 Task: Reply to email with the signature Dillon Turner with the subject Yearly report from softage.1@softage.net with the message Would it be possible to have a project status update call with all stakeholders next week? with CC to softage.4@softage.net with an attached document Sponsorship_proposal.docx
Action: Mouse moved to (433, 548)
Screenshot: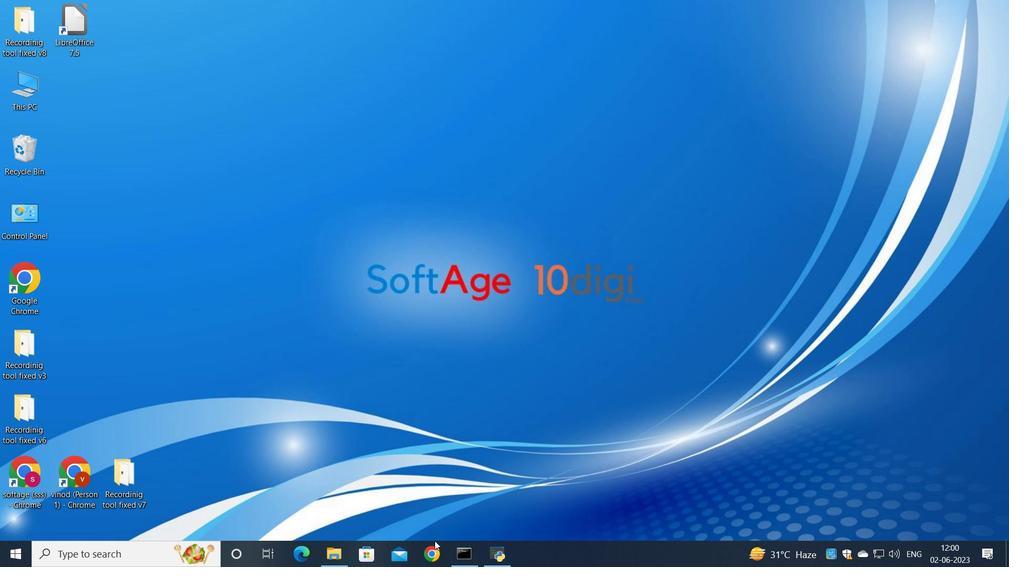 
Action: Mouse pressed left at (433, 548)
Screenshot: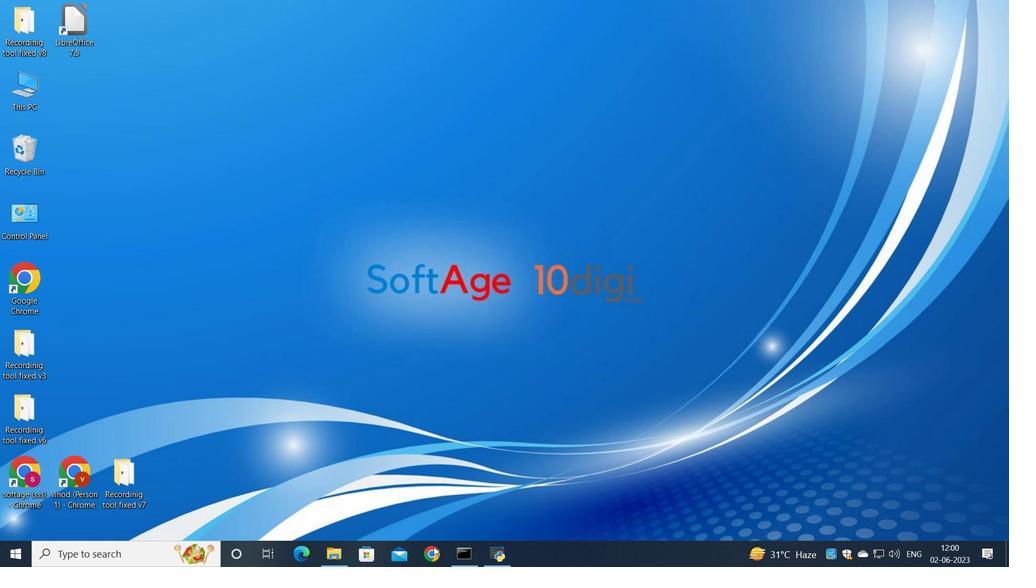 
Action: Mouse moved to (438, 350)
Screenshot: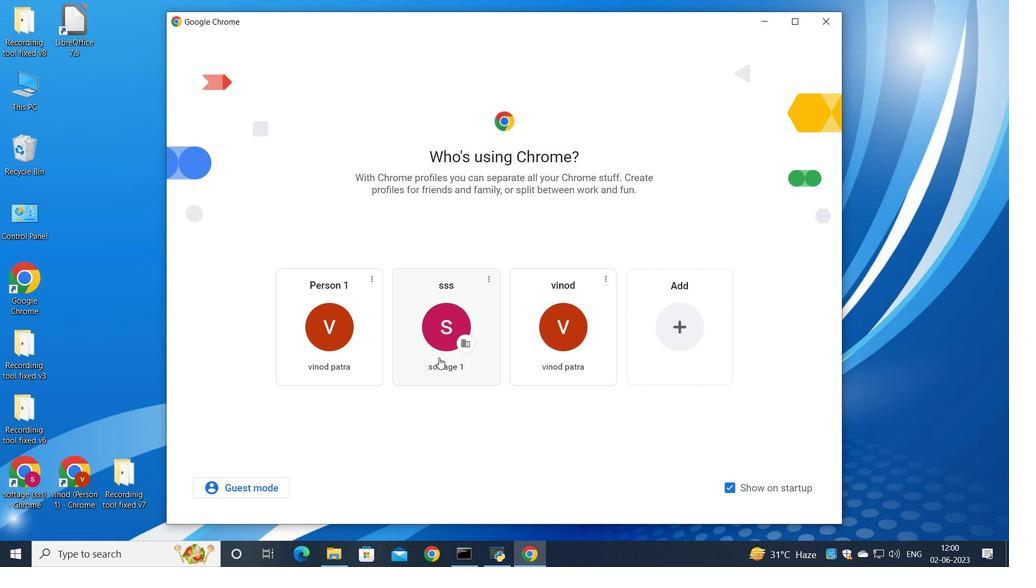 
Action: Mouse pressed left at (438, 350)
Screenshot: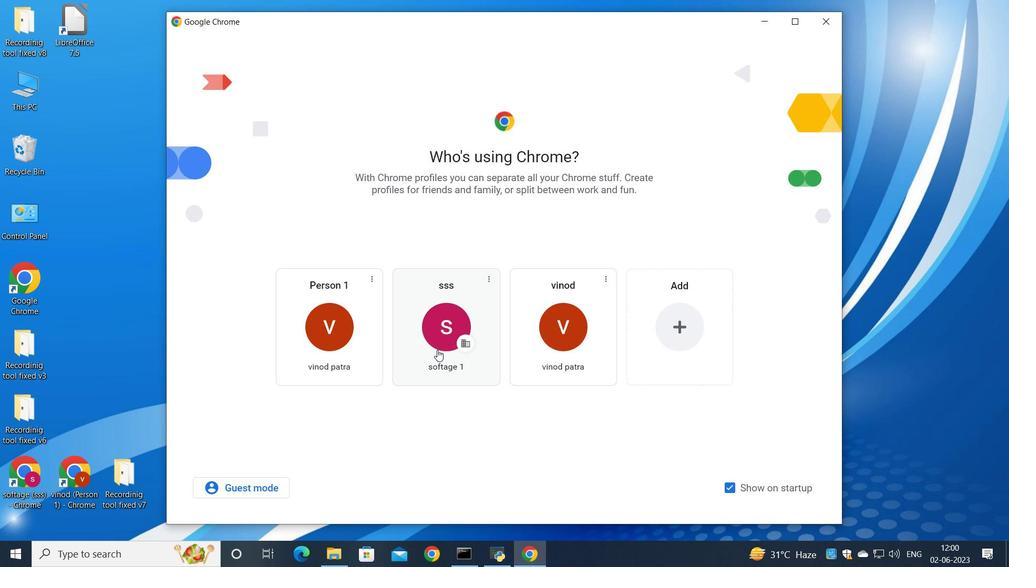 
Action: Mouse moved to (884, 88)
Screenshot: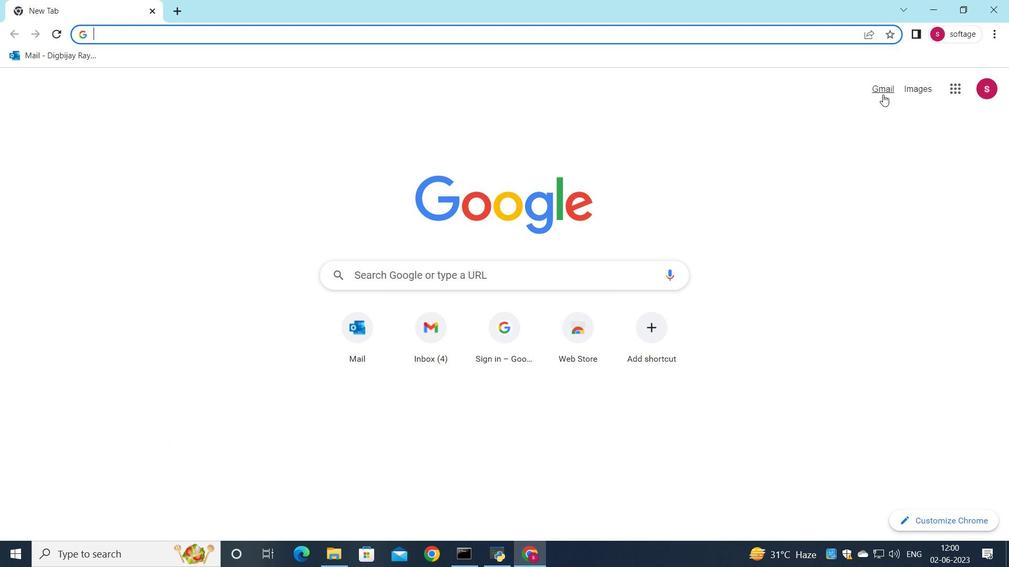 
Action: Mouse pressed left at (884, 88)
Screenshot: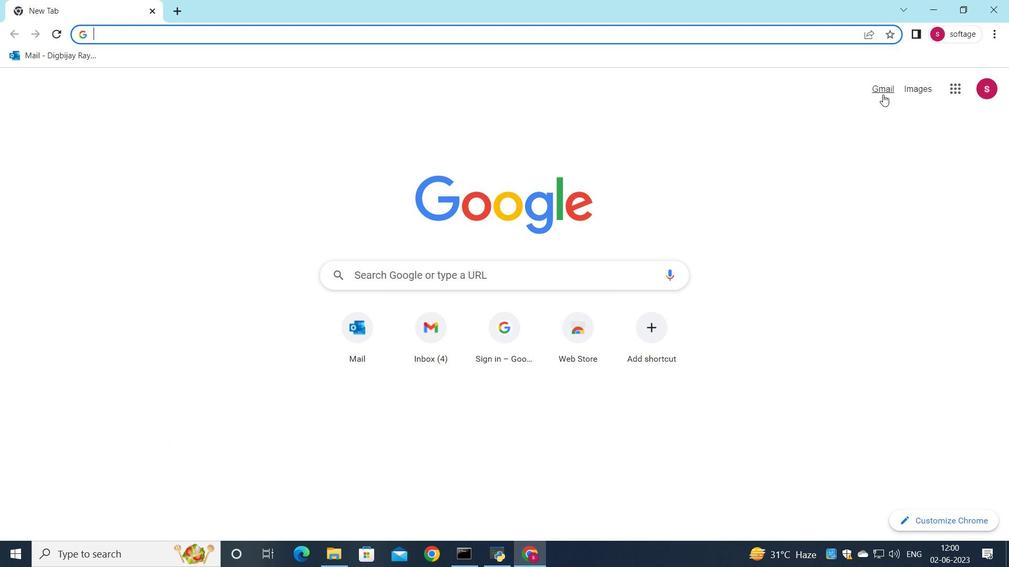 
Action: Mouse moved to (853, 94)
Screenshot: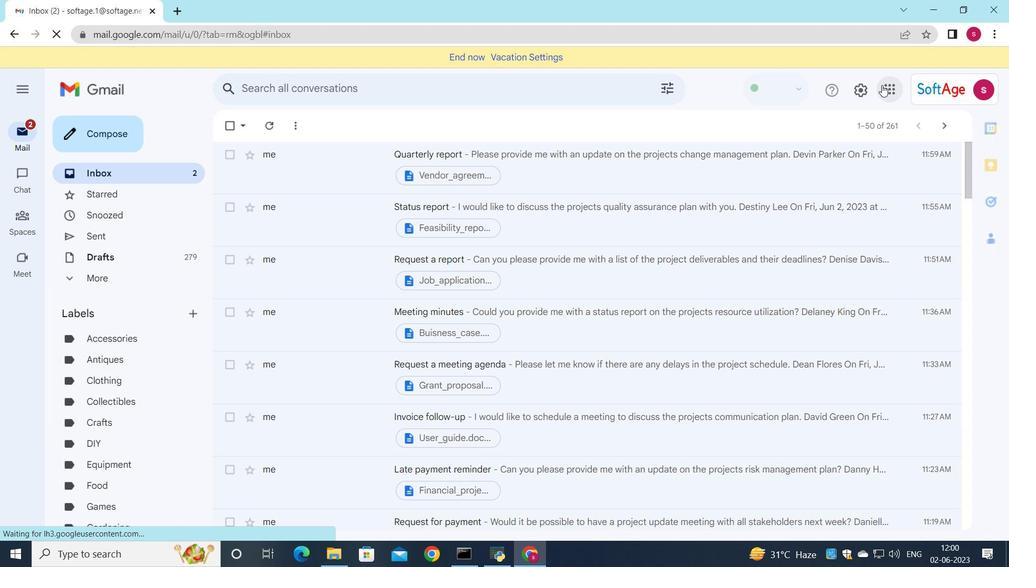 
Action: Mouse pressed left at (853, 94)
Screenshot: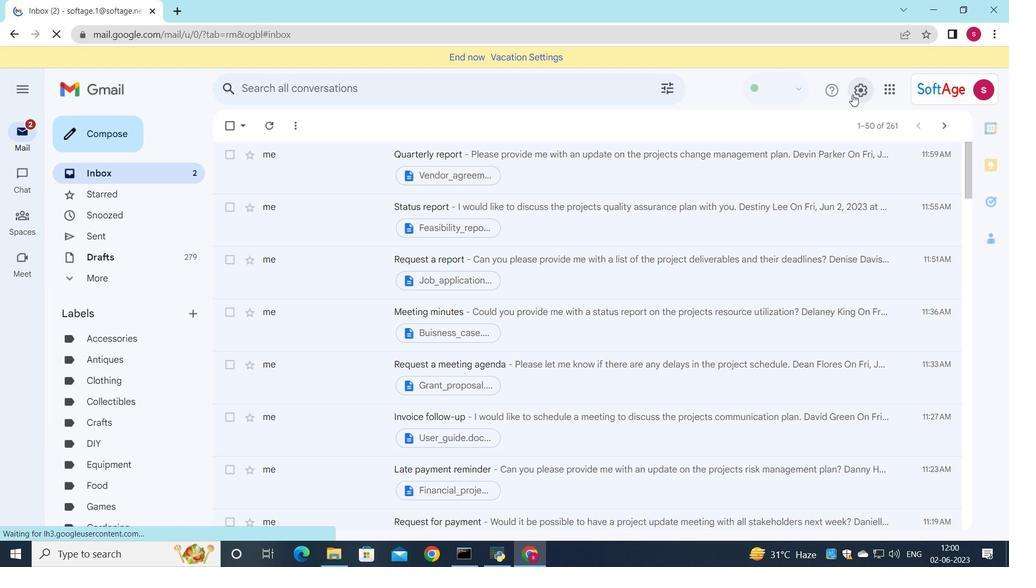 
Action: Mouse moved to (850, 158)
Screenshot: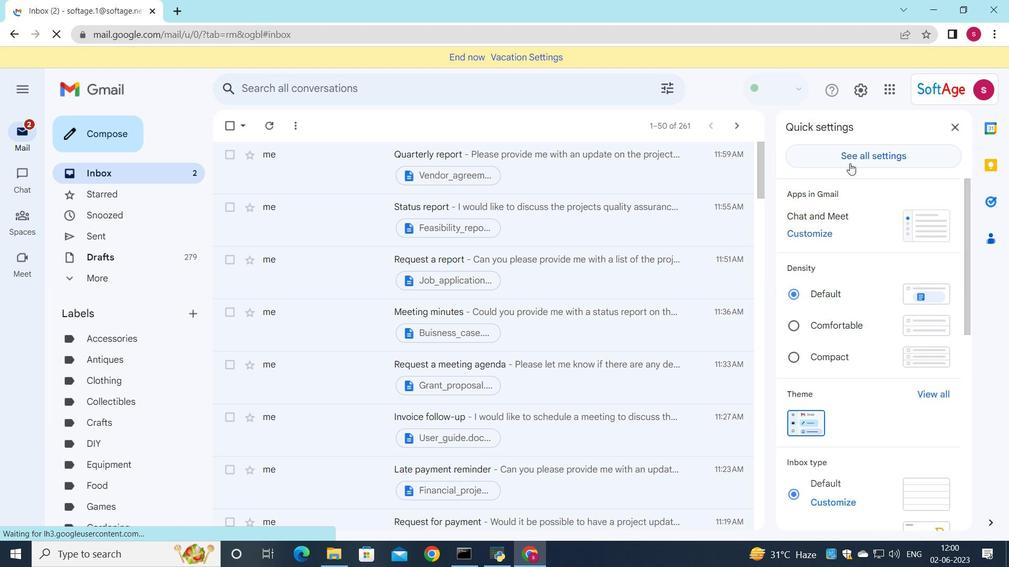 
Action: Mouse pressed left at (850, 158)
Screenshot: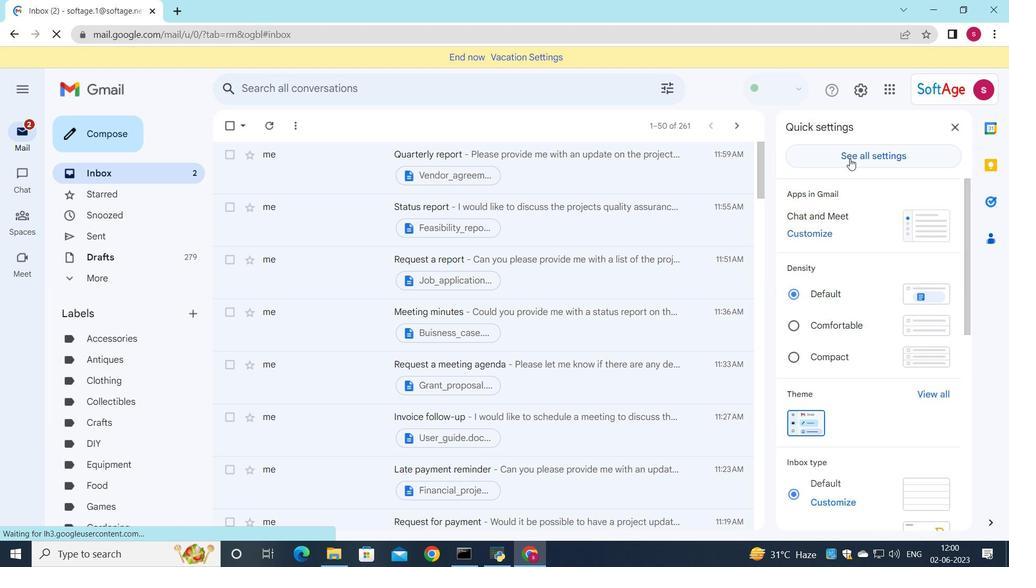 
Action: Mouse moved to (624, 284)
Screenshot: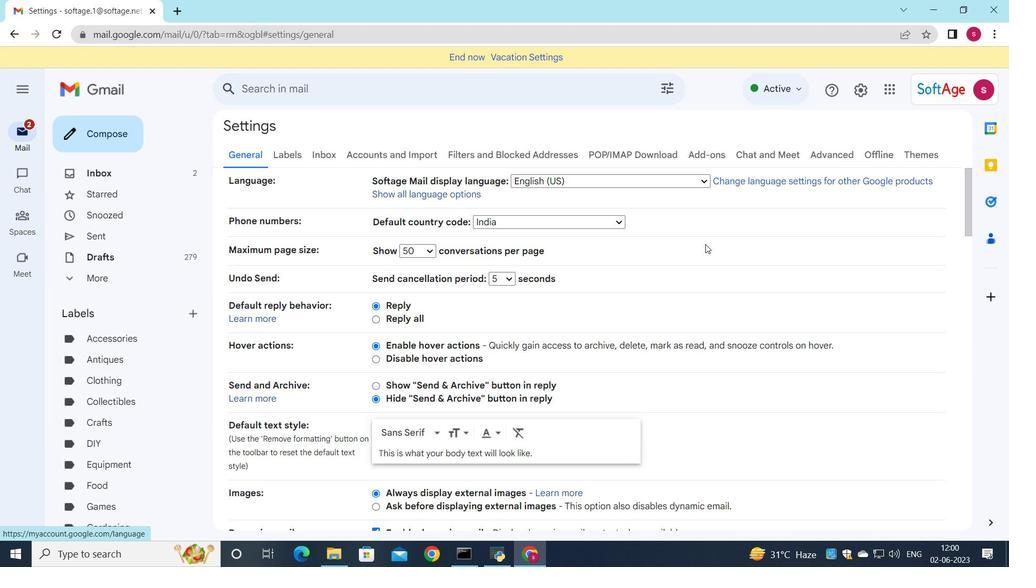 
Action: Mouse scrolled (624, 283) with delta (0, 0)
Screenshot: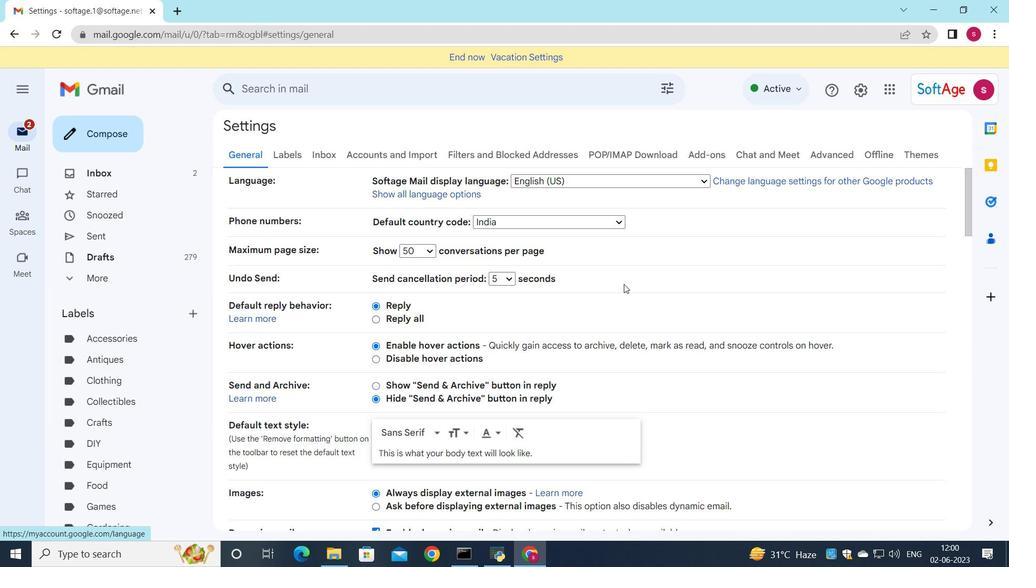 
Action: Mouse moved to (624, 284)
Screenshot: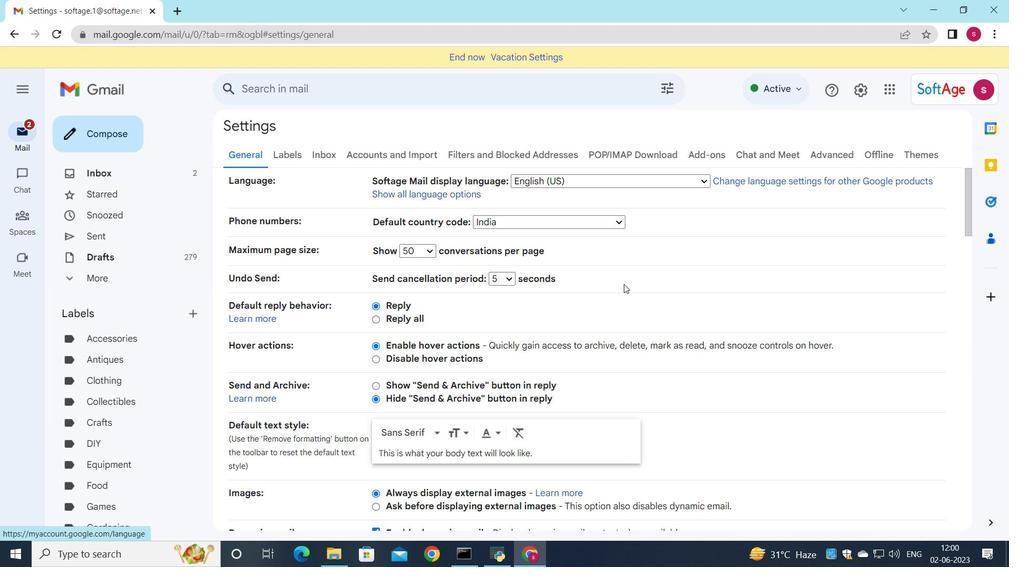 
Action: Mouse scrolled (624, 283) with delta (0, 0)
Screenshot: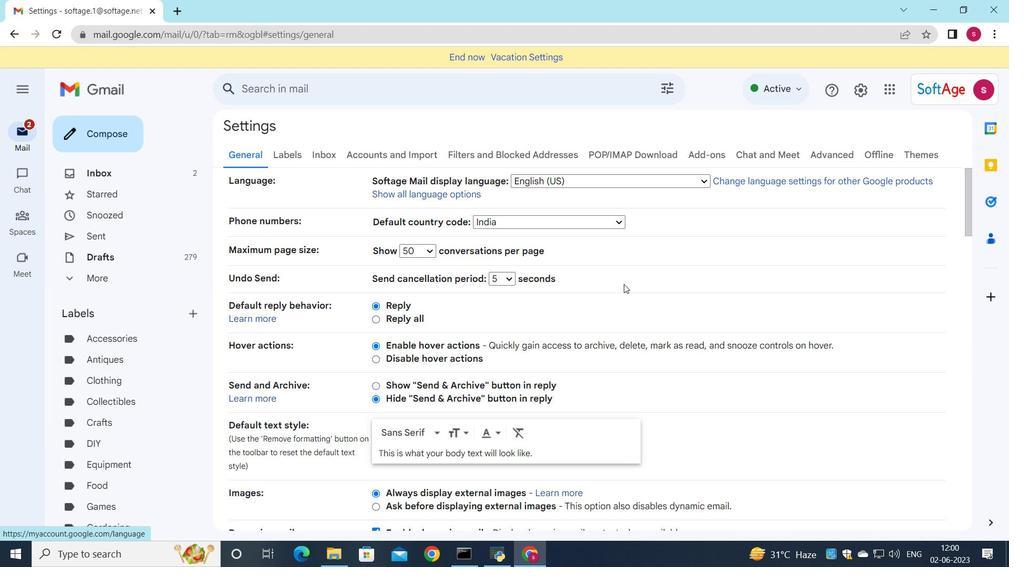 
Action: Mouse moved to (545, 370)
Screenshot: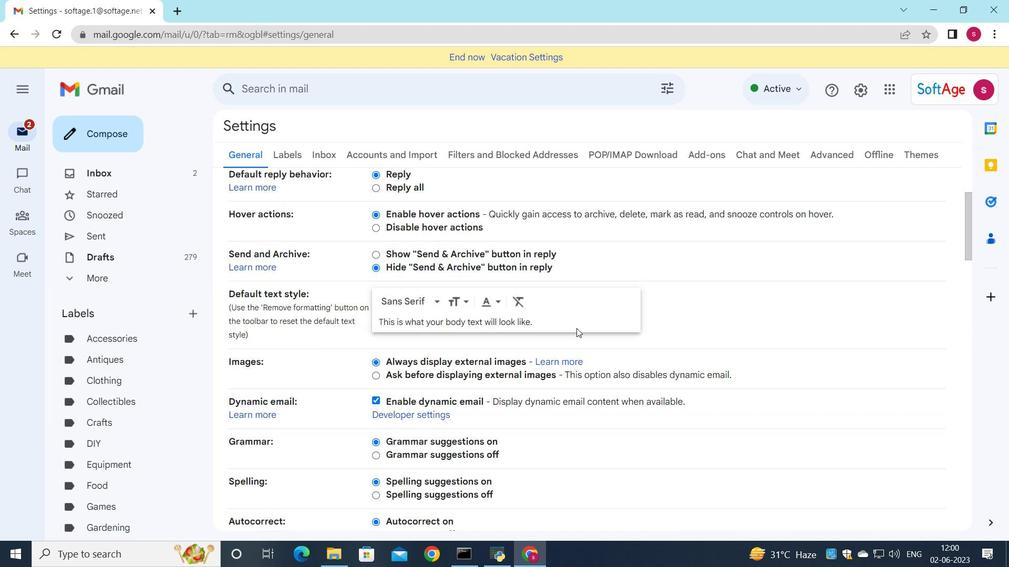
Action: Mouse scrolled (545, 370) with delta (0, 0)
Screenshot: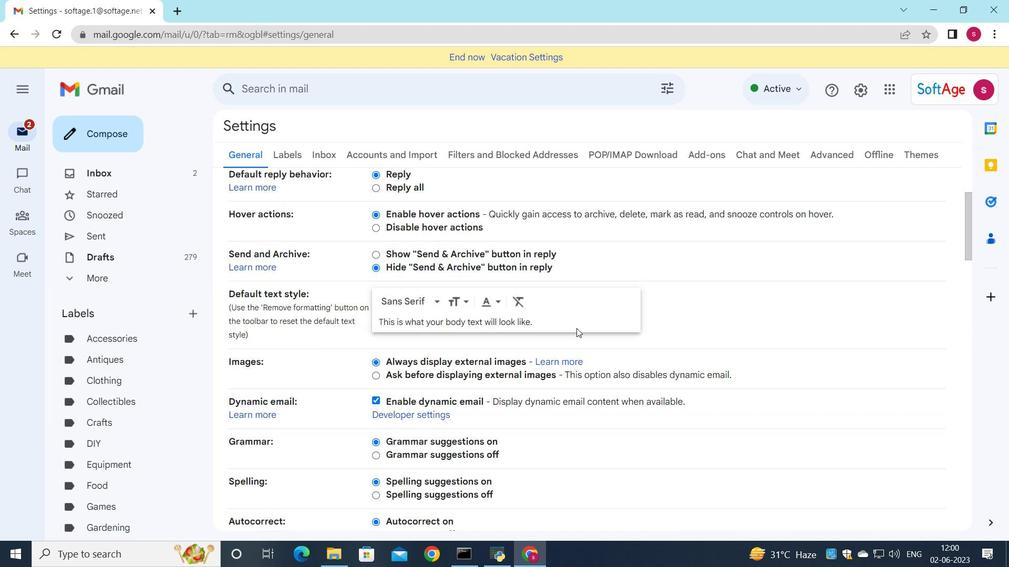 
Action: Mouse moved to (544, 372)
Screenshot: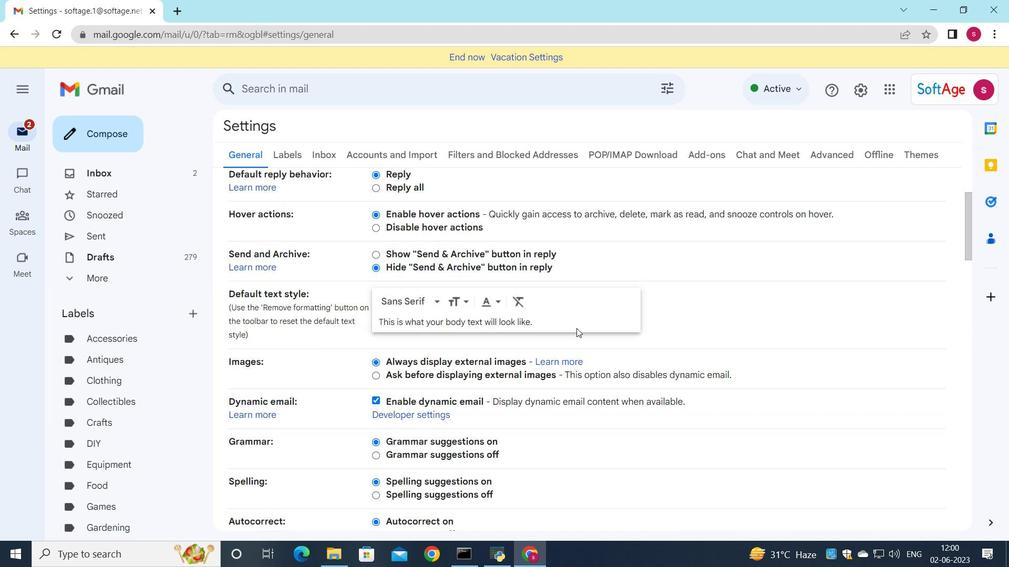 
Action: Mouse scrolled (544, 371) with delta (0, 0)
Screenshot: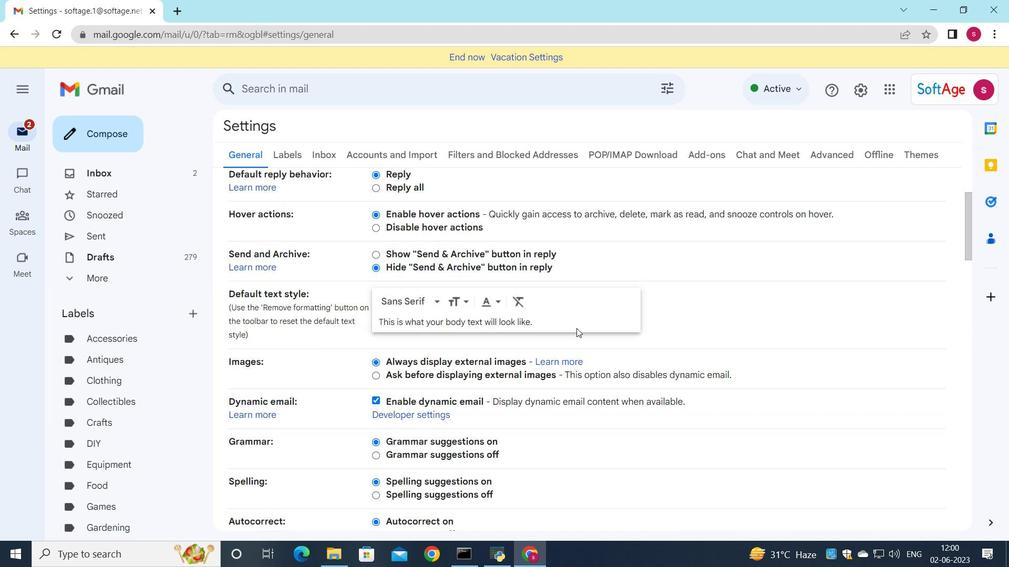 
Action: Mouse moved to (541, 375)
Screenshot: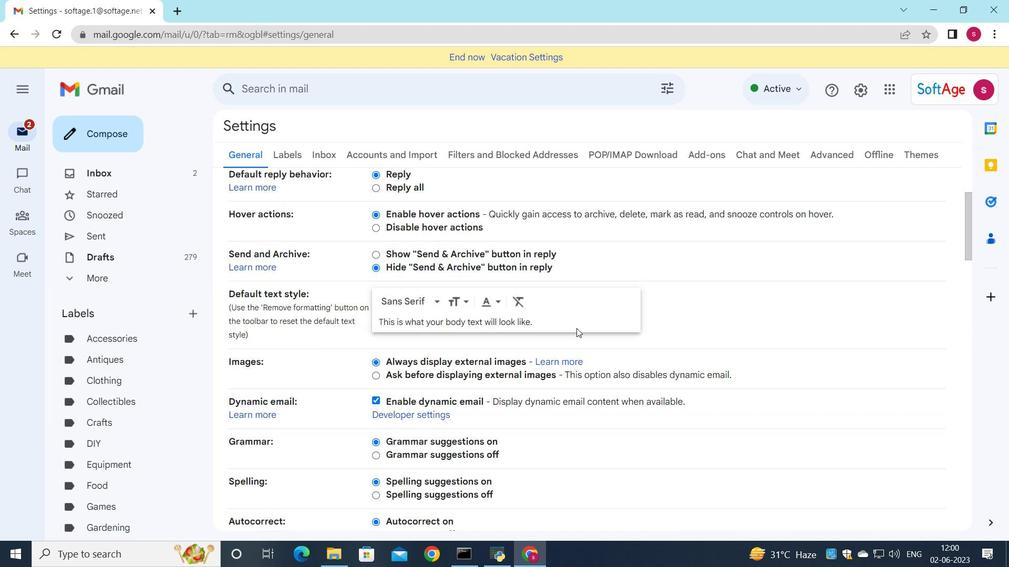 
Action: Mouse scrolled (541, 374) with delta (0, 0)
Screenshot: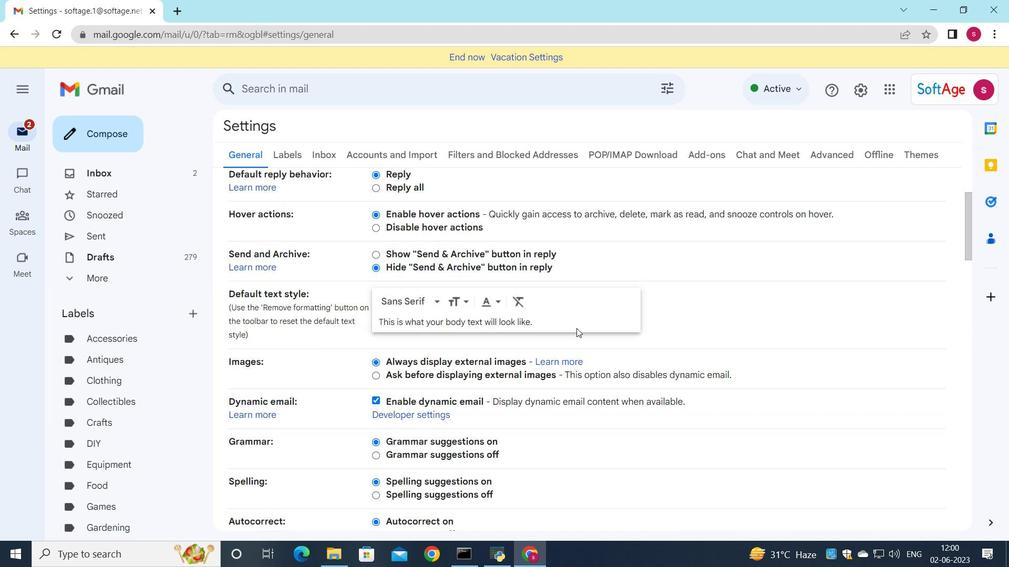 
Action: Mouse moved to (535, 383)
Screenshot: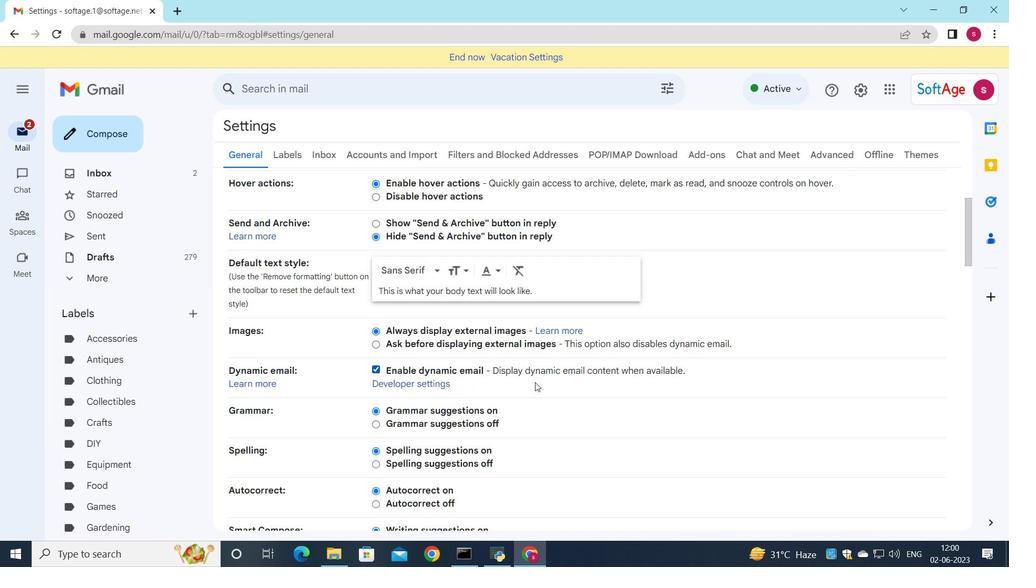 
Action: Mouse scrolled (535, 382) with delta (0, 0)
Screenshot: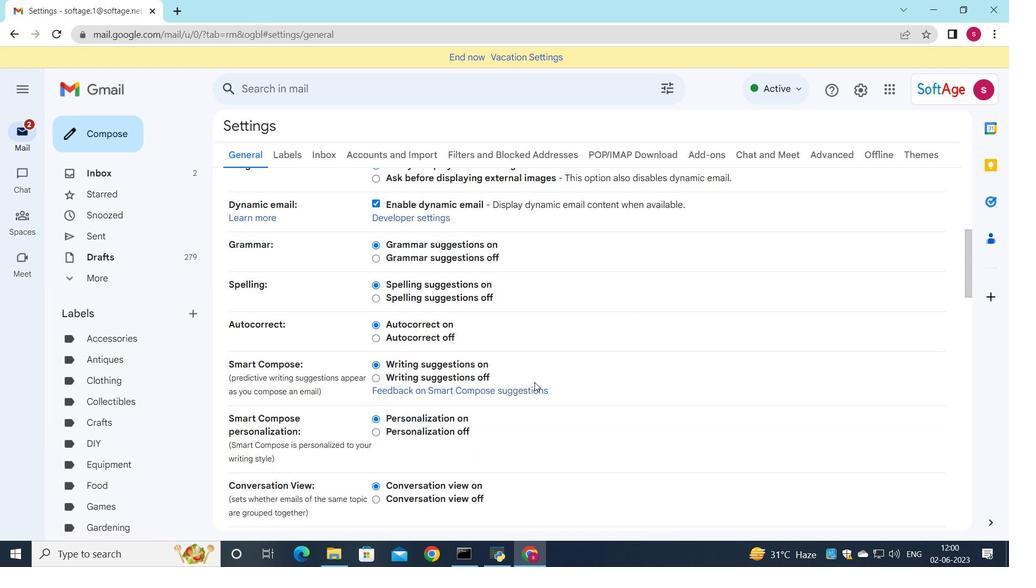 
Action: Mouse moved to (534, 383)
Screenshot: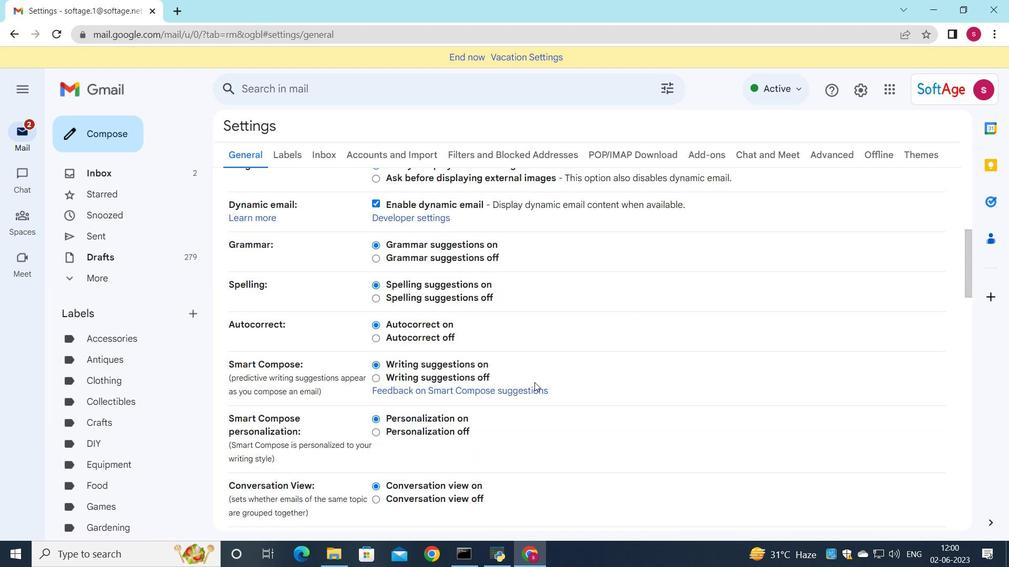 
Action: Mouse scrolled (534, 382) with delta (0, 0)
Screenshot: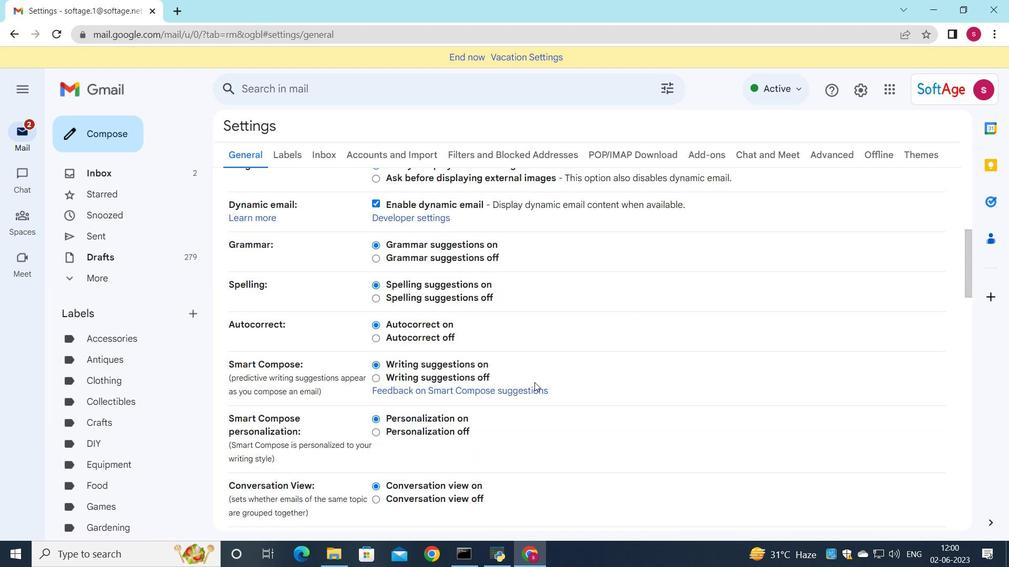 
Action: Mouse moved to (534, 383)
Screenshot: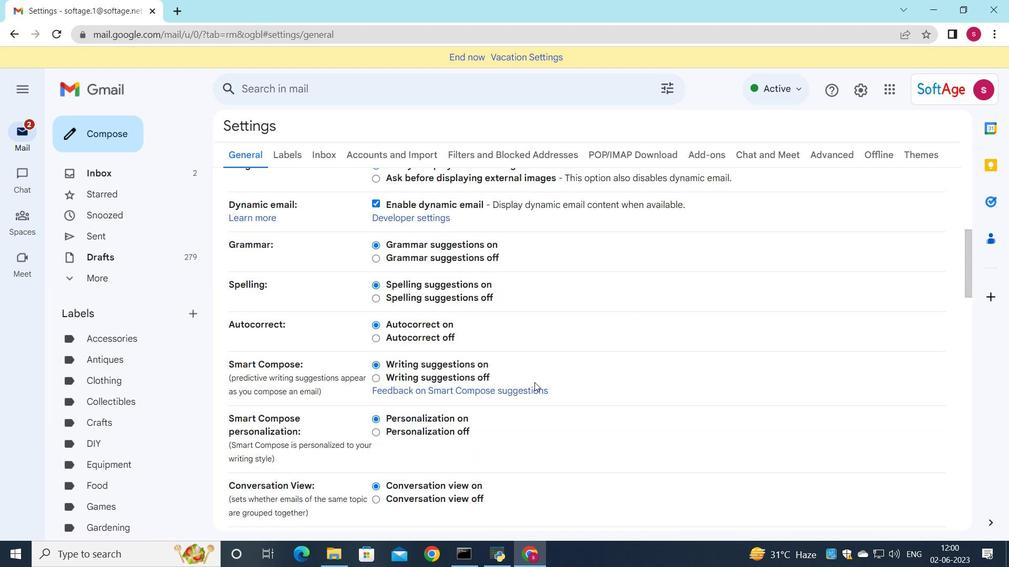 
Action: Mouse scrolled (534, 382) with delta (0, 0)
Screenshot: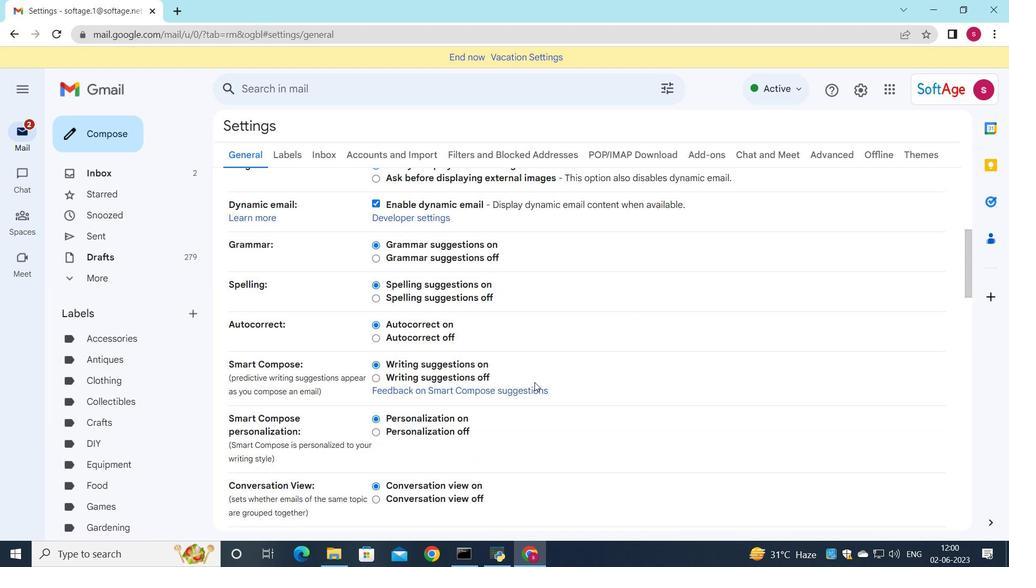 
Action: Mouse moved to (533, 383)
Screenshot: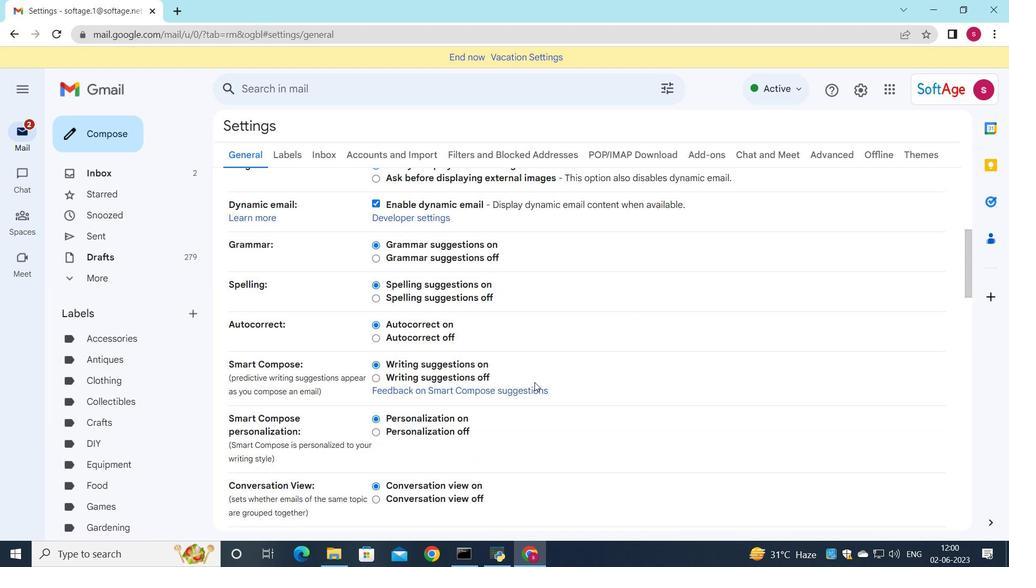 
Action: Mouse scrolled (533, 382) with delta (0, 0)
Screenshot: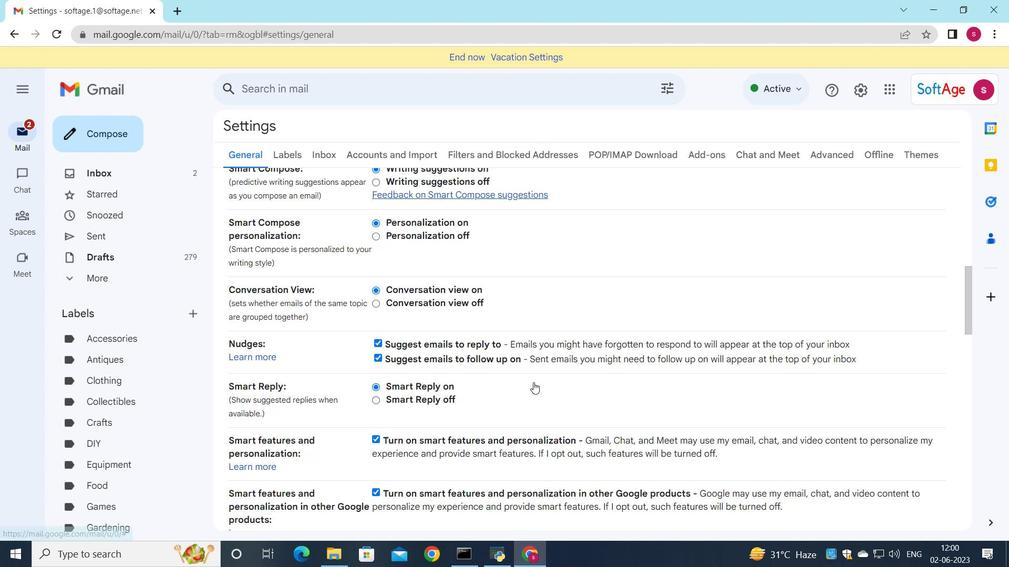 
Action: Mouse scrolled (533, 382) with delta (0, 0)
Screenshot: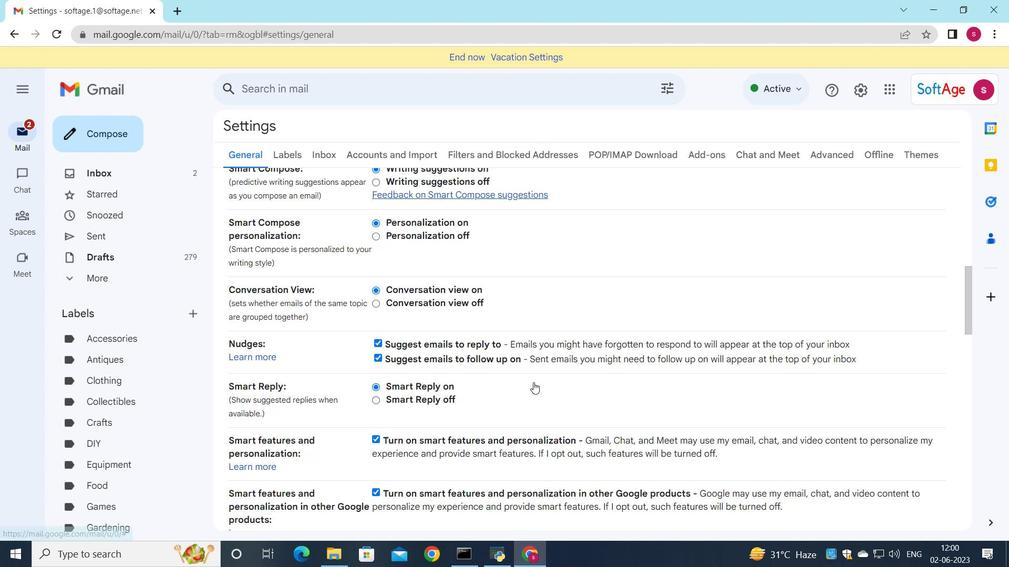 
Action: Mouse scrolled (533, 382) with delta (0, 0)
Screenshot: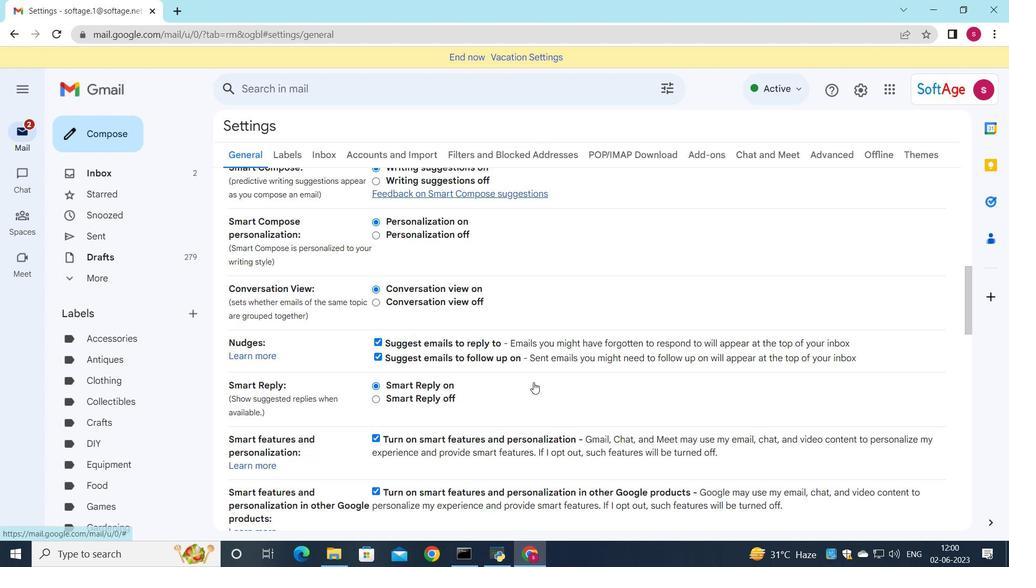 
Action: Mouse scrolled (533, 382) with delta (0, 0)
Screenshot: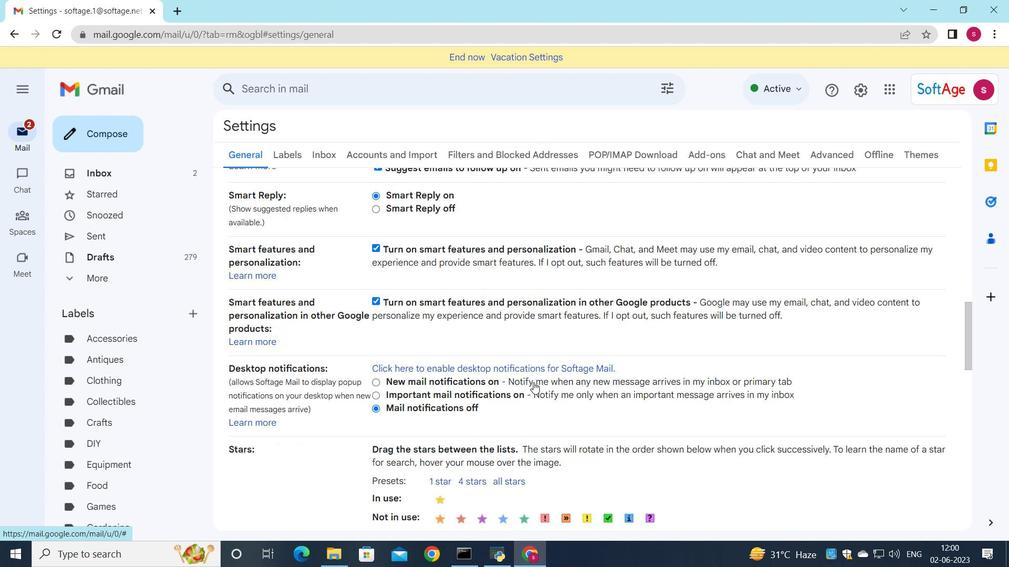 
Action: Mouse scrolled (533, 382) with delta (0, 0)
Screenshot: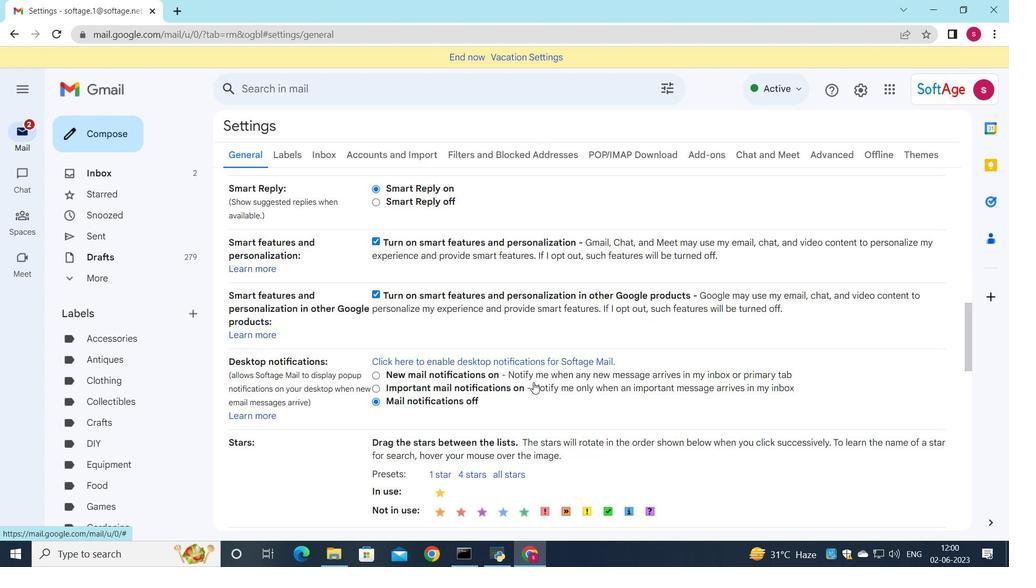 
Action: Mouse scrolled (533, 382) with delta (0, 0)
Screenshot: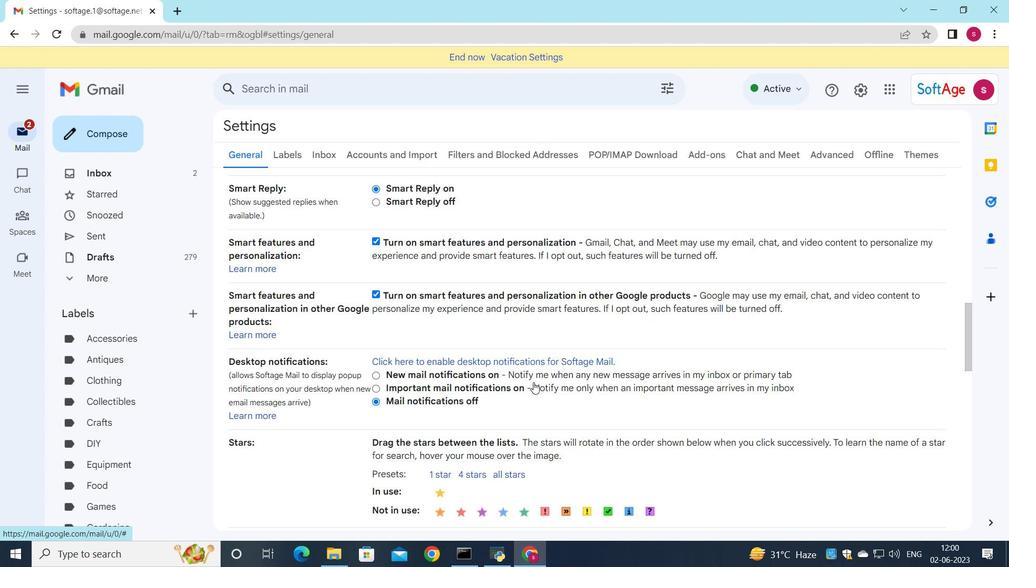 
Action: Mouse scrolled (533, 382) with delta (0, 0)
Screenshot: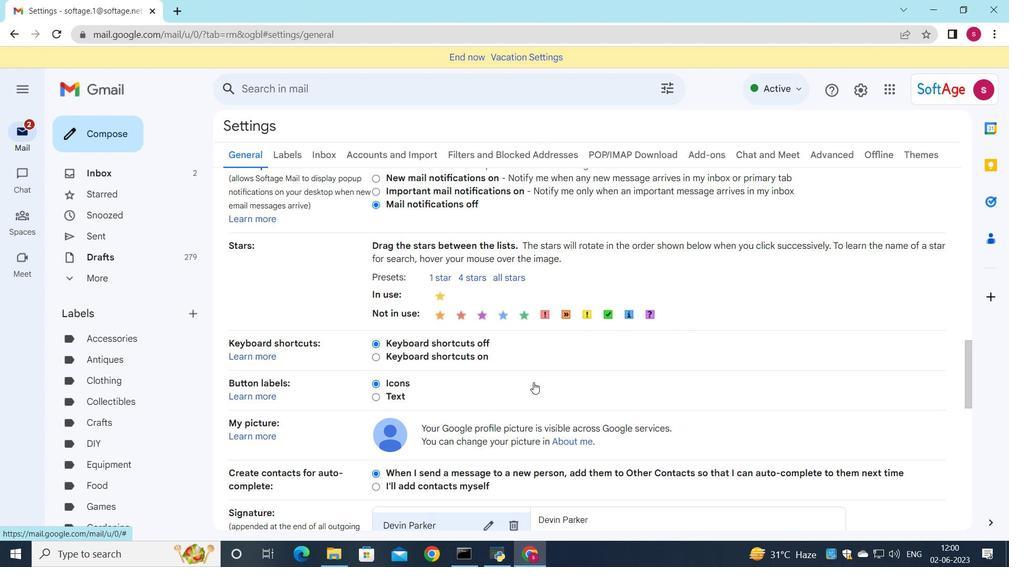 
Action: Mouse scrolled (533, 382) with delta (0, 0)
Screenshot: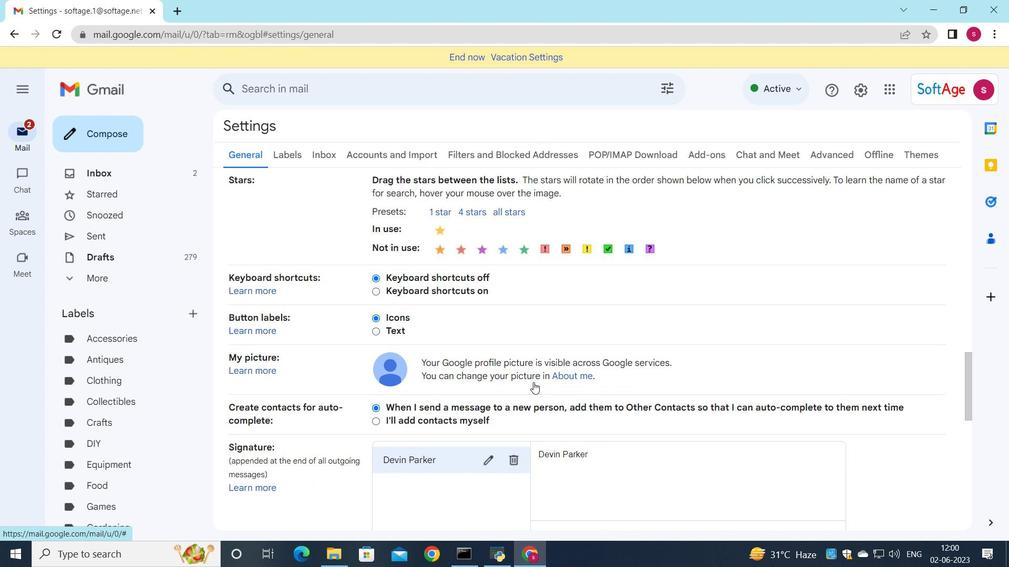 
Action: Mouse scrolled (533, 382) with delta (0, 0)
Screenshot: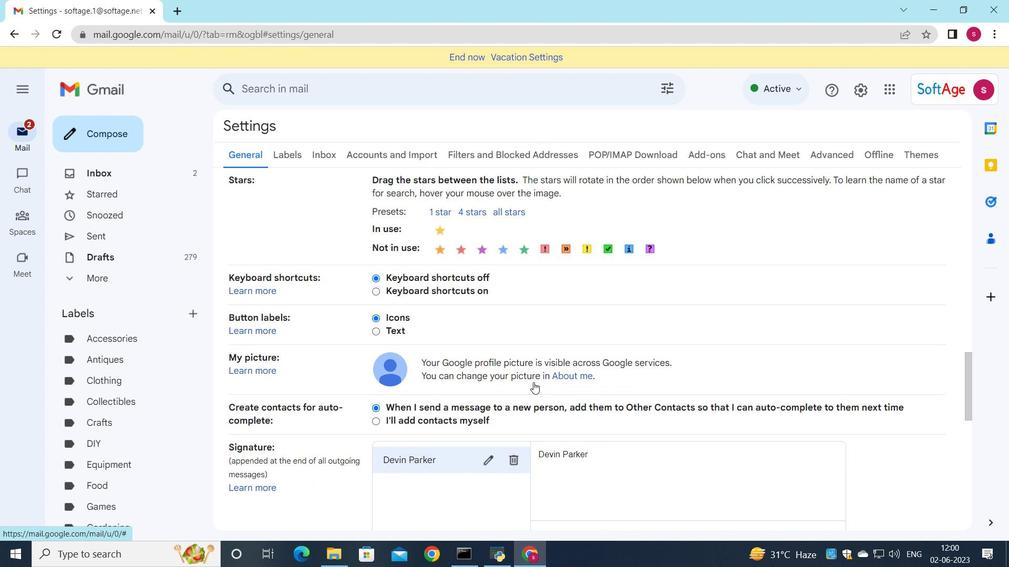 
Action: Mouse scrolled (533, 382) with delta (0, 0)
Screenshot: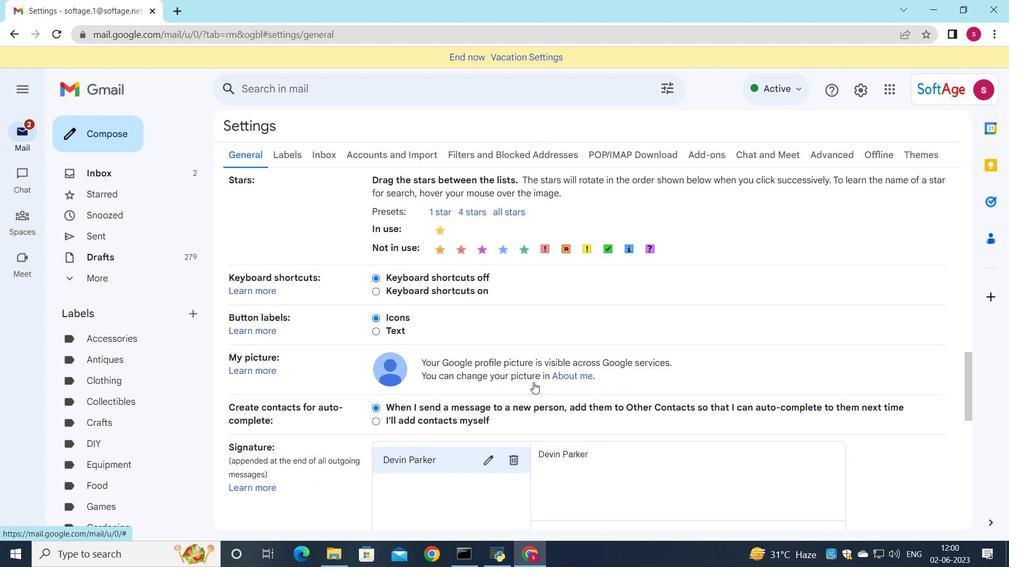 
Action: Mouse moved to (505, 265)
Screenshot: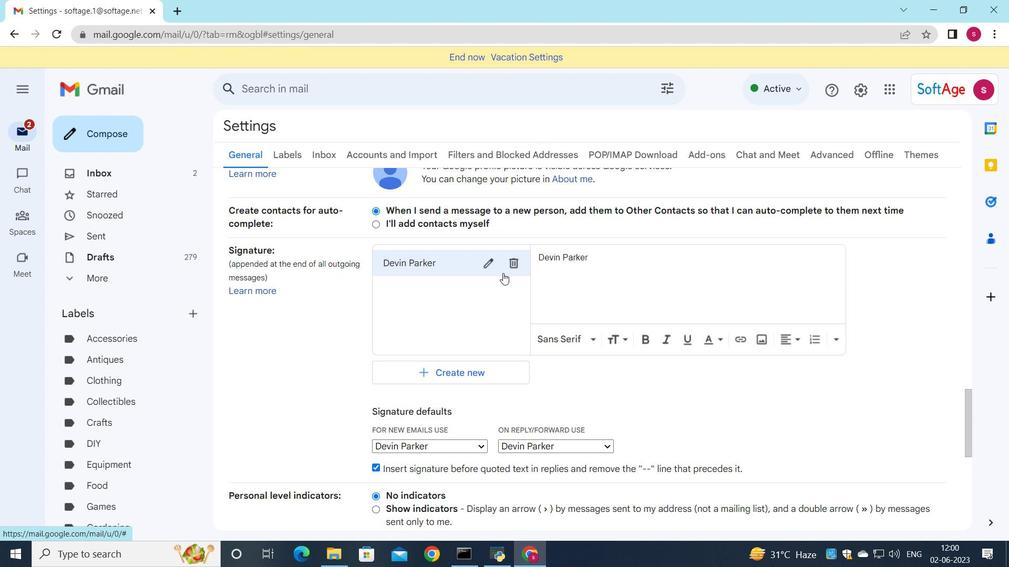 
Action: Mouse pressed left at (505, 265)
Screenshot: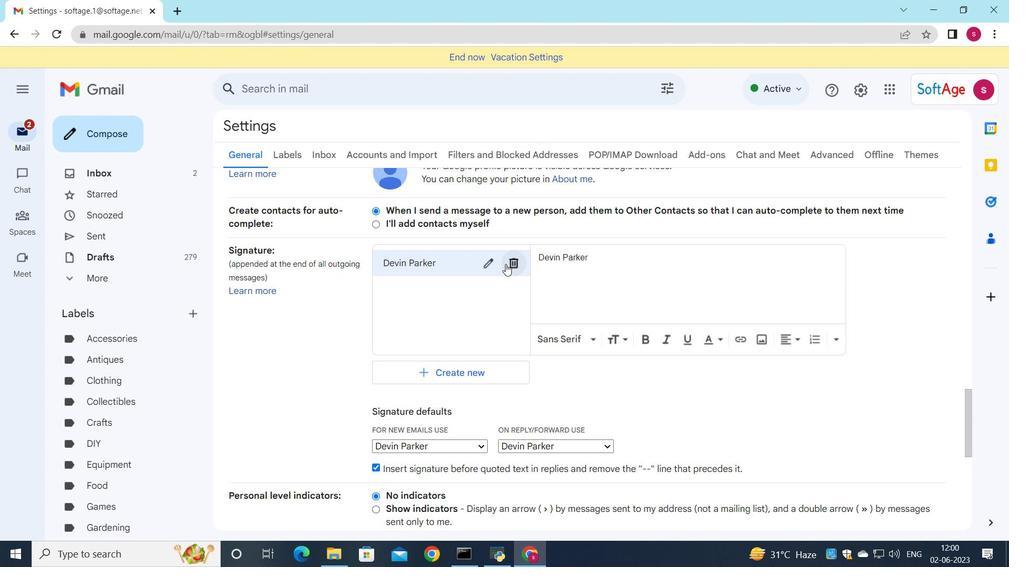 
Action: Mouse moved to (608, 325)
Screenshot: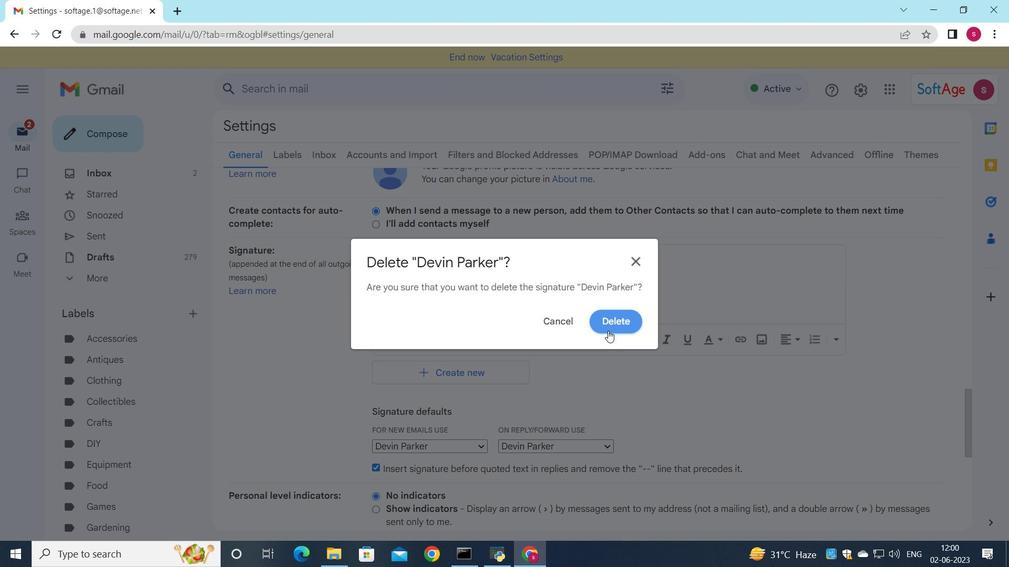 
Action: Mouse pressed left at (608, 325)
Screenshot: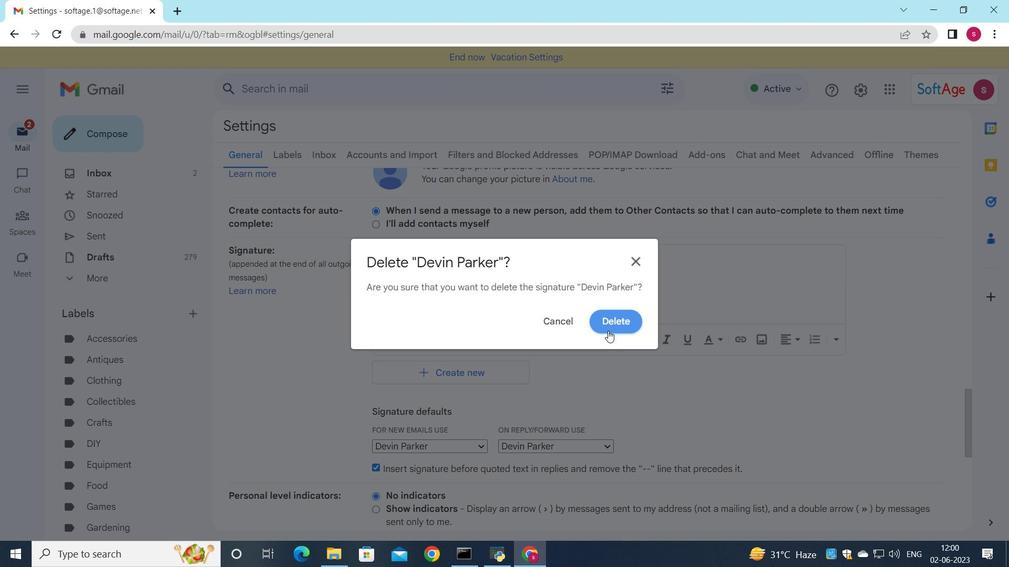 
Action: Mouse moved to (419, 281)
Screenshot: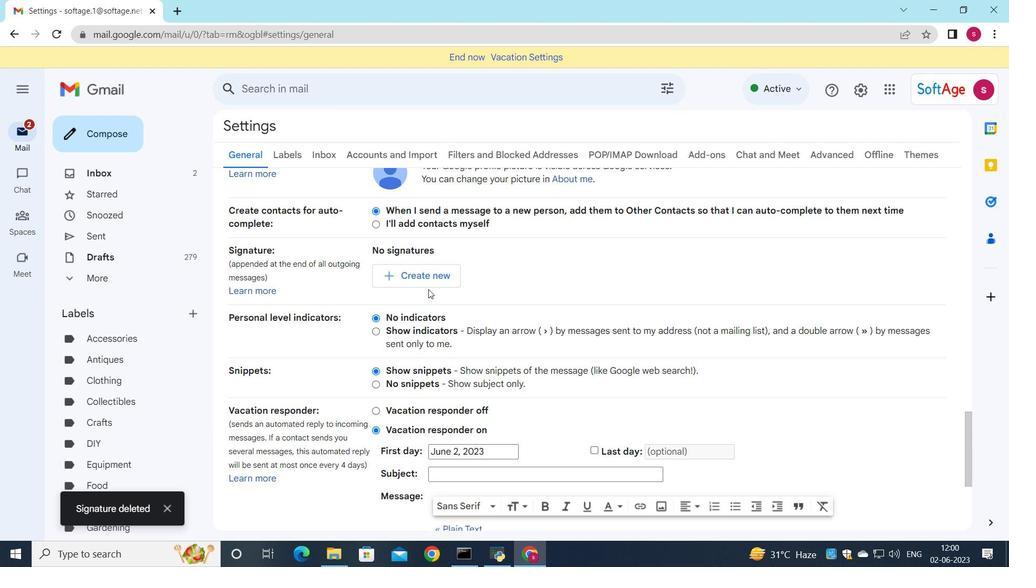 
Action: Mouse pressed left at (419, 281)
Screenshot: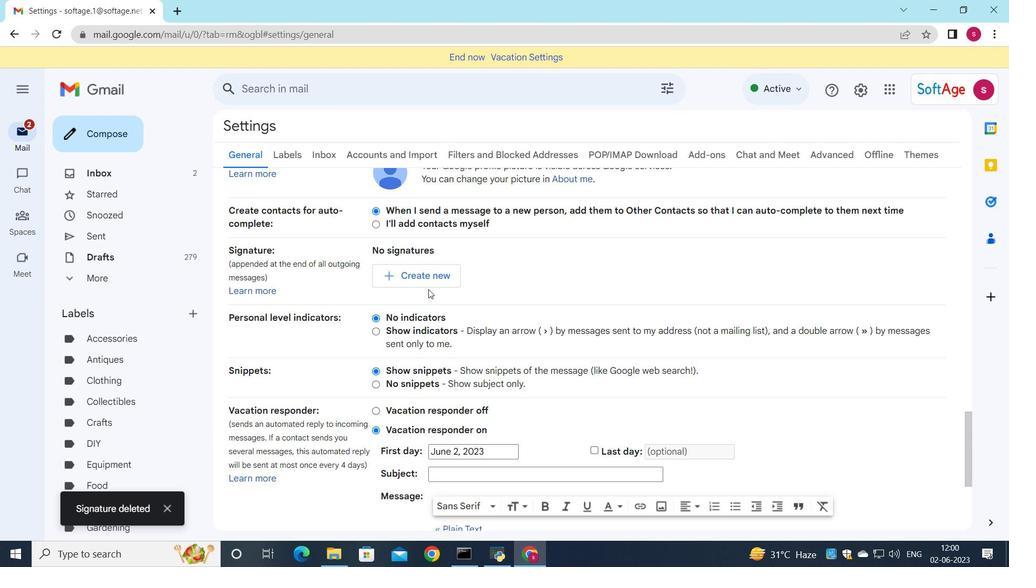 
Action: Mouse moved to (638, 279)
Screenshot: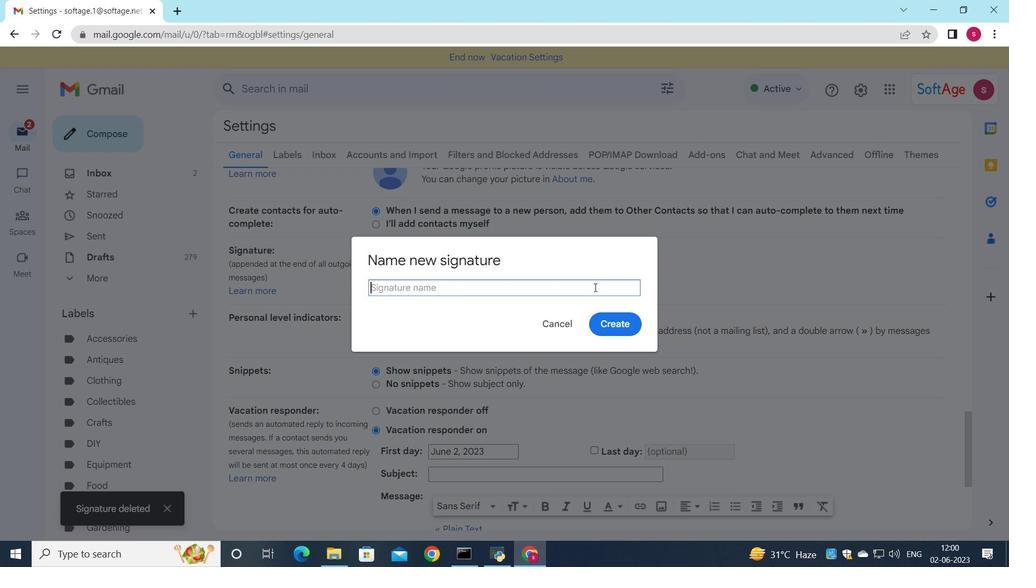 
Action: Key pressed <Key.shift>Dillon<Key.space><Key.shift><Key.shift>Turner
Screenshot: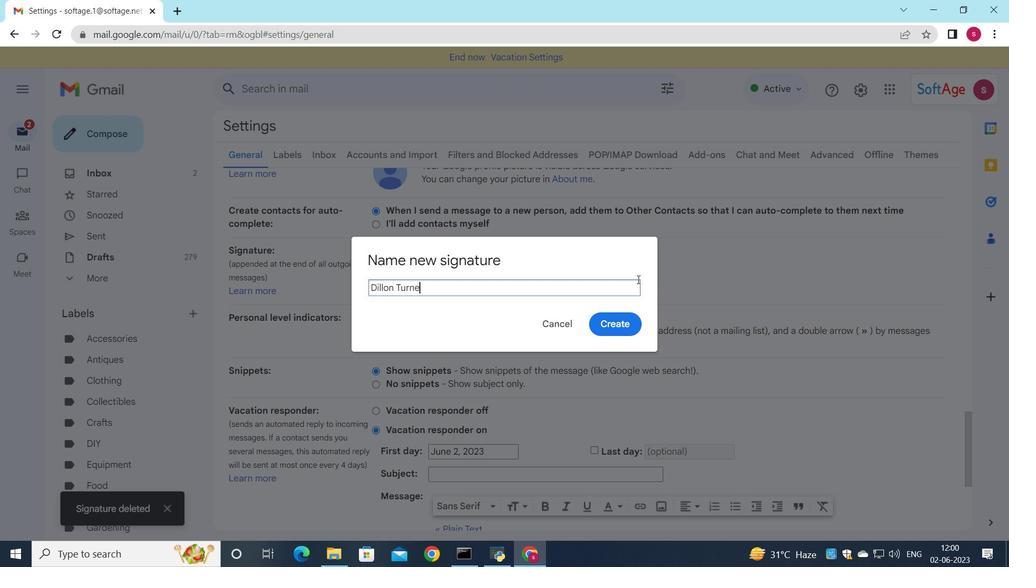 
Action: Mouse moved to (606, 327)
Screenshot: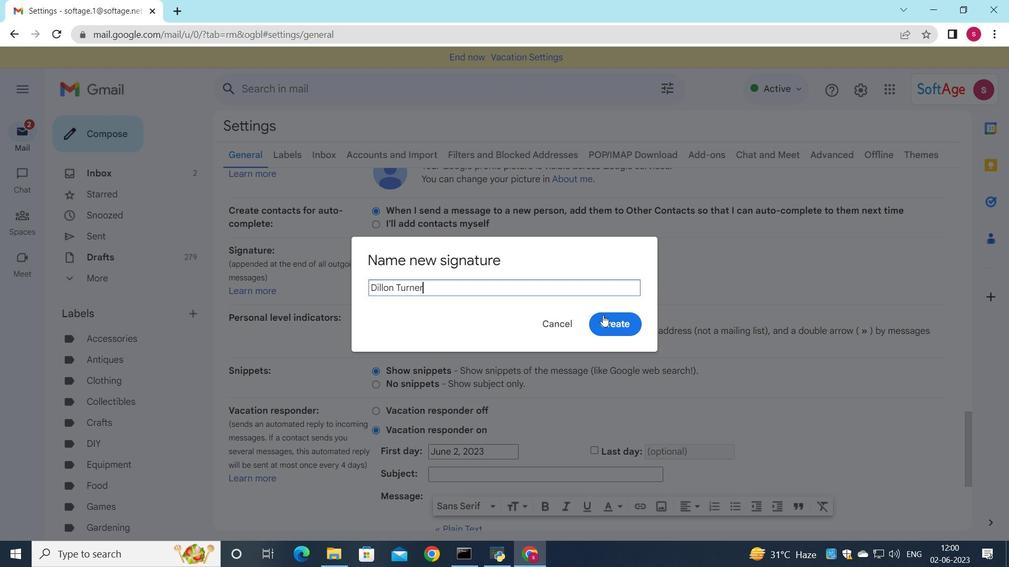 
Action: Mouse pressed left at (606, 327)
Screenshot: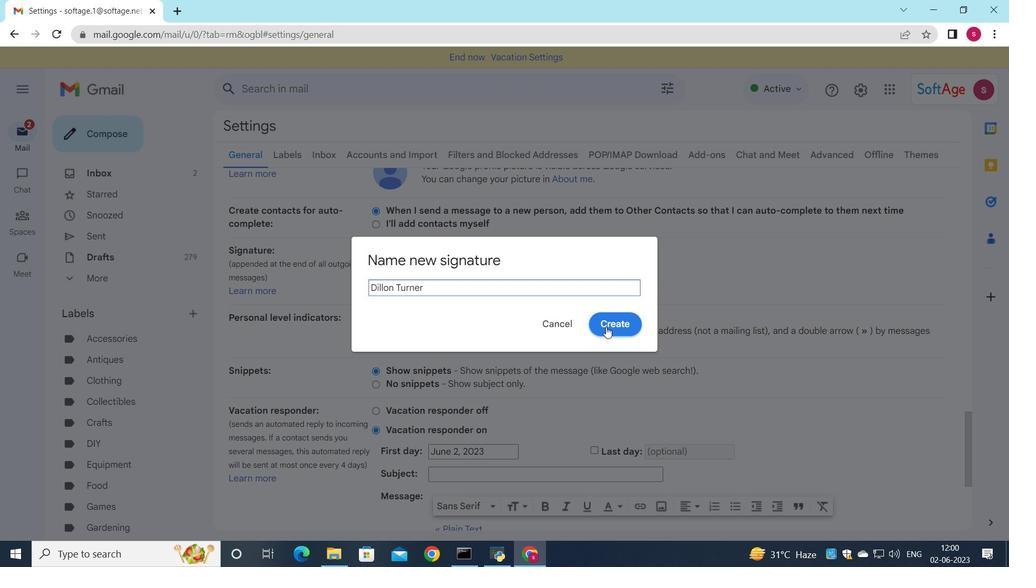 
Action: Mouse moved to (616, 298)
Screenshot: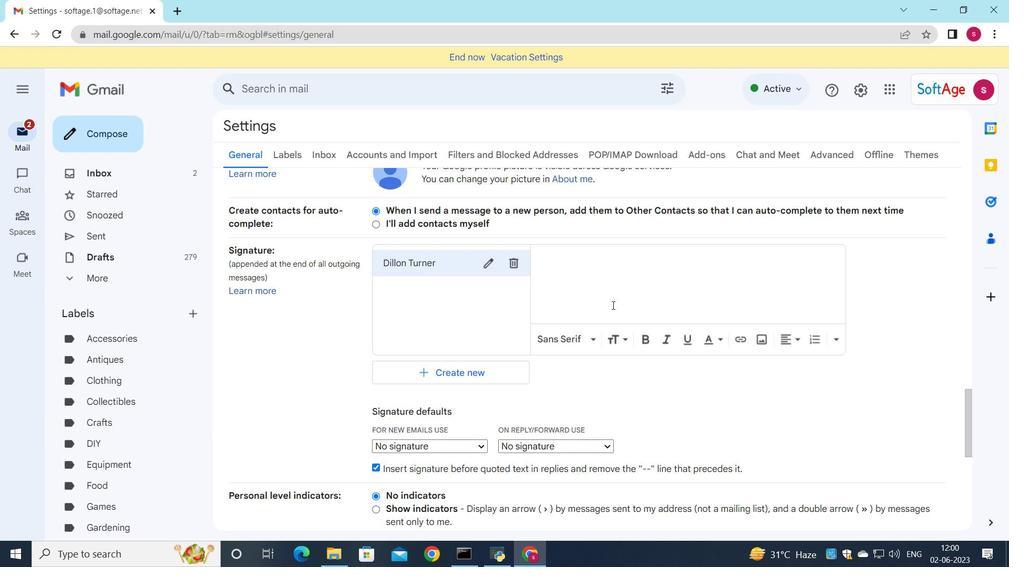 
Action: Mouse pressed left at (616, 298)
Screenshot: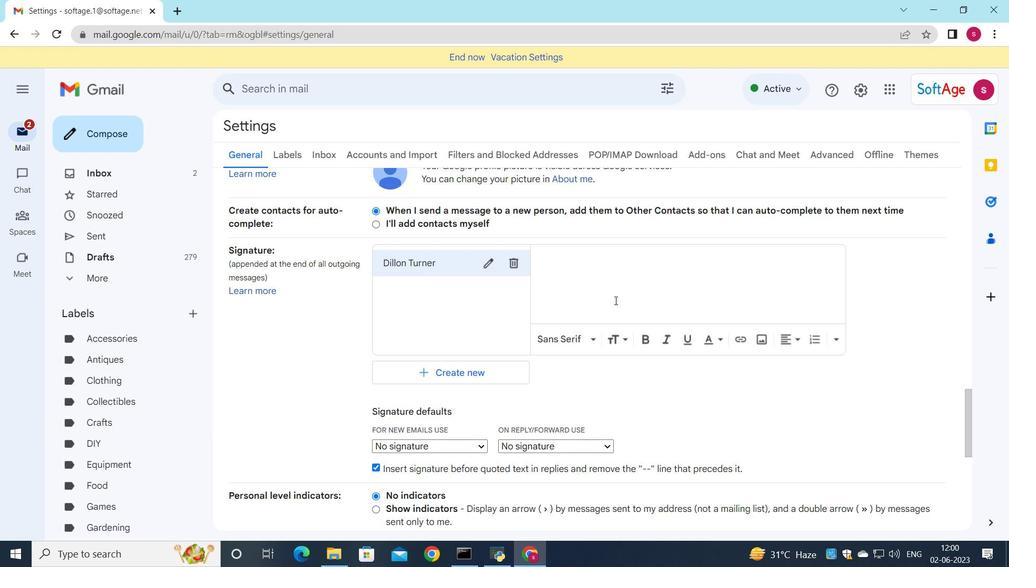
Action: Key pressed <Key.shift>Dillon<Key.space><Key.shift><Key.shift><Key.shift><Key.shift><Key.shift><Key.shift><Key.shift><Key.shift><Key.shift><Key.shift><Key.shift><Key.shift><Key.shift><Key.shift><Key.shift><Key.shift><Key.shift><Key.shift><Key.shift><Key.shift><Key.shift>Turner
Screenshot: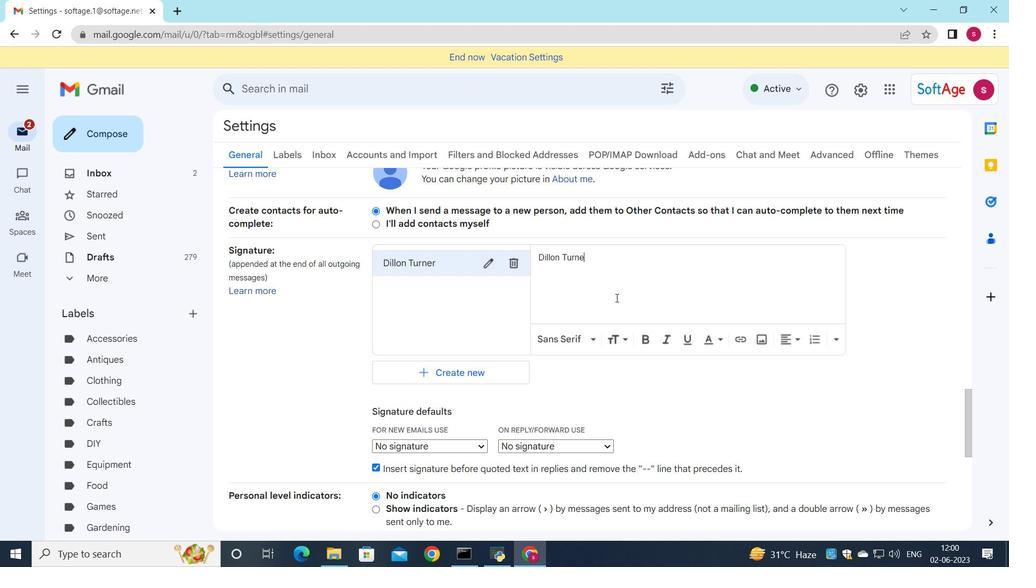 
Action: Mouse moved to (583, 301)
Screenshot: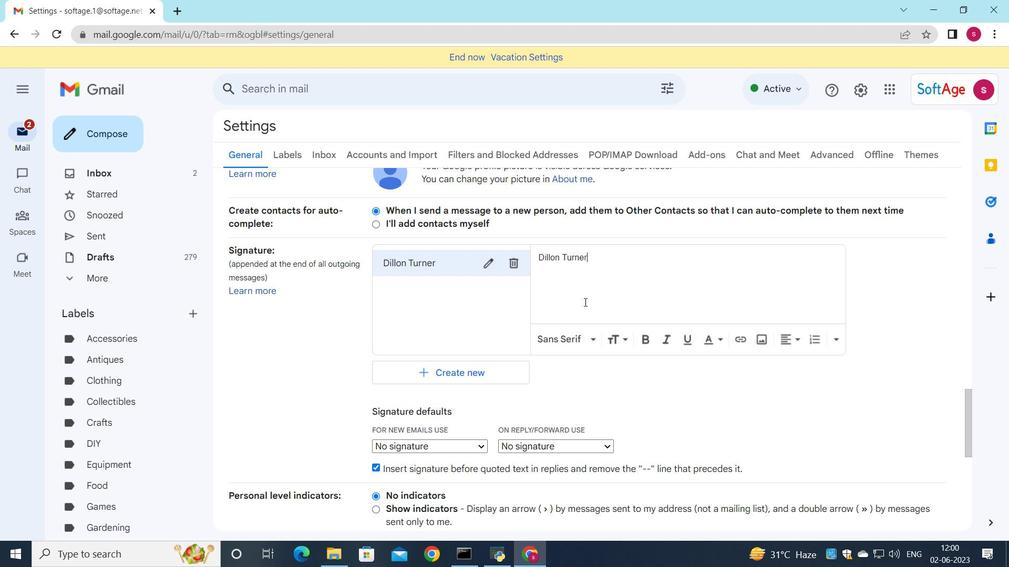 
Action: Mouse scrolled (583, 300) with delta (0, 0)
Screenshot: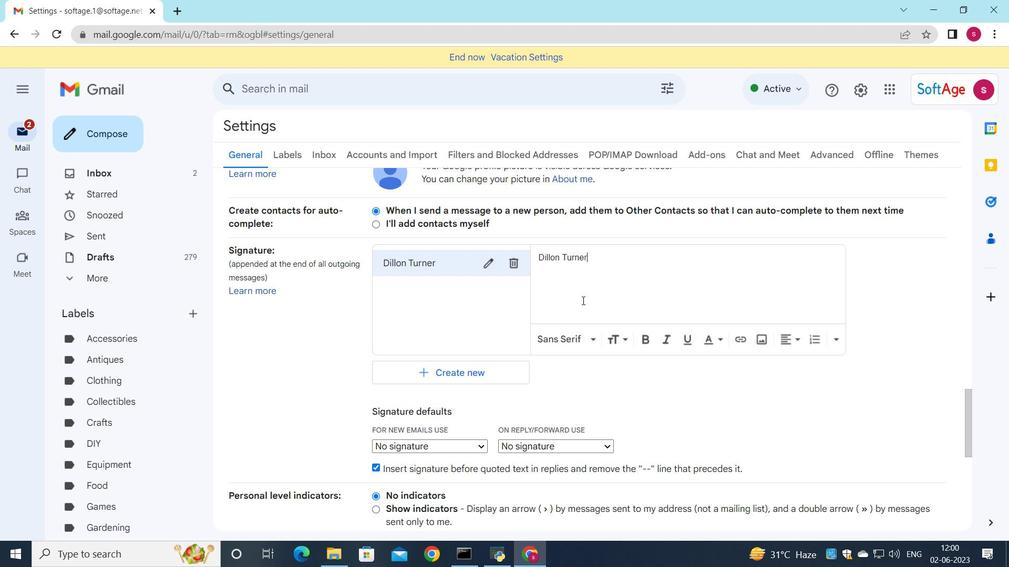 
Action: Mouse scrolled (583, 300) with delta (0, 0)
Screenshot: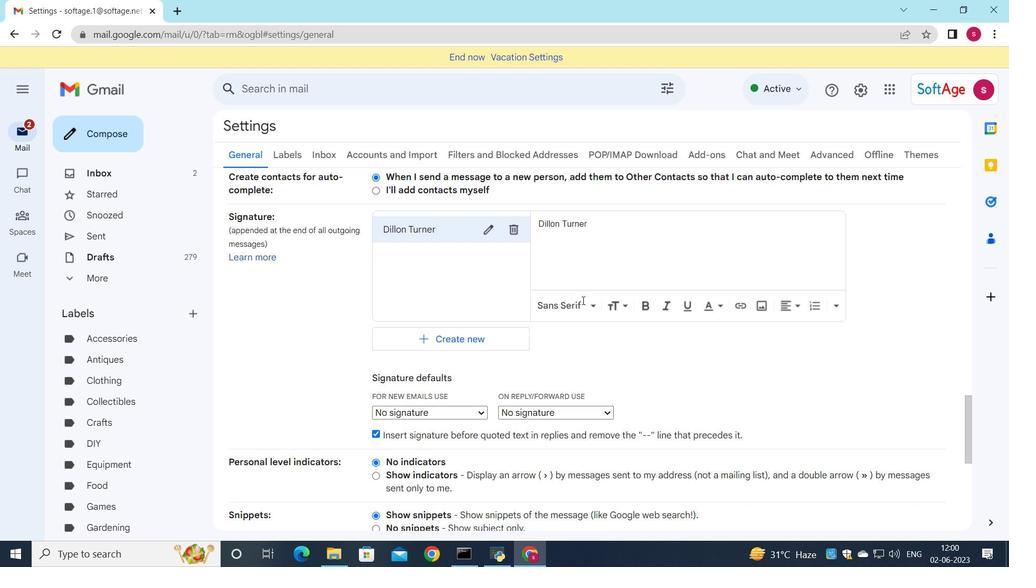 
Action: Mouse moved to (472, 319)
Screenshot: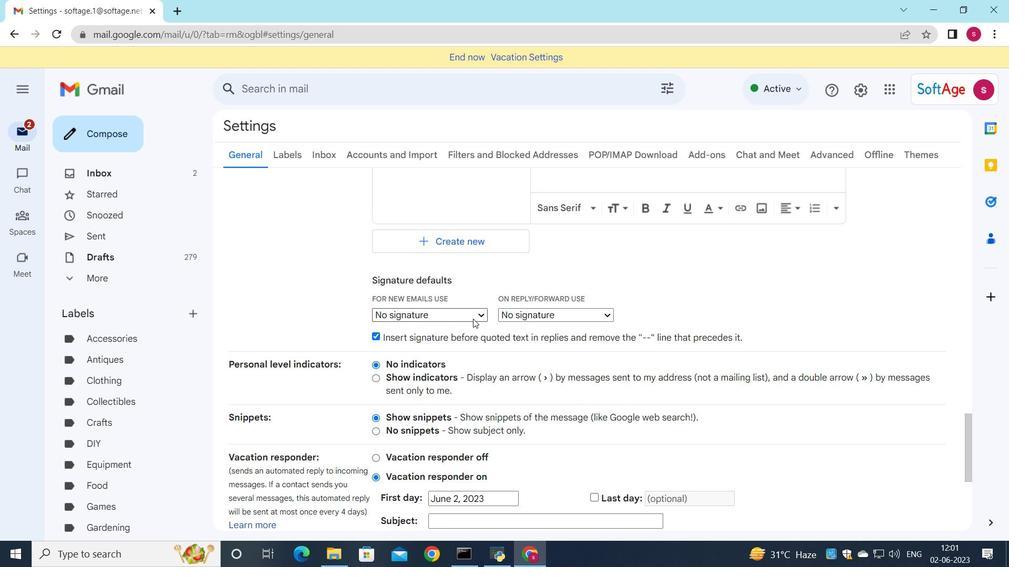 
Action: Mouse pressed left at (472, 319)
Screenshot: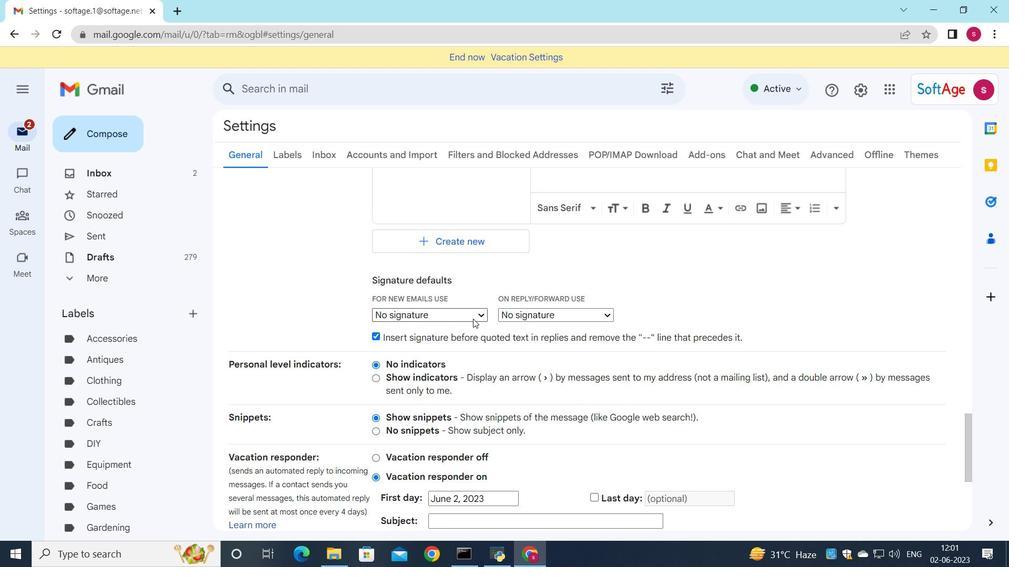 
Action: Mouse moved to (468, 337)
Screenshot: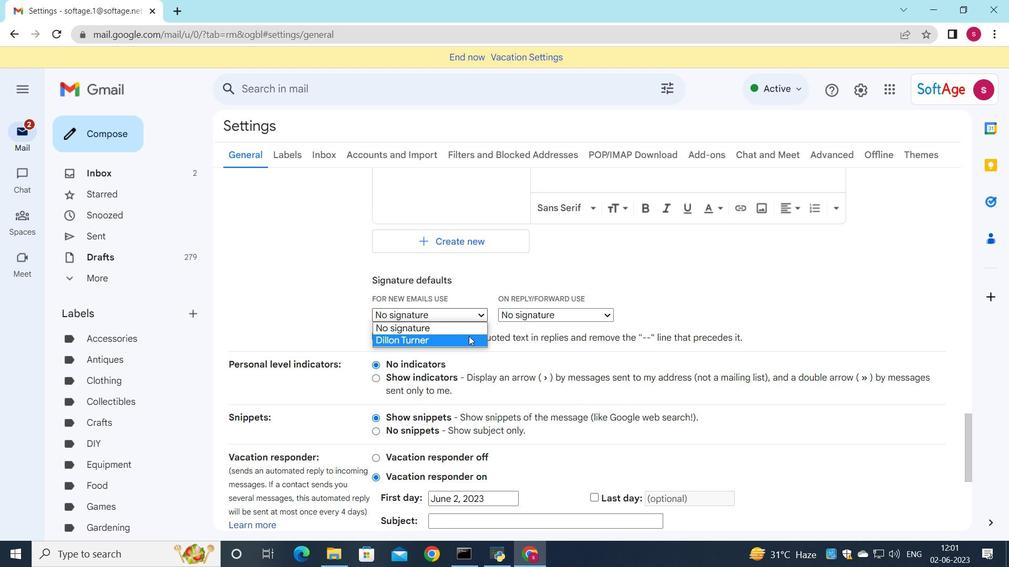 
Action: Mouse pressed left at (468, 337)
Screenshot: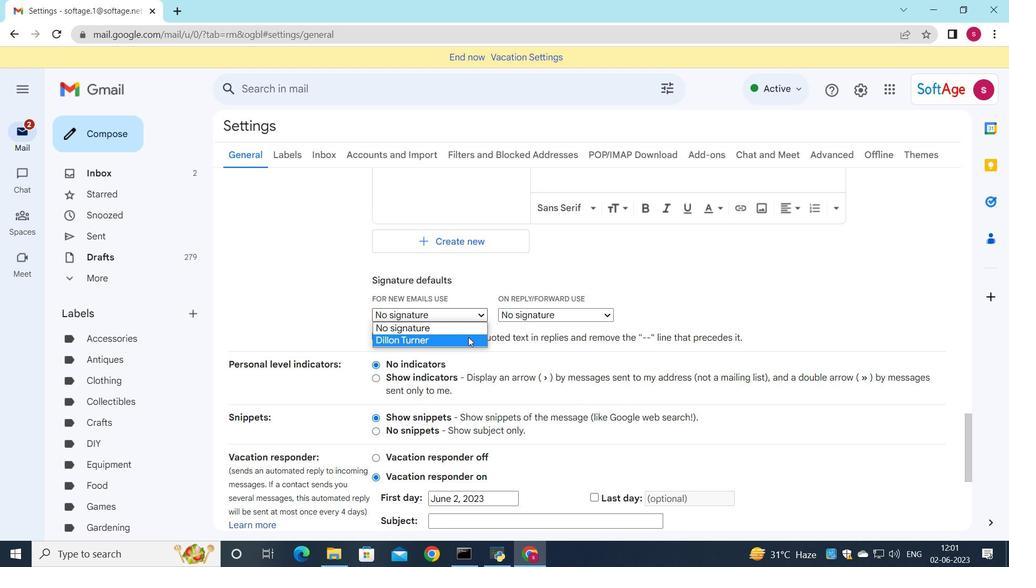 
Action: Mouse moved to (531, 310)
Screenshot: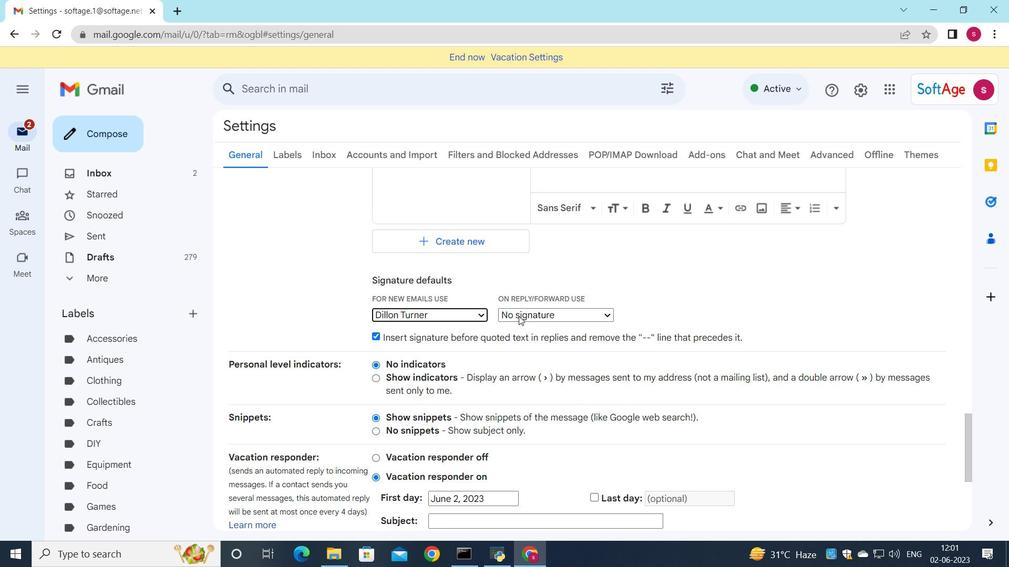 
Action: Mouse pressed left at (531, 310)
Screenshot: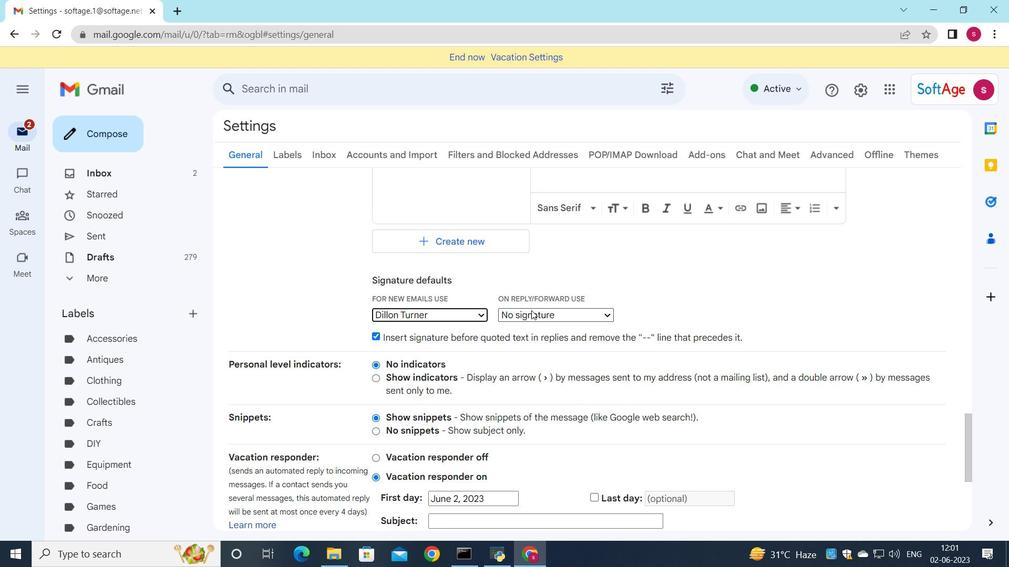 
Action: Mouse moved to (534, 336)
Screenshot: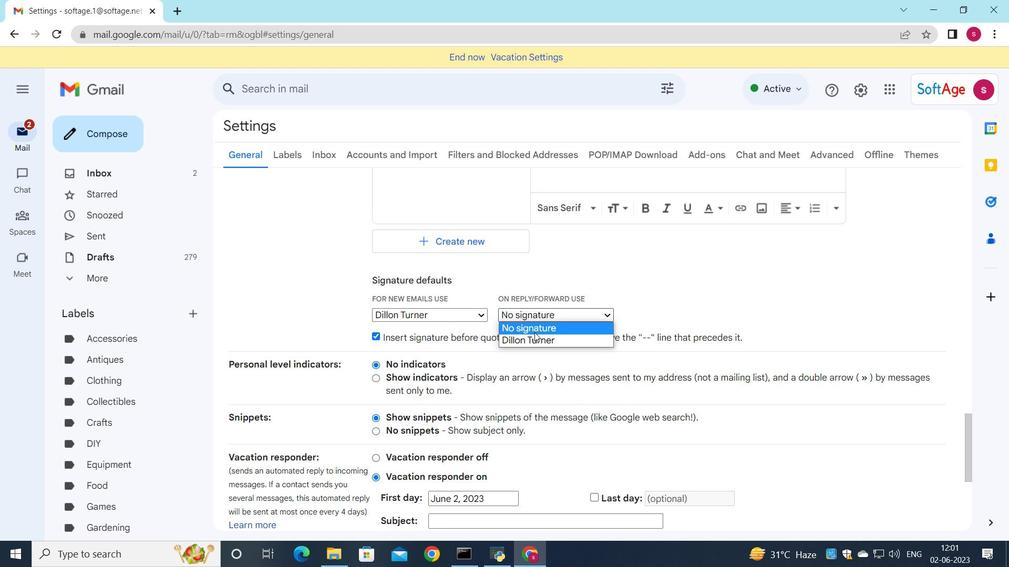 
Action: Mouse pressed left at (534, 336)
Screenshot: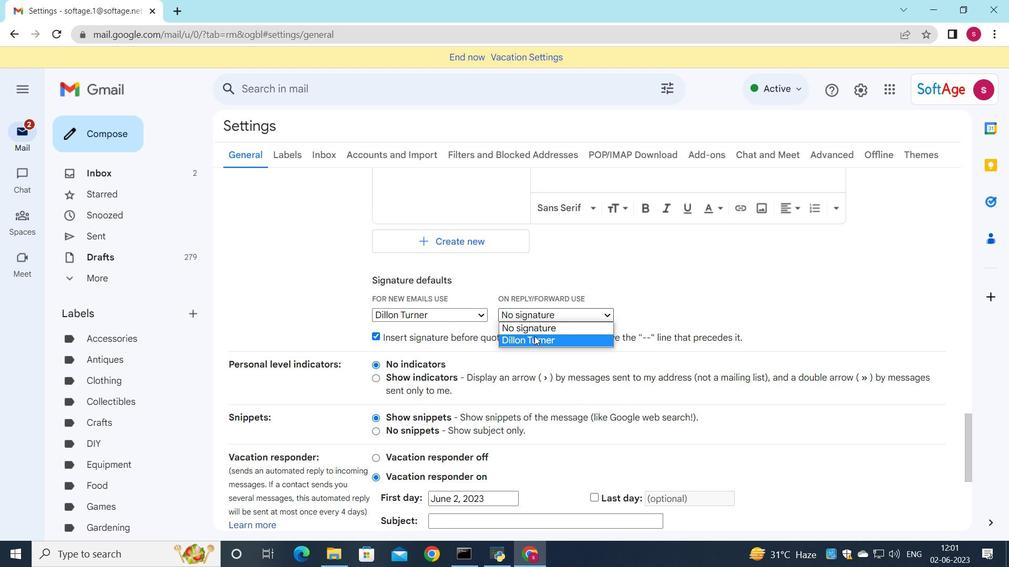 
Action: Mouse moved to (521, 332)
Screenshot: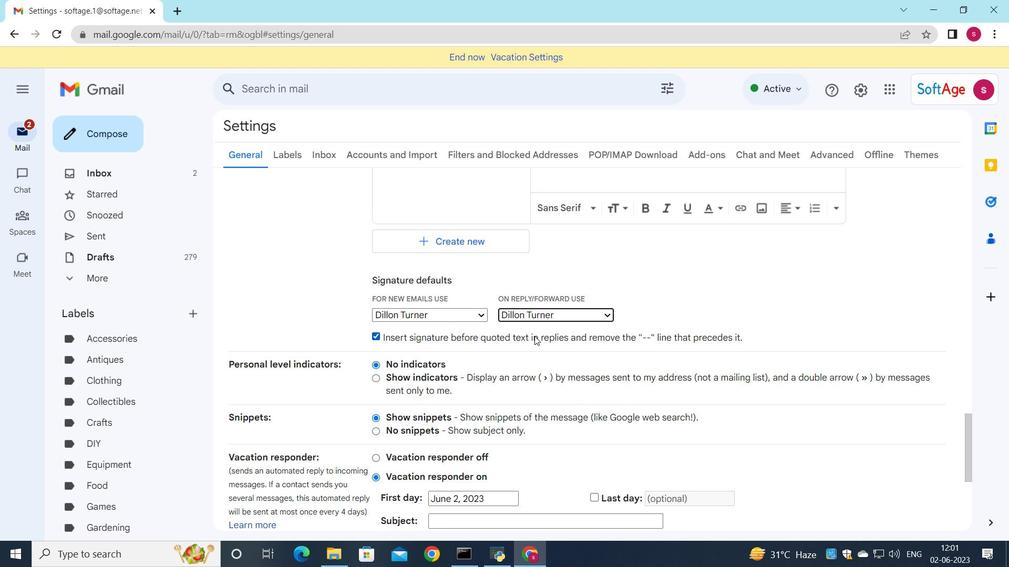 
Action: Mouse scrolled (521, 331) with delta (0, 0)
Screenshot: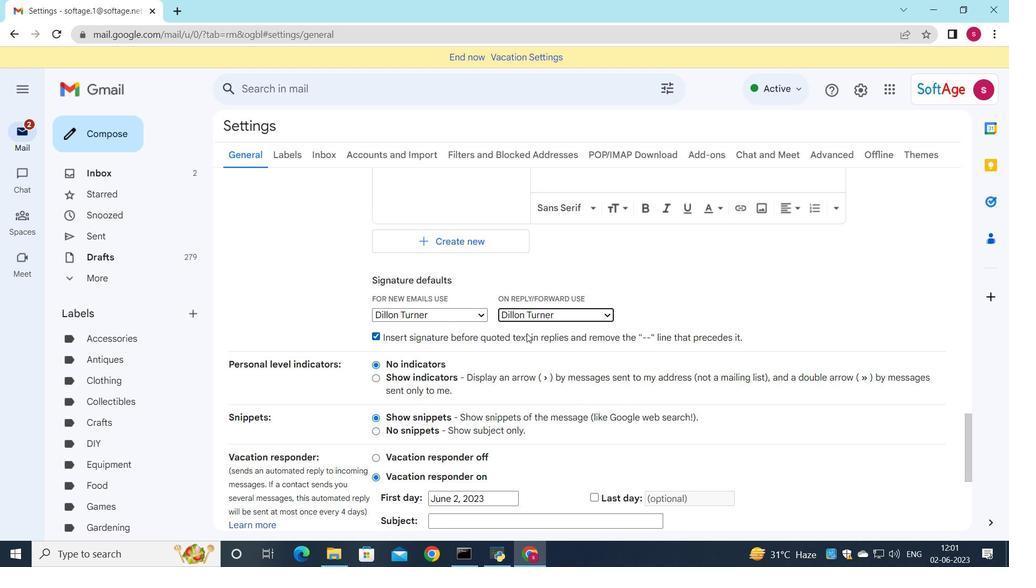 
Action: Mouse moved to (521, 332)
Screenshot: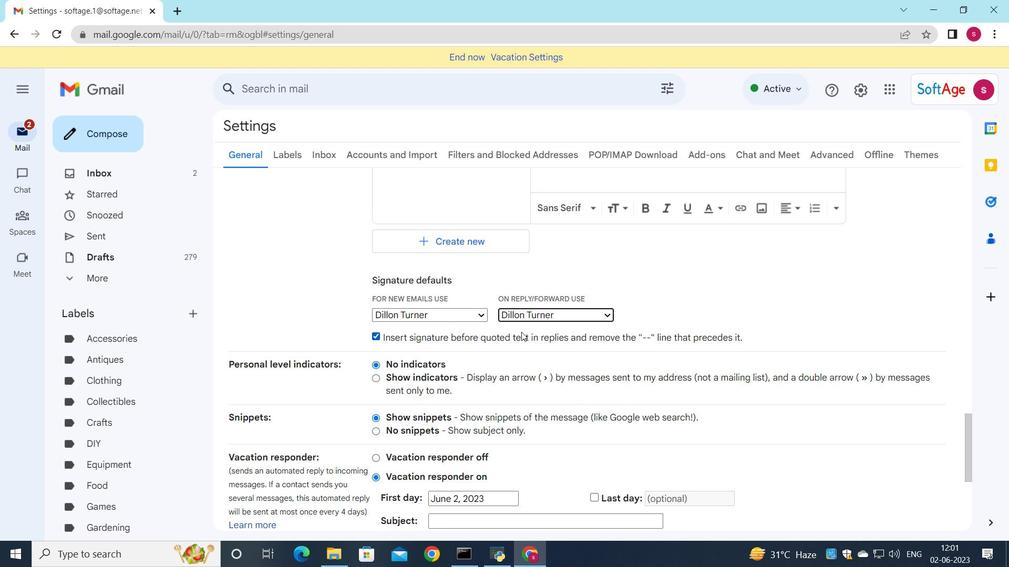 
Action: Mouse scrolled (521, 331) with delta (0, 0)
Screenshot: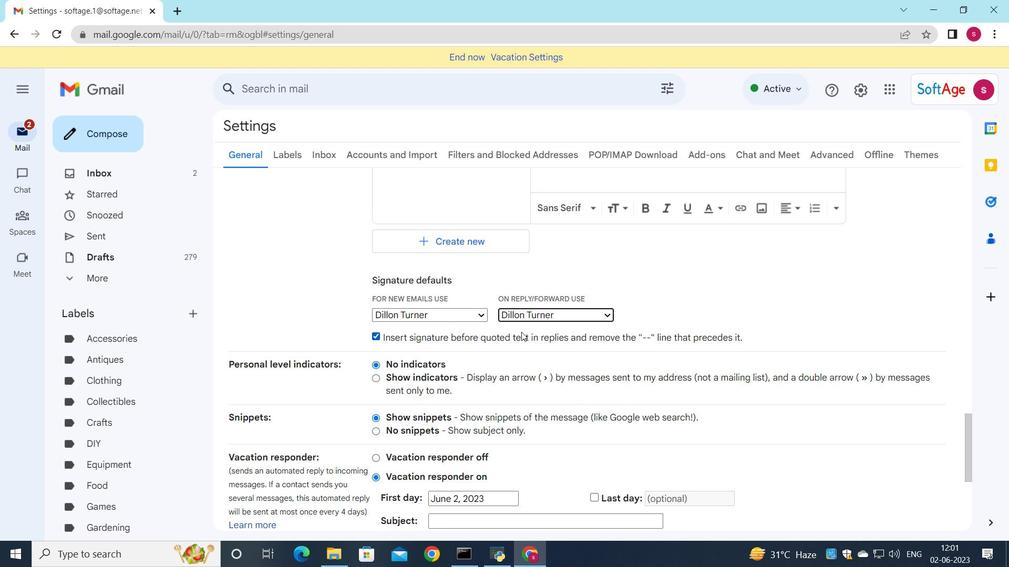 
Action: Mouse moved to (521, 332)
Screenshot: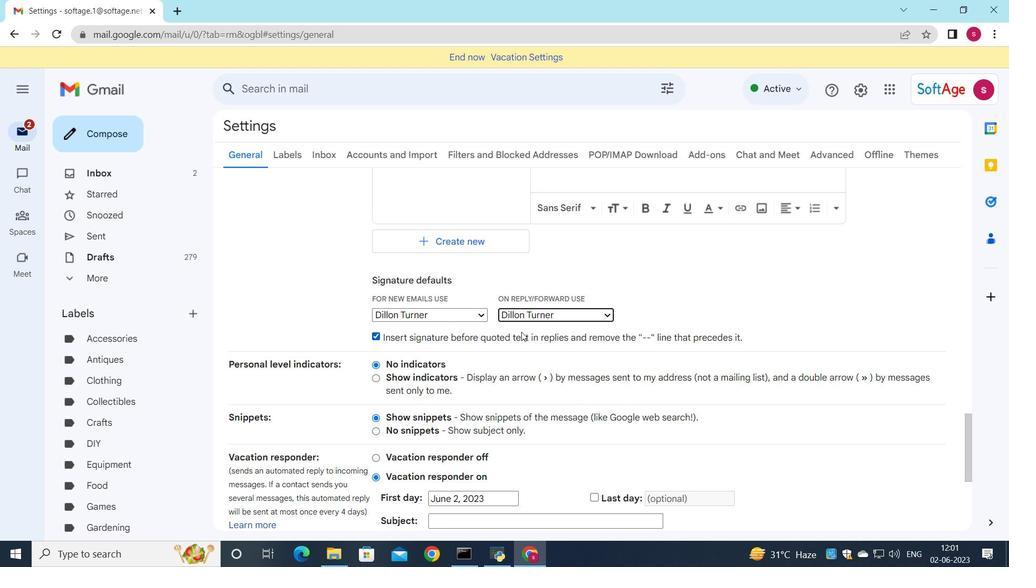 
Action: Mouse scrolled (521, 331) with delta (0, 0)
Screenshot: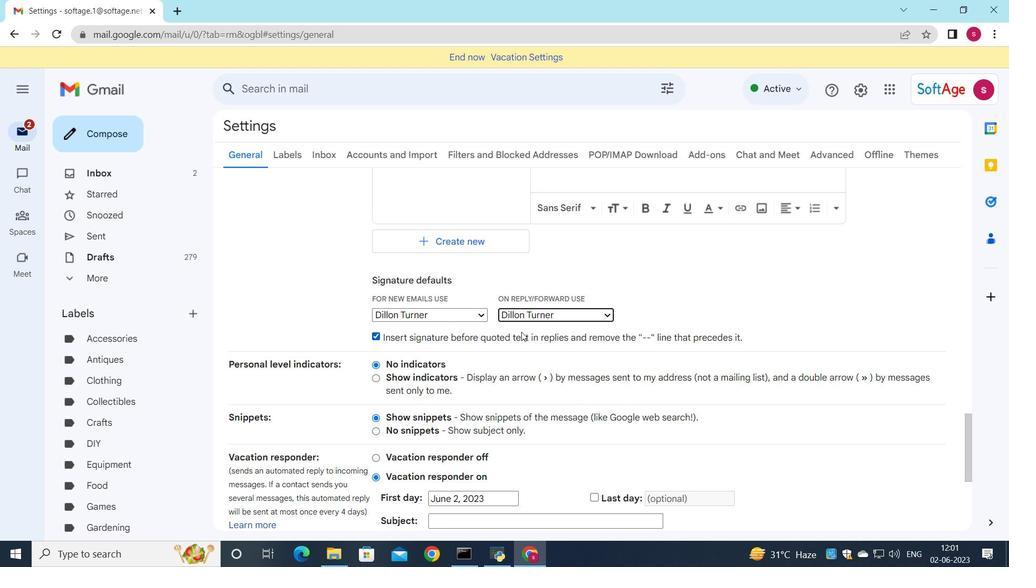 
Action: Mouse moved to (521, 332)
Screenshot: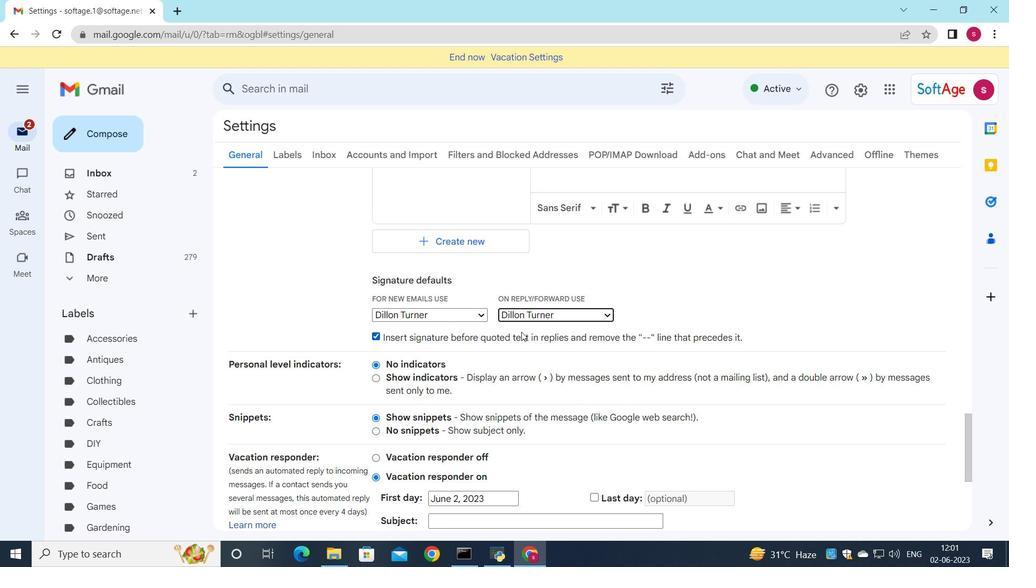 
Action: Mouse scrolled (521, 332) with delta (0, 0)
Screenshot: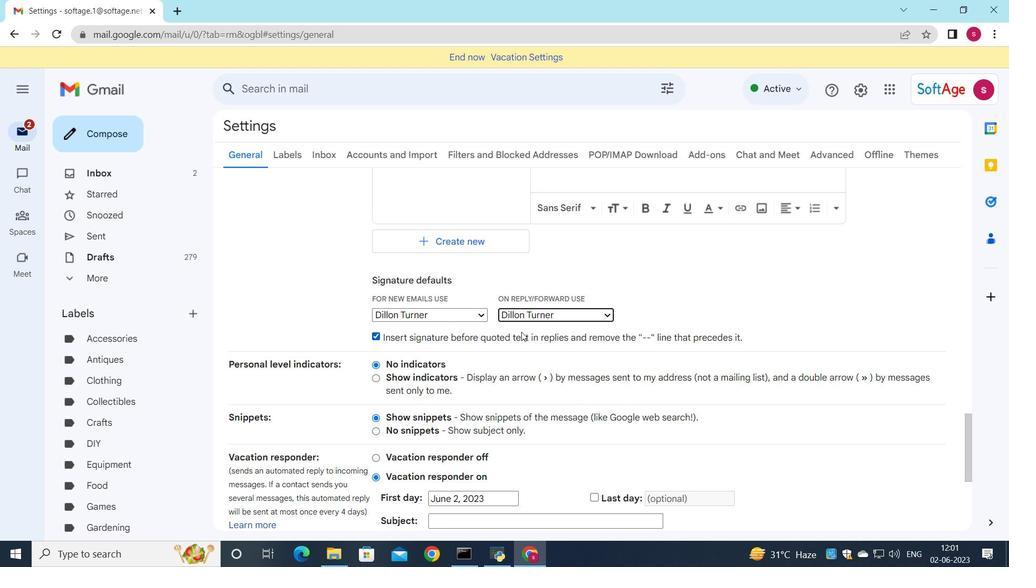 
Action: Mouse moved to (548, 459)
Screenshot: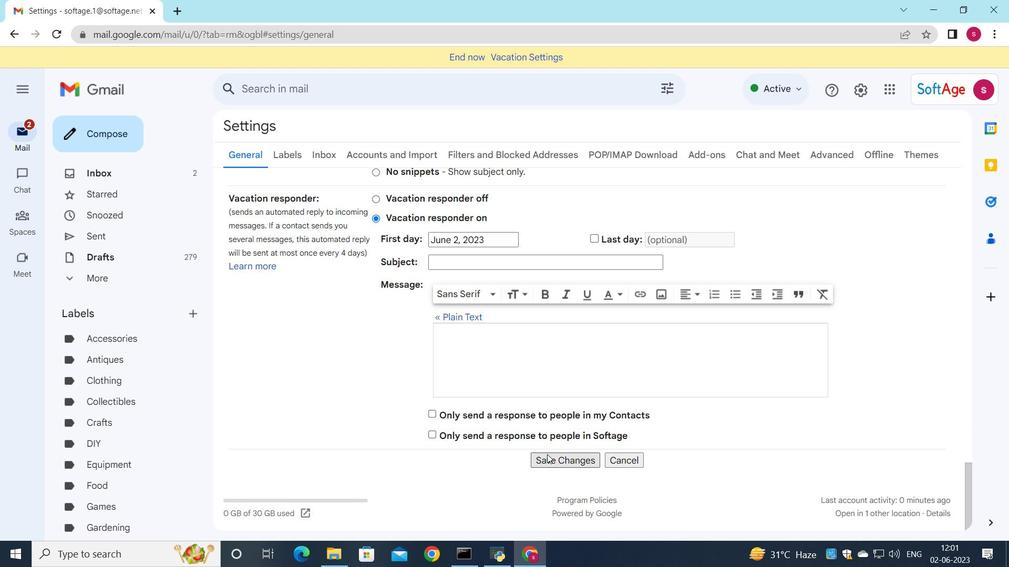 
Action: Mouse pressed left at (548, 459)
Screenshot: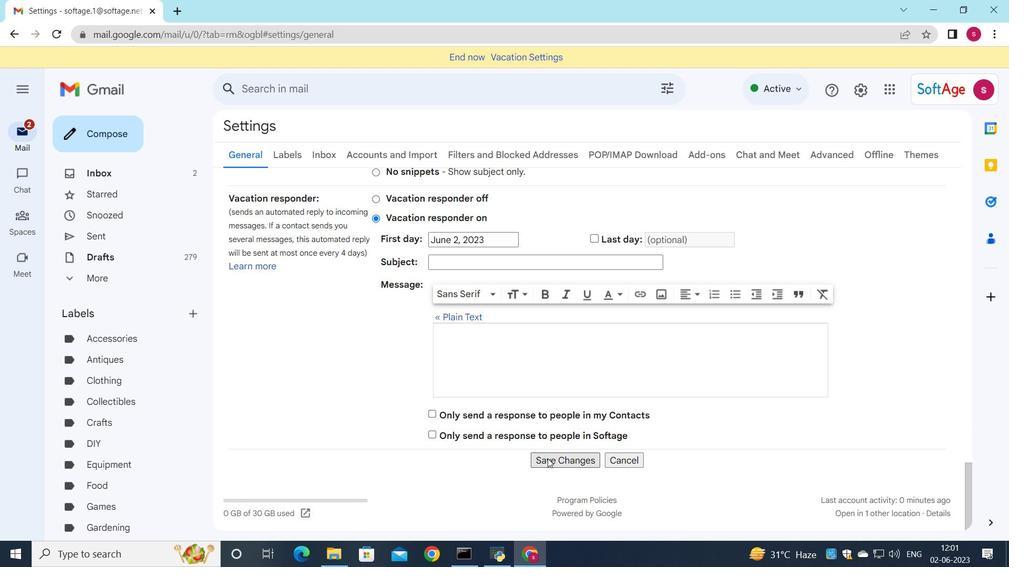 
Action: Mouse moved to (613, 369)
Screenshot: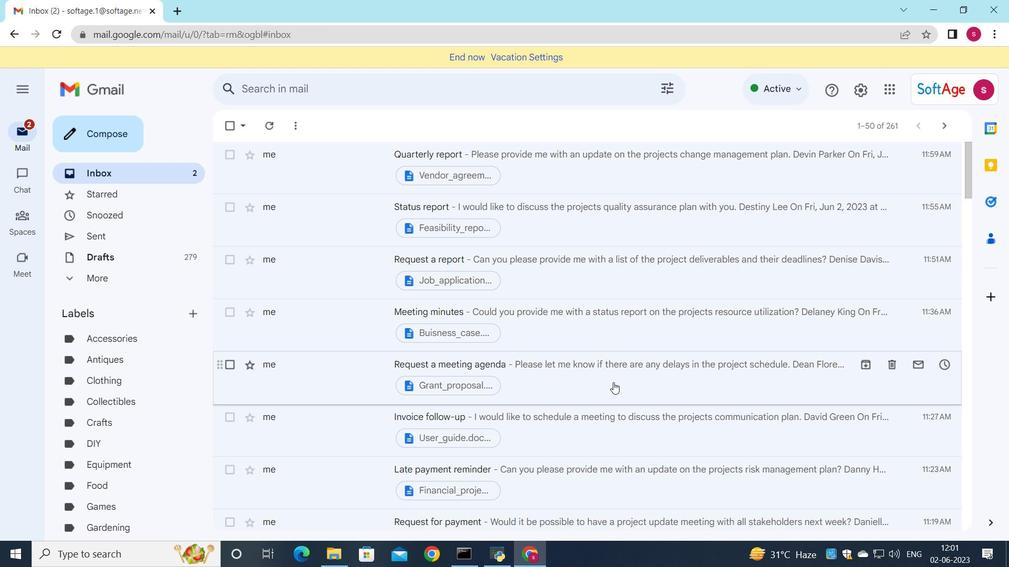 
Action: Mouse pressed left at (613, 369)
Screenshot: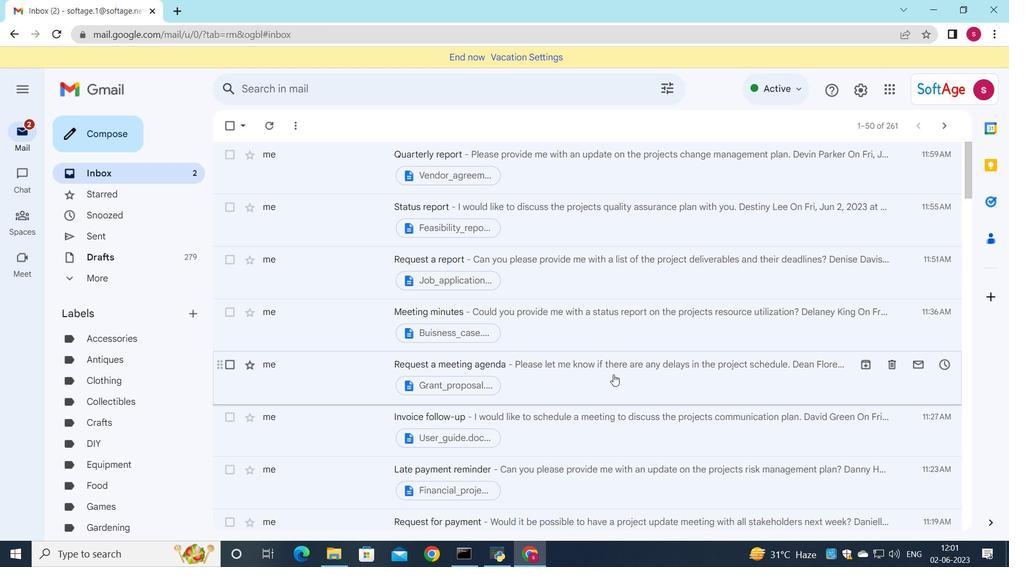 
Action: Mouse moved to (607, 372)
Screenshot: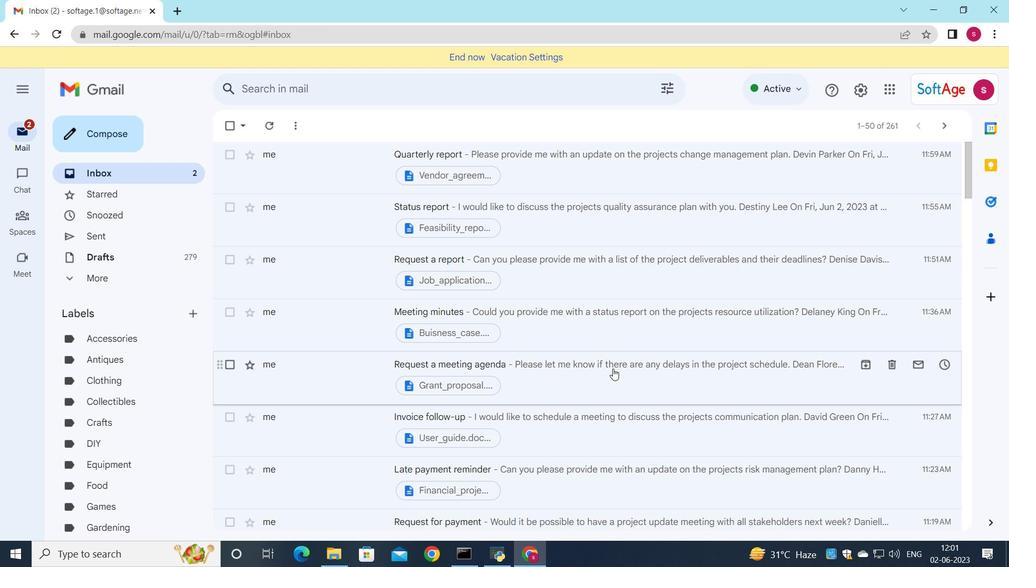 
Action: Mouse pressed left at (607, 372)
Screenshot: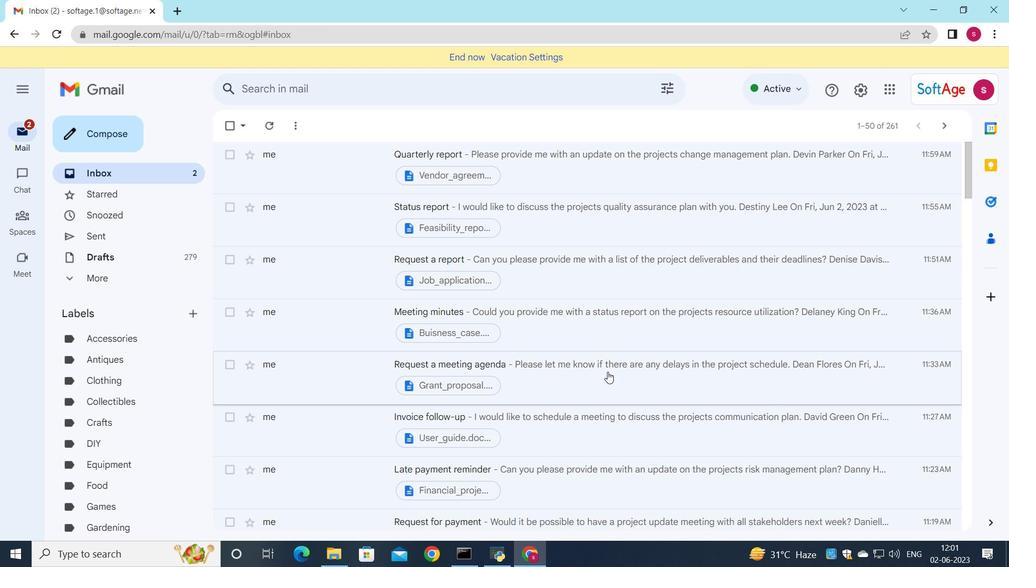 
Action: Mouse moved to (479, 384)
Screenshot: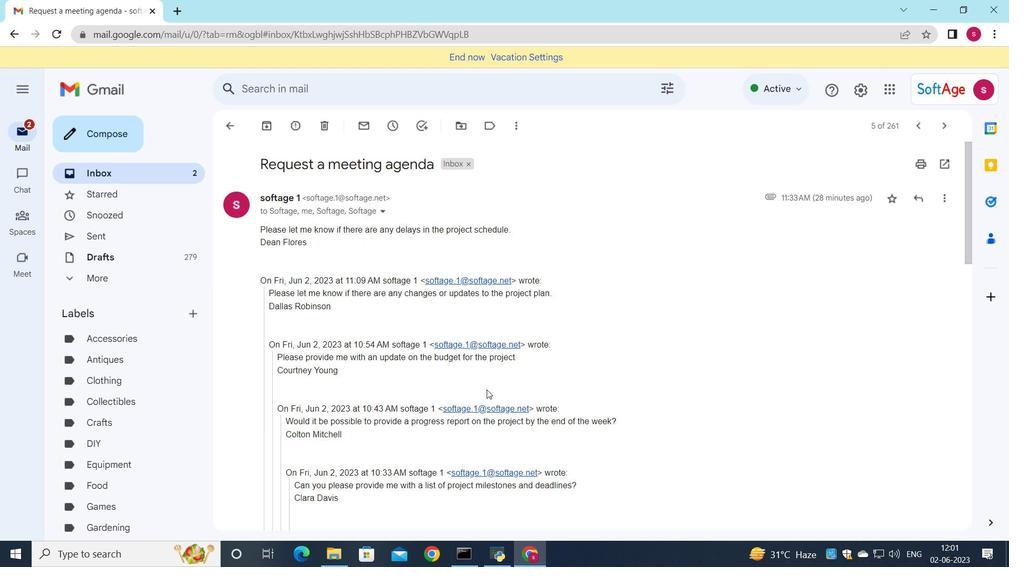 
Action: Mouse scrolled (479, 384) with delta (0, 0)
Screenshot: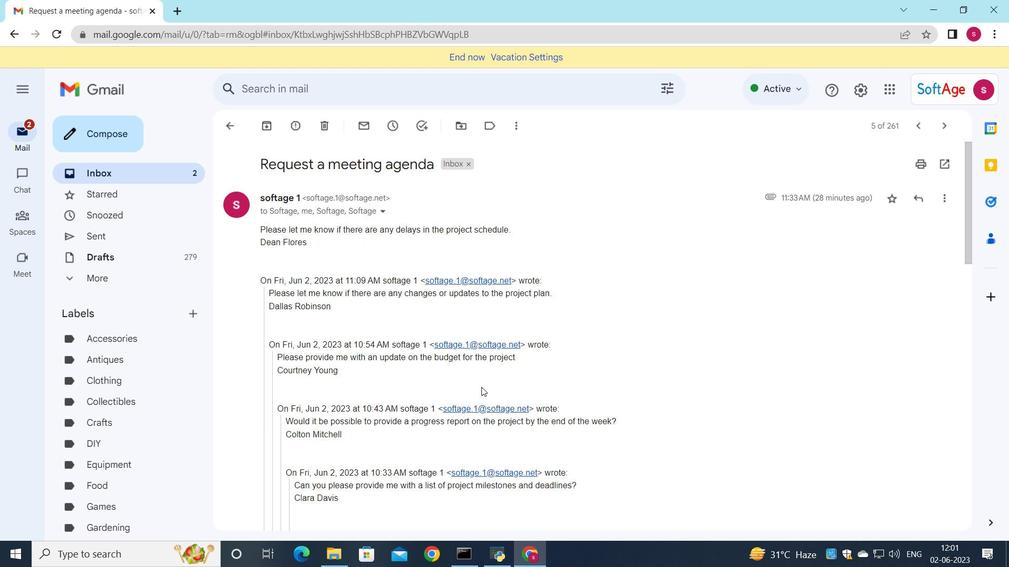 
Action: Mouse scrolled (479, 384) with delta (0, 0)
Screenshot: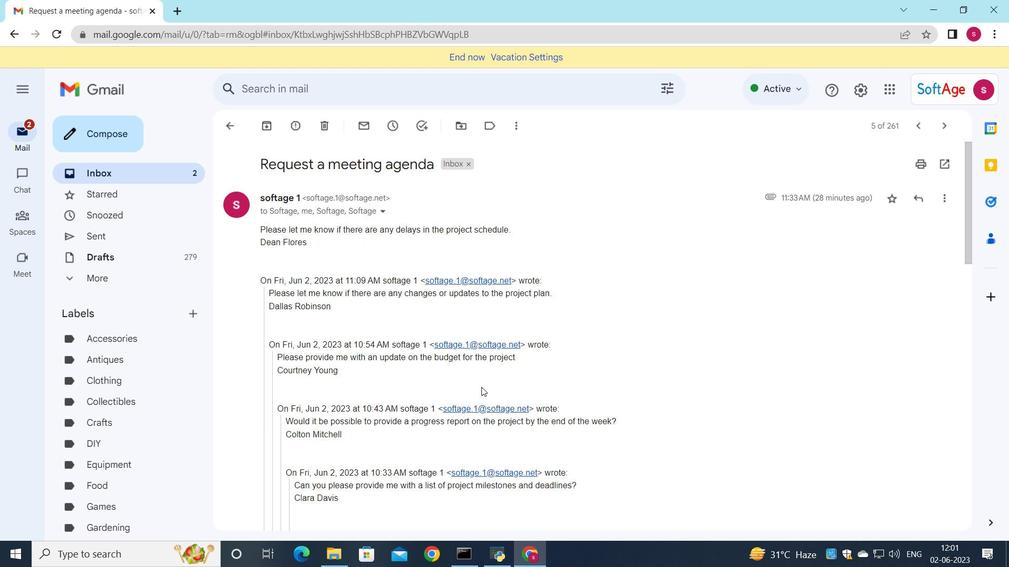
Action: Mouse scrolled (479, 384) with delta (0, 0)
Screenshot: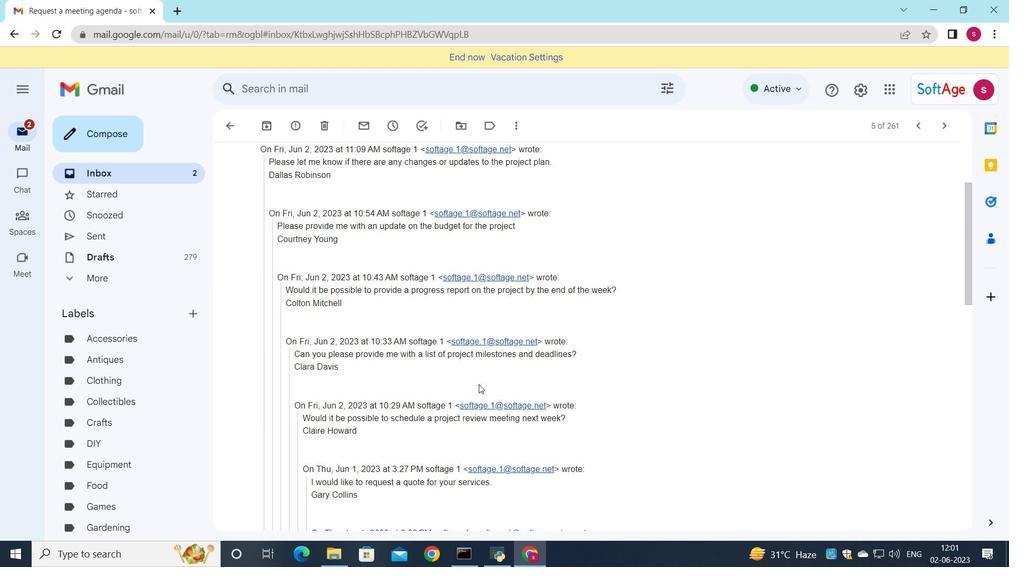 
Action: Mouse scrolled (479, 384) with delta (0, 0)
Screenshot: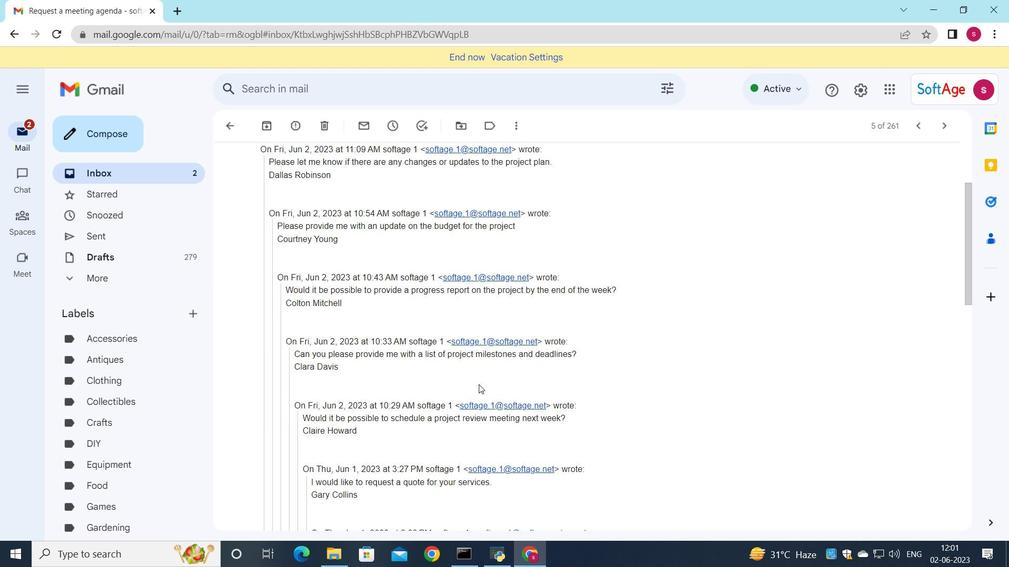
Action: Mouse scrolled (479, 384) with delta (0, 0)
Screenshot: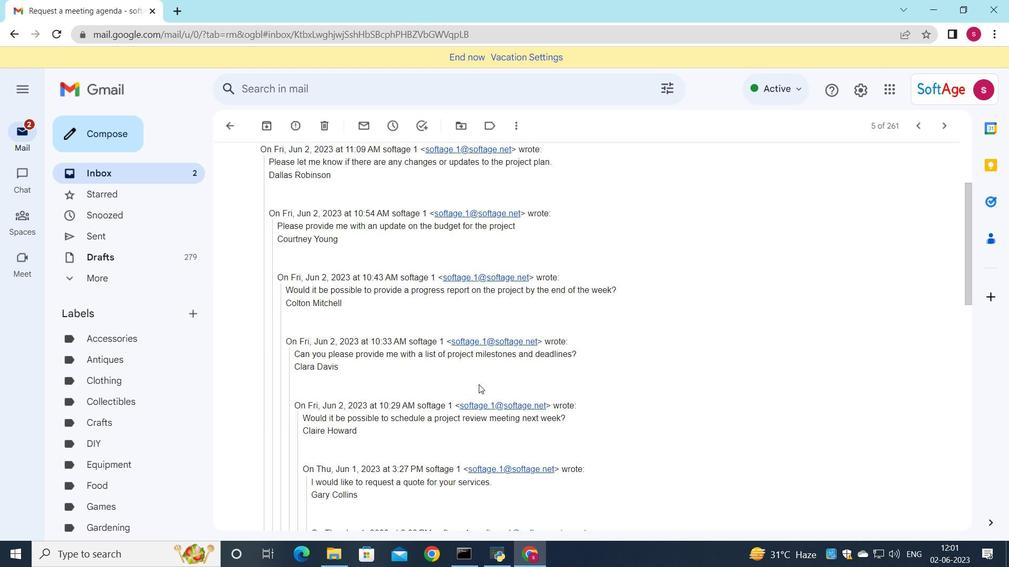 
Action: Mouse scrolled (479, 384) with delta (0, 0)
Screenshot: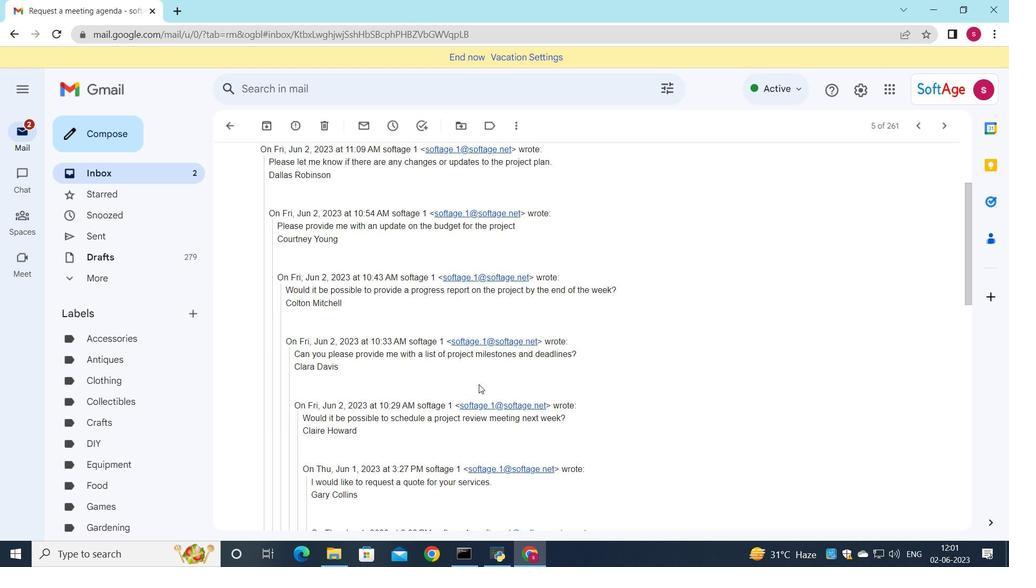 
Action: Mouse scrolled (479, 384) with delta (0, 0)
Screenshot: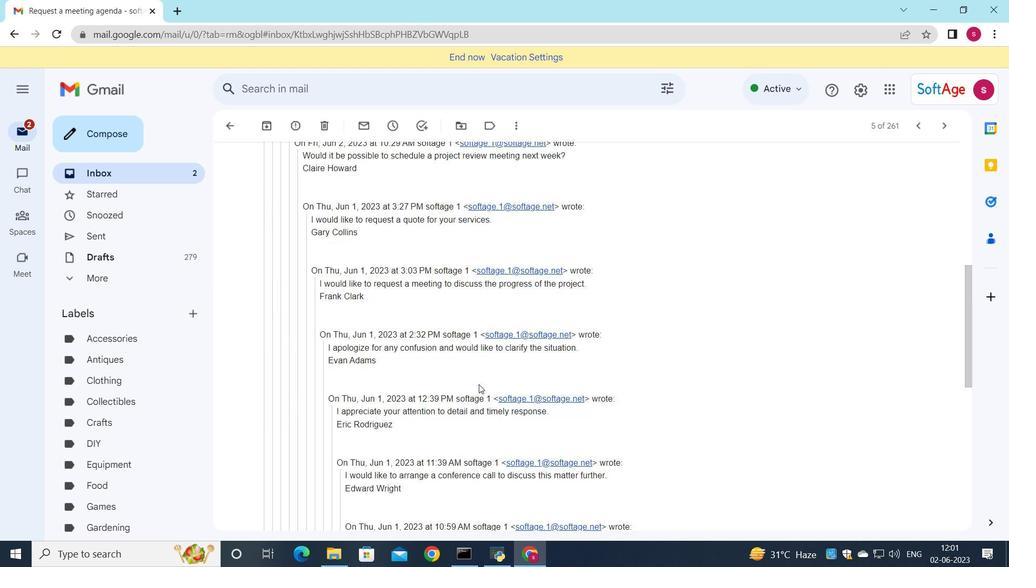 
Action: Mouse scrolled (479, 384) with delta (0, 0)
Screenshot: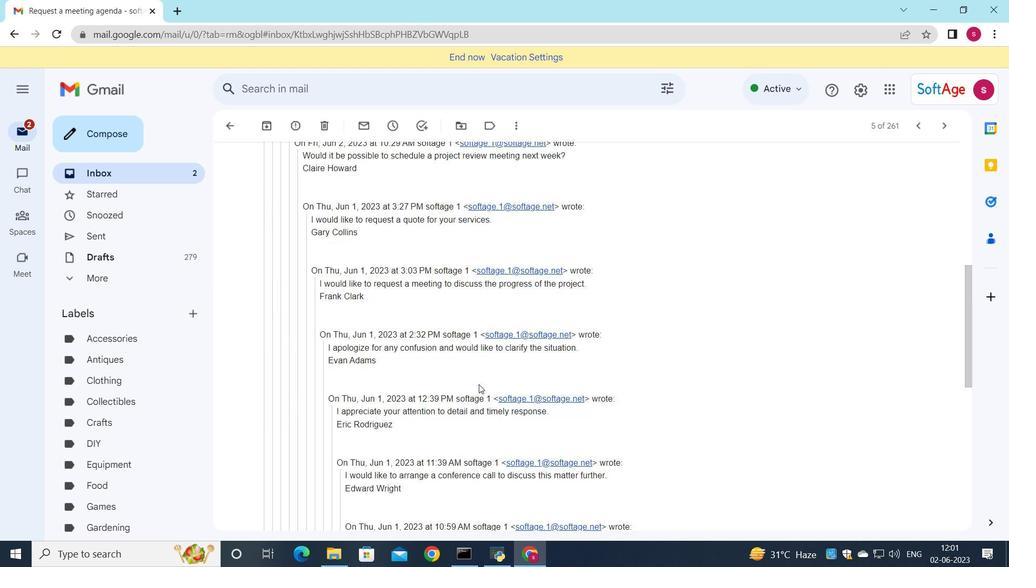 
Action: Mouse scrolled (479, 384) with delta (0, 0)
Screenshot: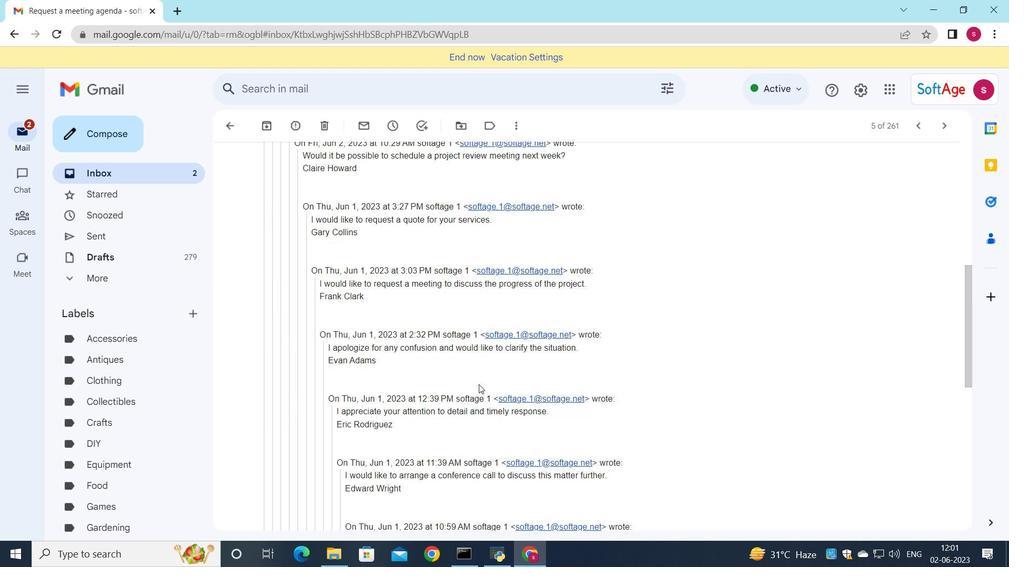 
Action: Mouse moved to (471, 399)
Screenshot: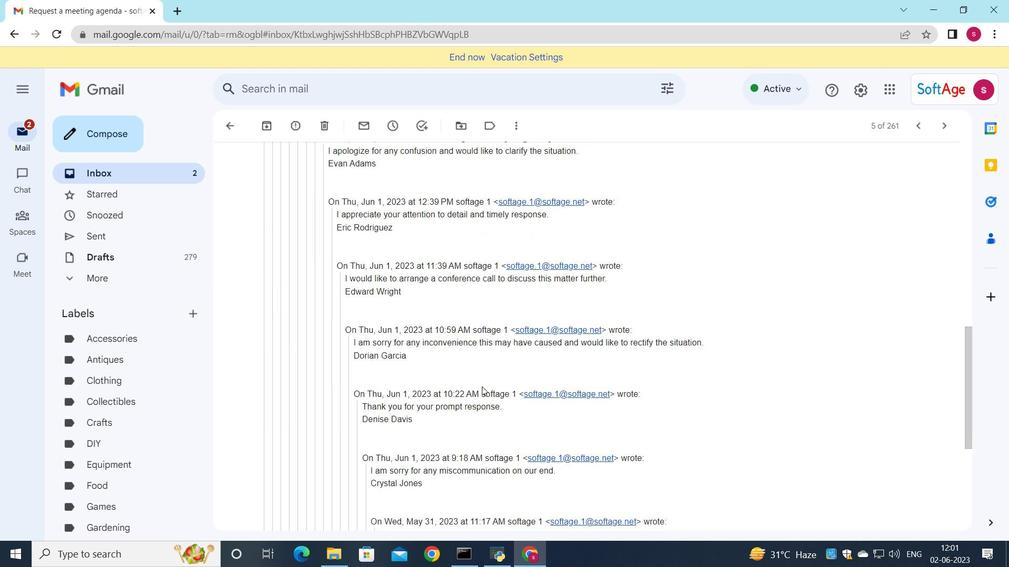 
Action: Mouse scrolled (471, 398) with delta (0, 0)
Screenshot: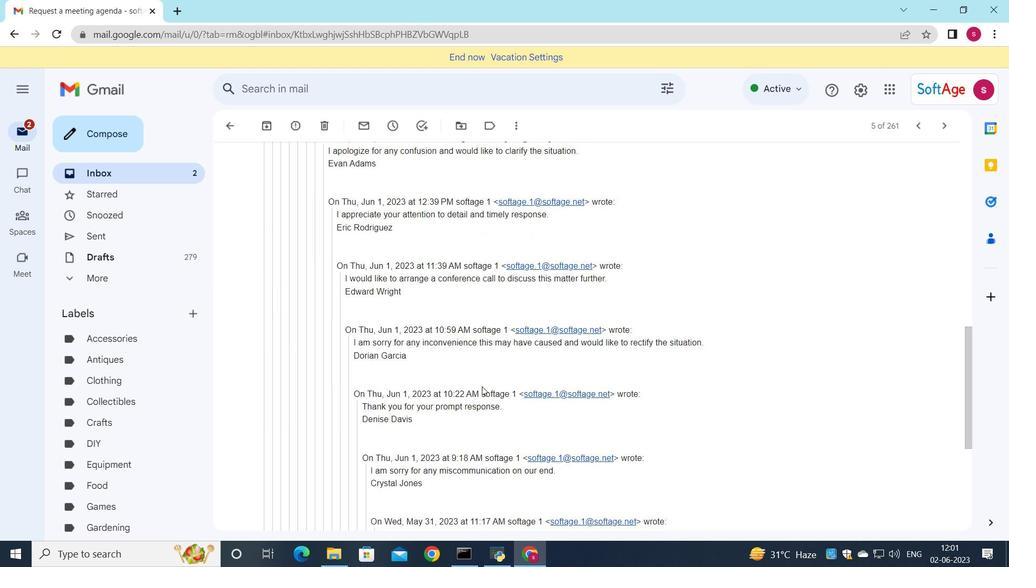 
Action: Mouse moved to (471, 400)
Screenshot: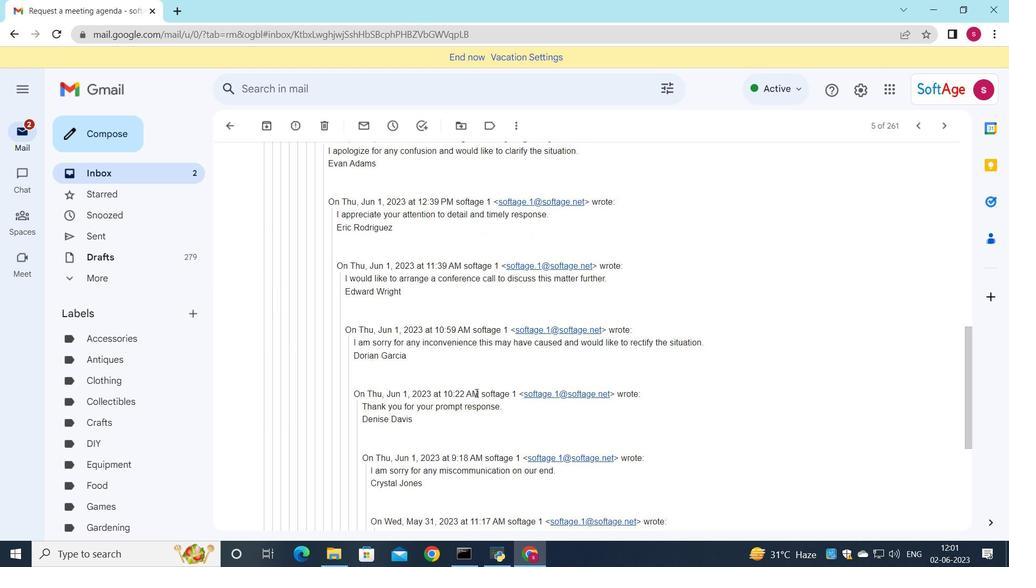 
Action: Mouse scrolled (471, 400) with delta (0, 0)
Screenshot: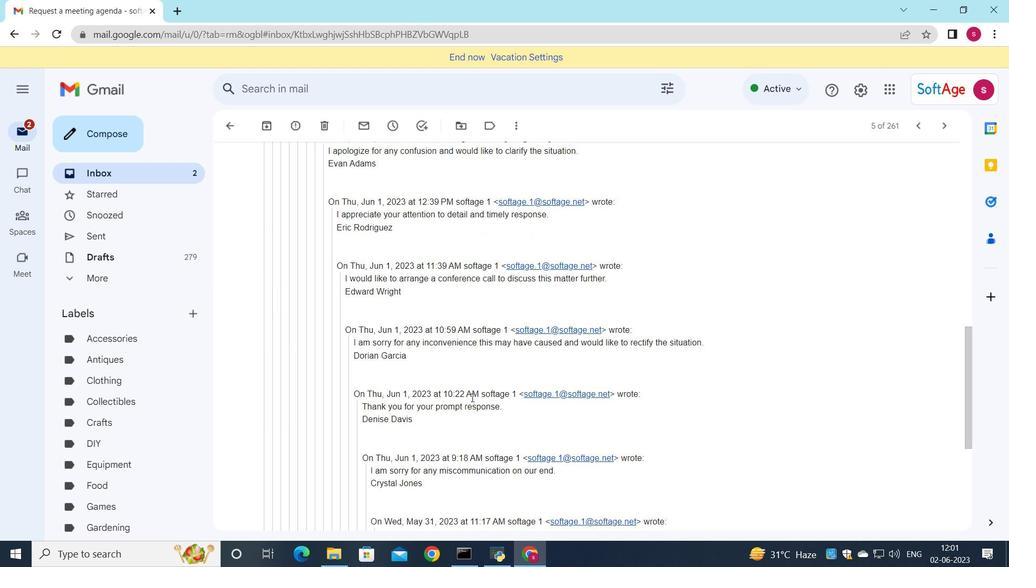 
Action: Mouse scrolled (471, 400) with delta (0, 0)
Screenshot: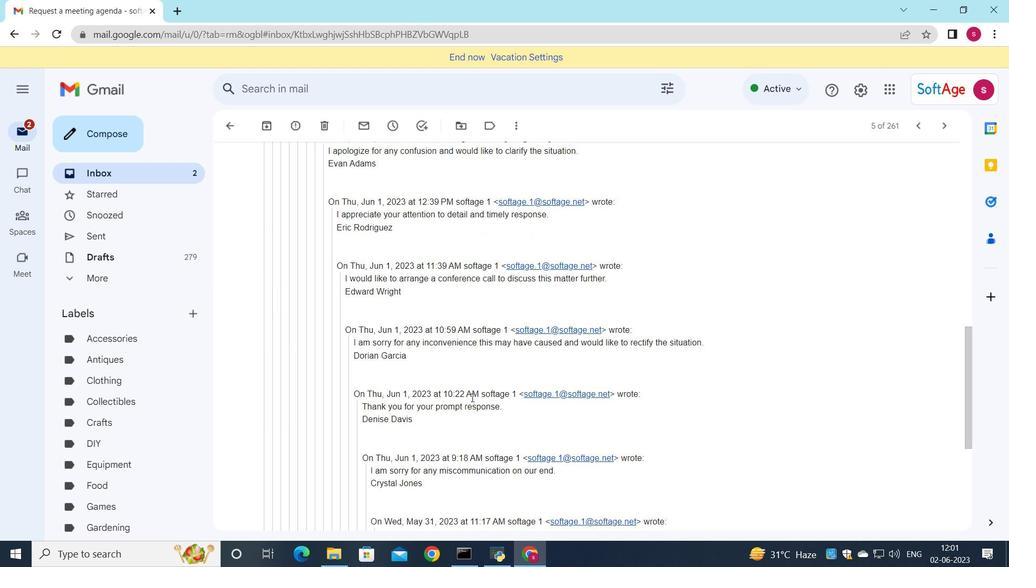 
Action: Mouse moved to (472, 402)
Screenshot: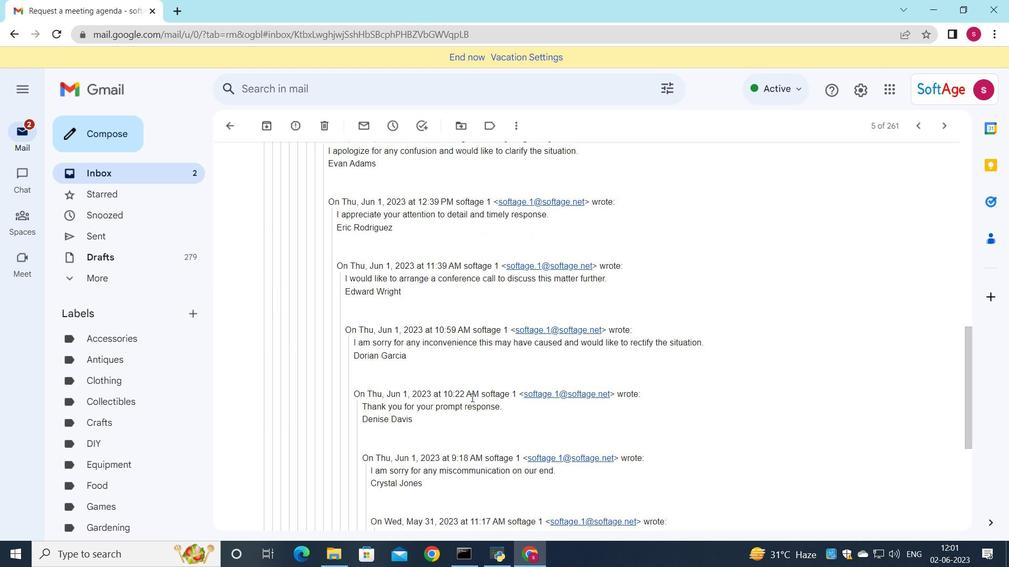 
Action: Mouse scrolled (472, 401) with delta (0, 0)
Screenshot: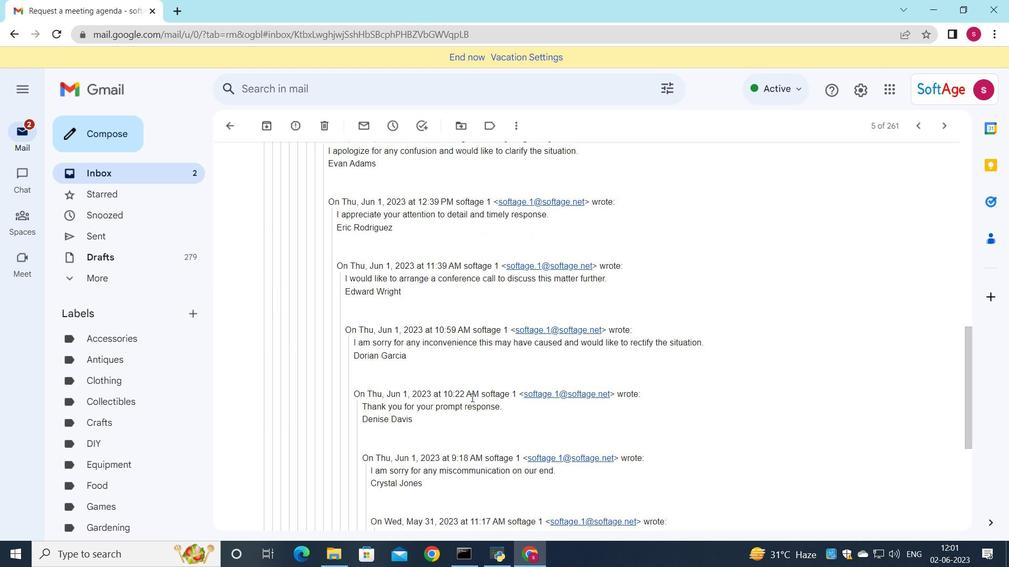 
Action: Mouse moved to (477, 404)
Screenshot: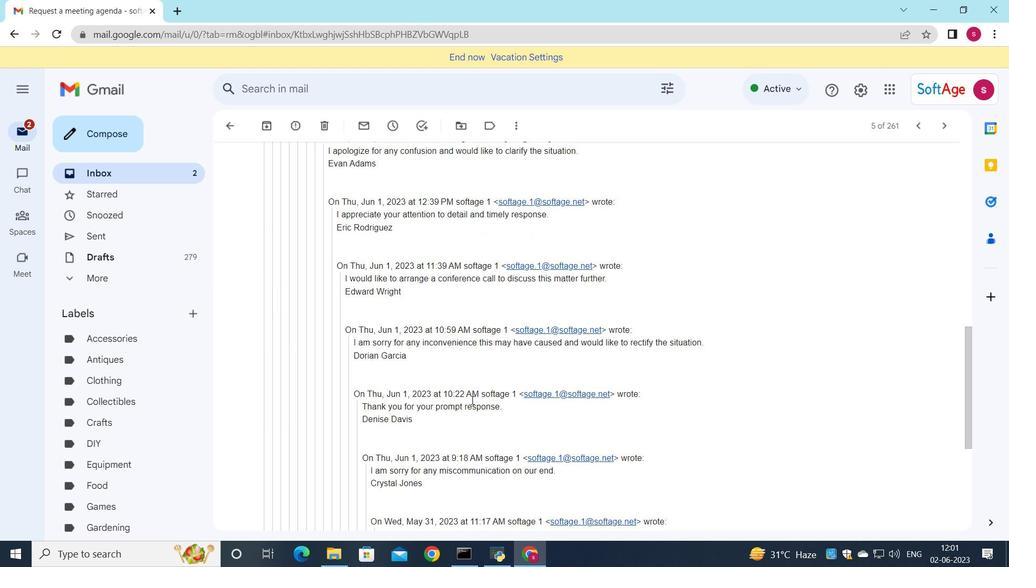 
Action: Mouse scrolled (475, 403) with delta (0, 0)
Screenshot: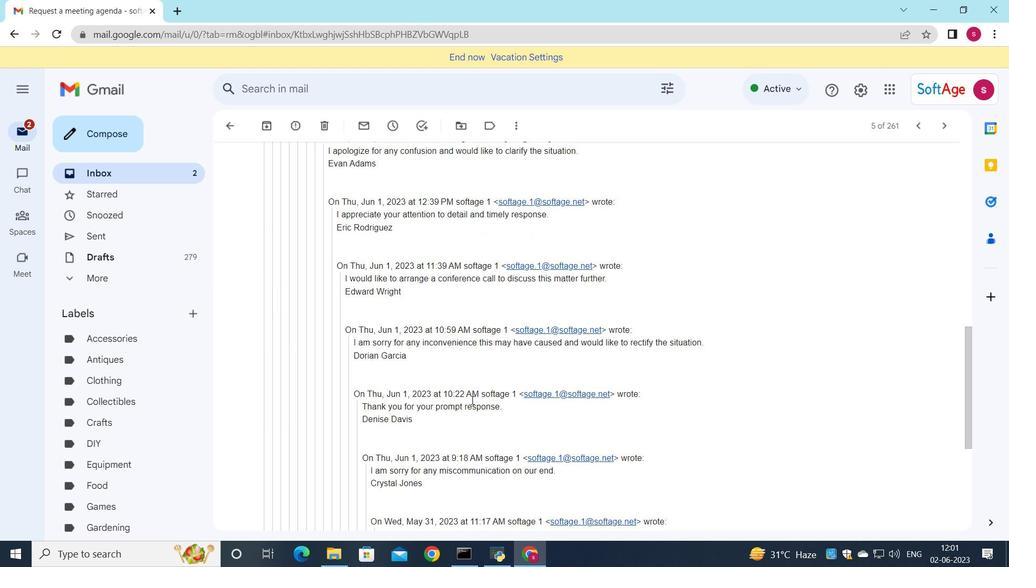 
Action: Mouse moved to (472, 392)
Screenshot: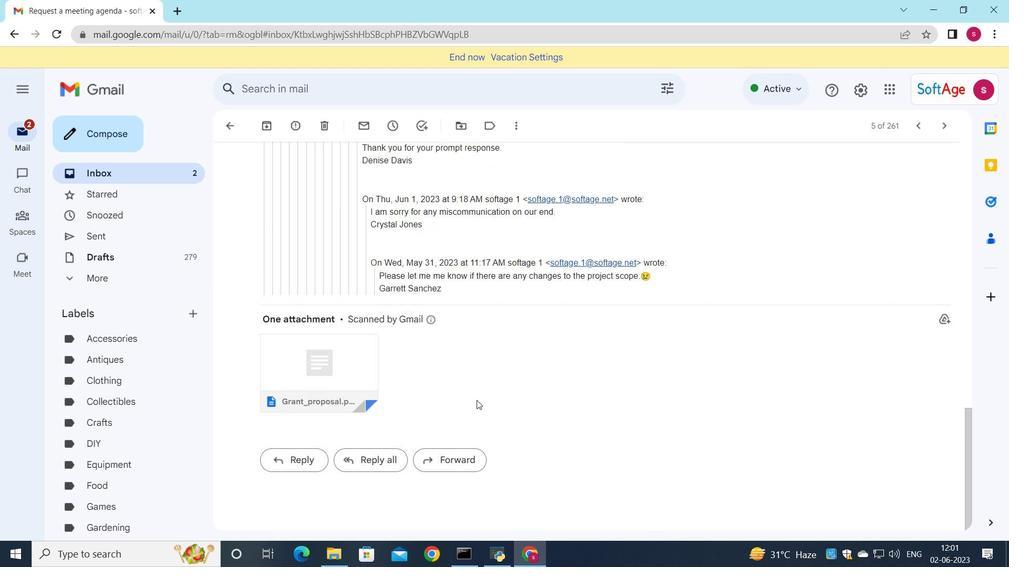 
Action: Mouse scrolled (472, 391) with delta (0, 0)
Screenshot: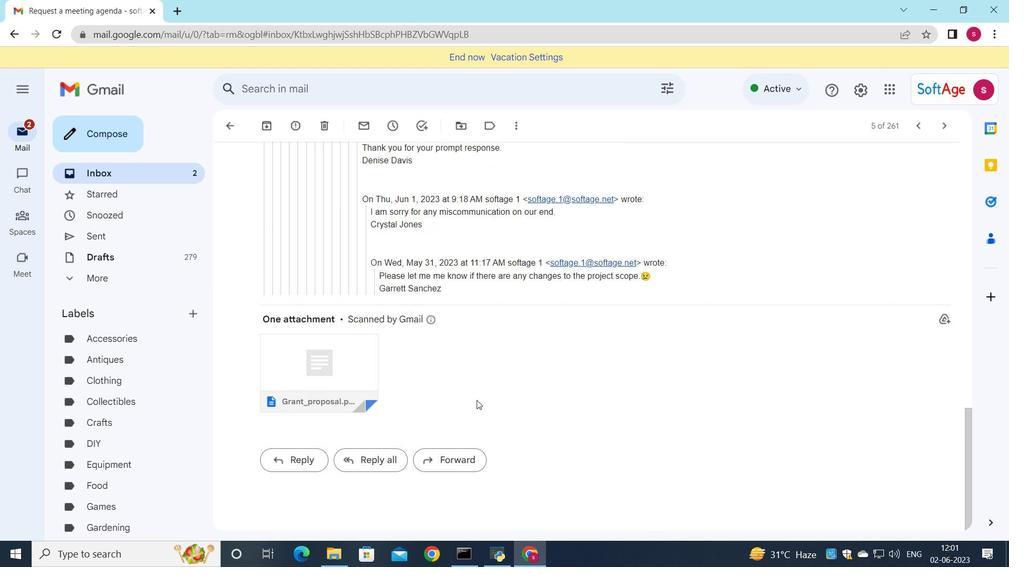 
Action: Mouse scrolled (472, 391) with delta (0, 0)
Screenshot: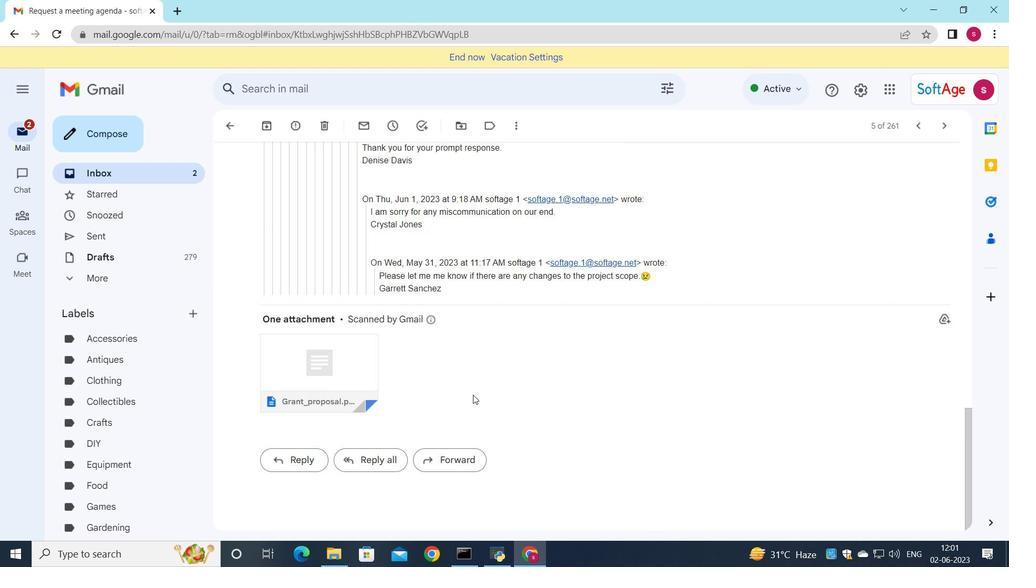 
Action: Mouse scrolled (472, 391) with delta (0, 0)
Screenshot: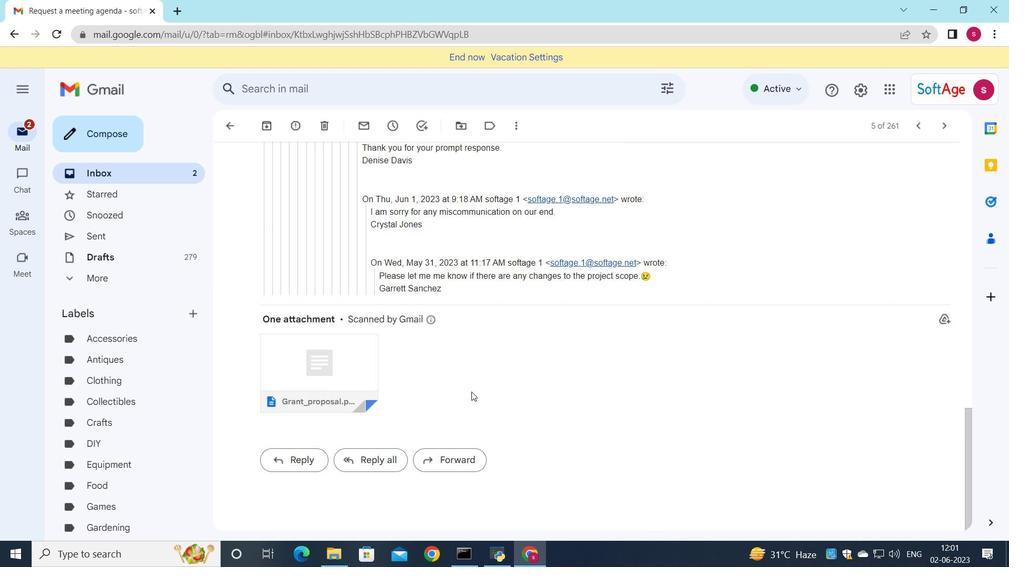 
Action: Mouse moved to (289, 463)
Screenshot: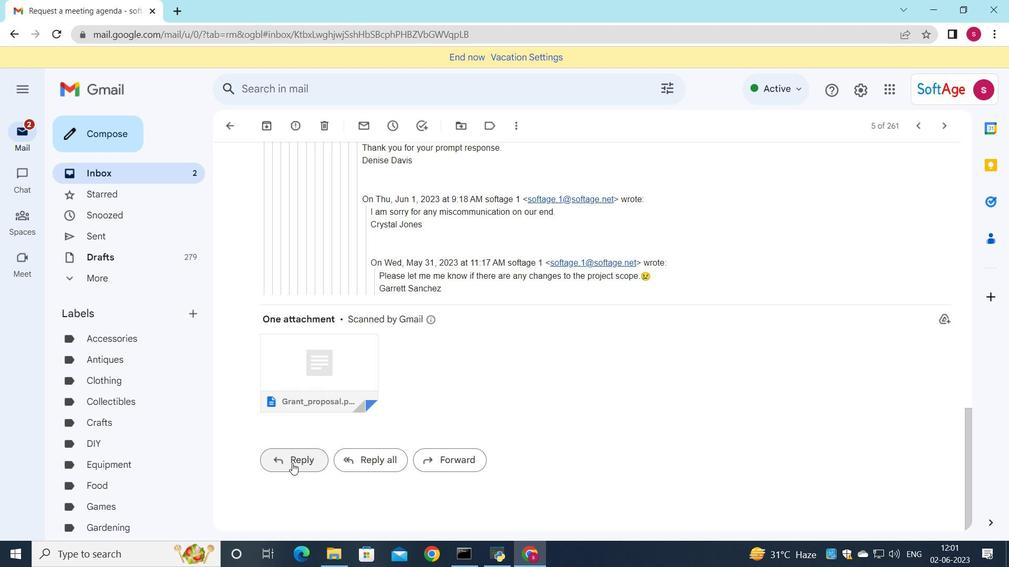 
Action: Mouse pressed left at (289, 463)
Screenshot: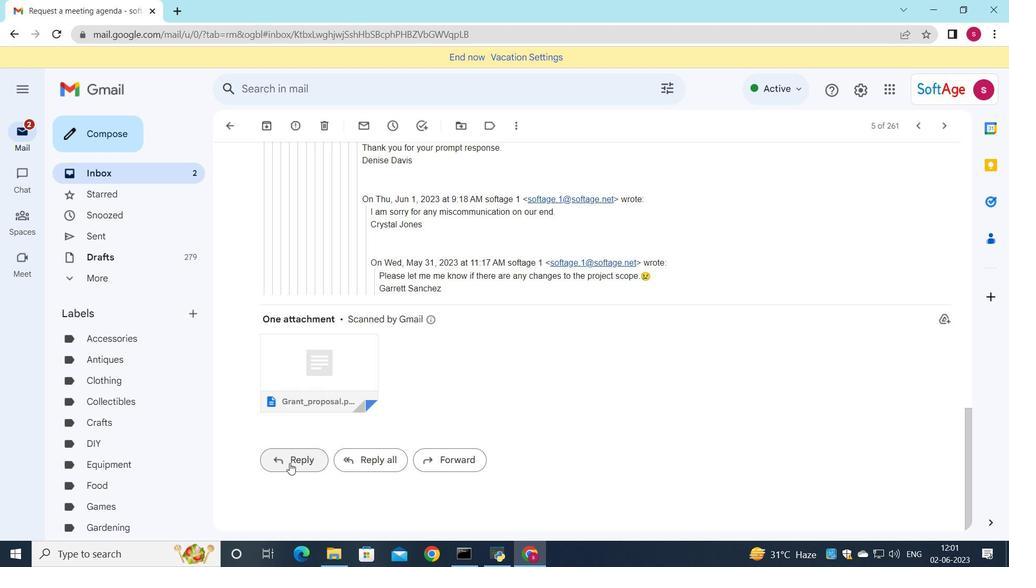 
Action: Mouse moved to (286, 357)
Screenshot: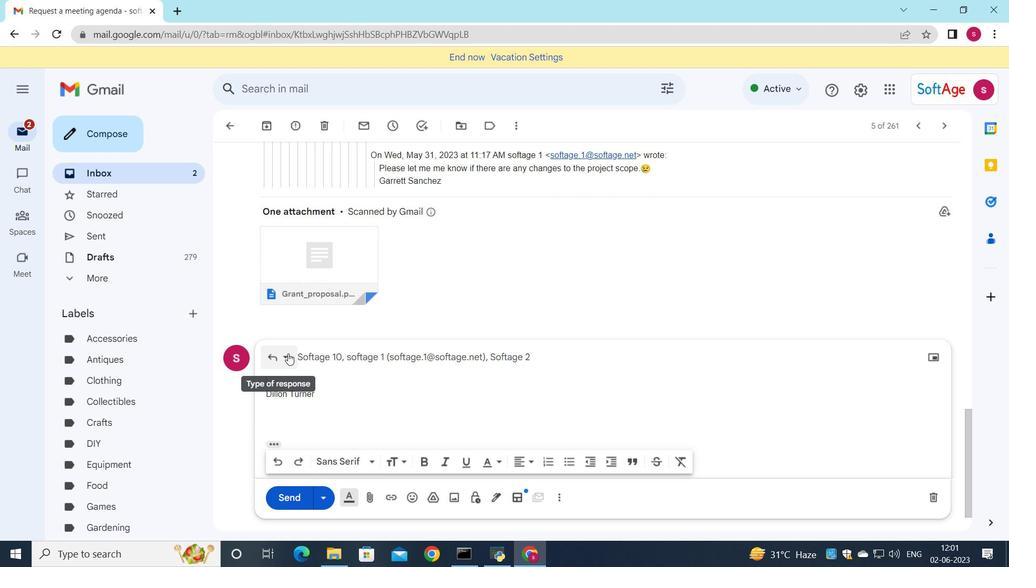 
Action: Mouse pressed left at (286, 357)
Screenshot: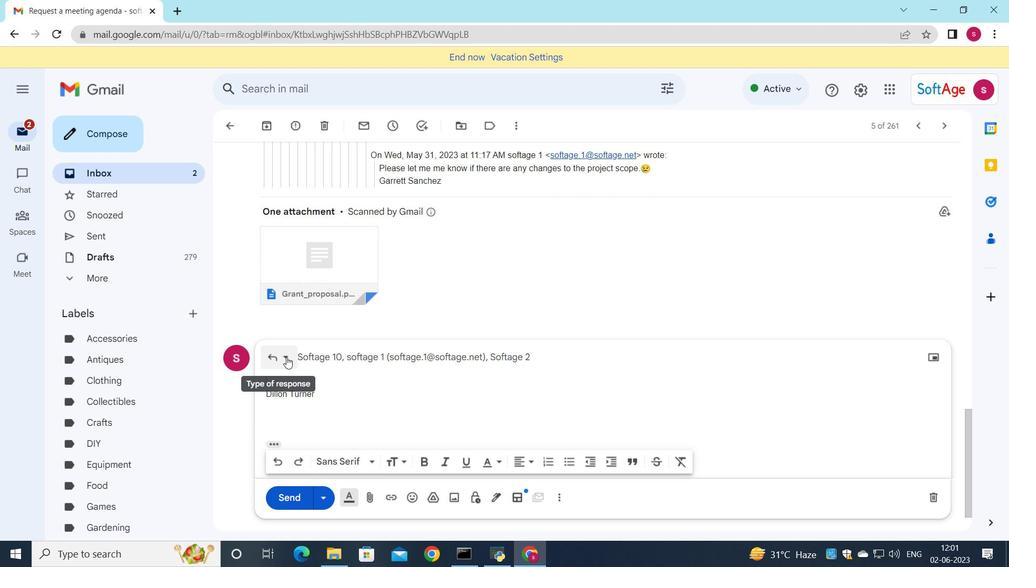 
Action: Mouse moved to (316, 448)
Screenshot: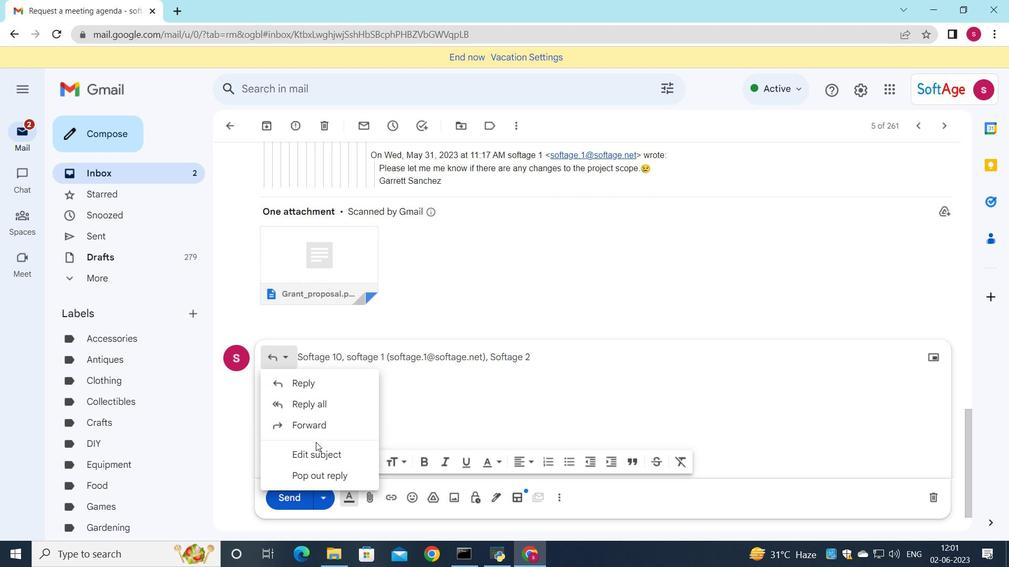 
Action: Mouse pressed left at (316, 448)
Screenshot: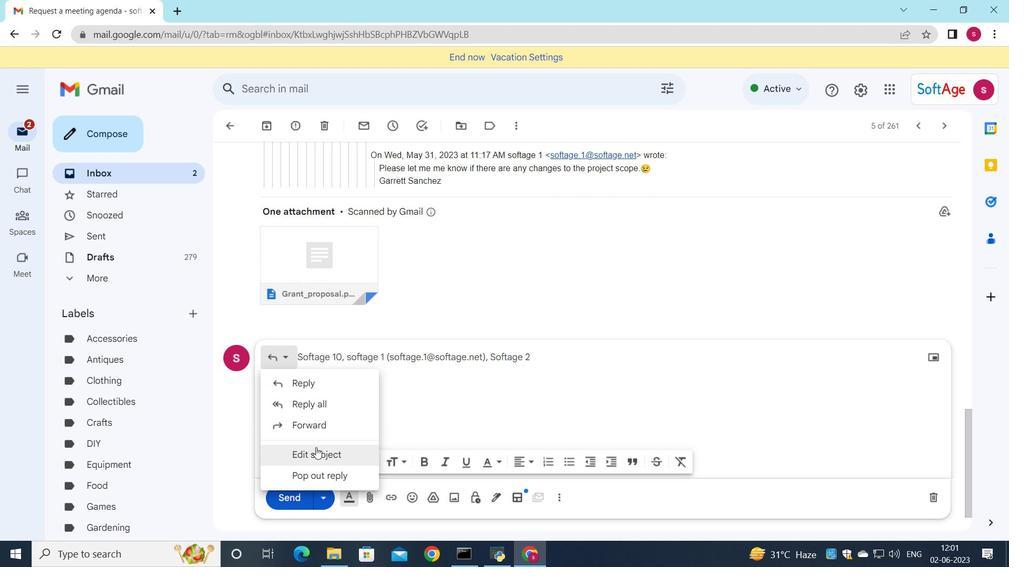 
Action: Mouse moved to (734, 201)
Screenshot: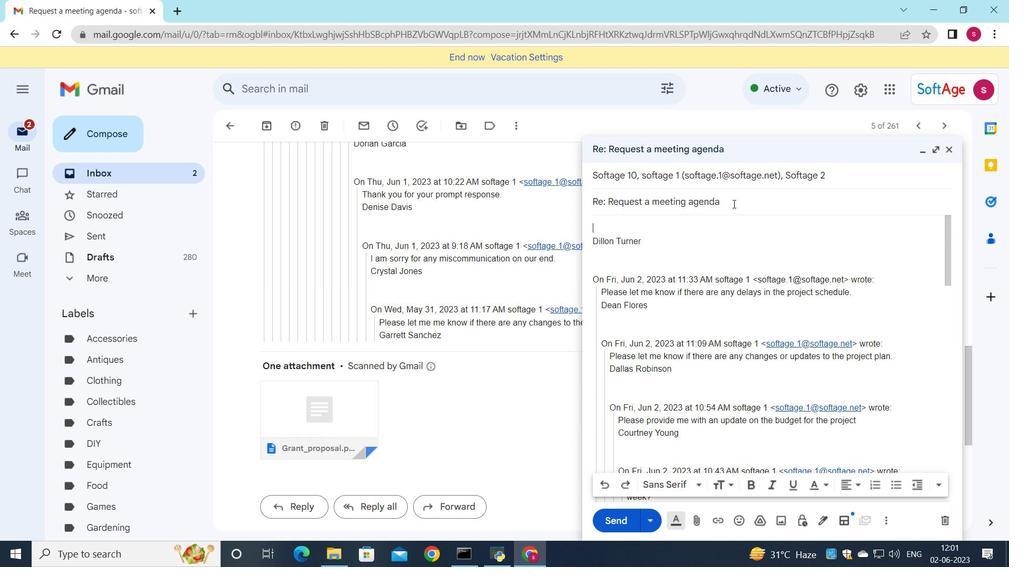 
Action: Mouse pressed left at (734, 201)
Screenshot: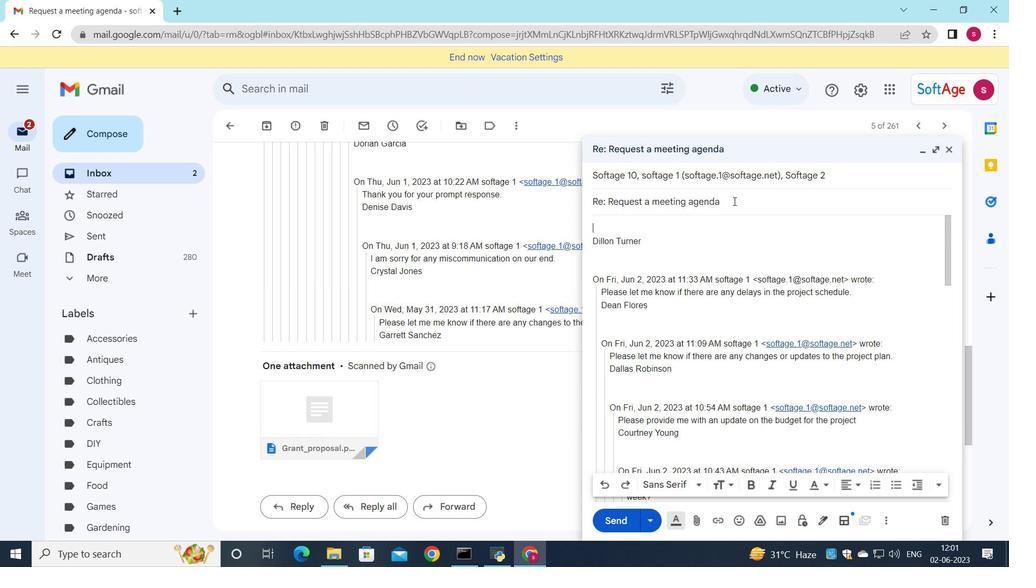 
Action: Mouse moved to (555, 209)
Screenshot: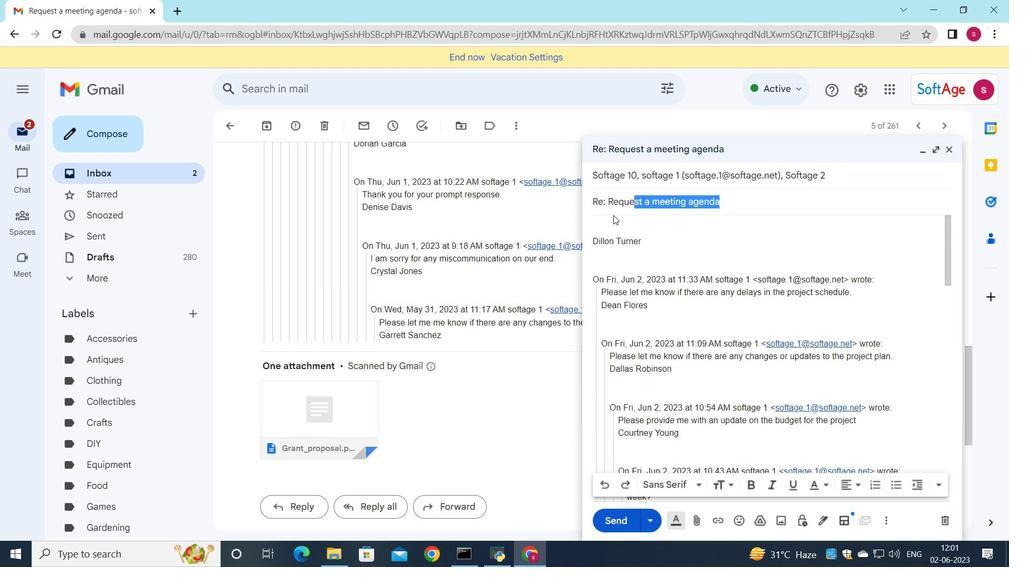 
Action: Key pressed <Key.delete>
Screenshot: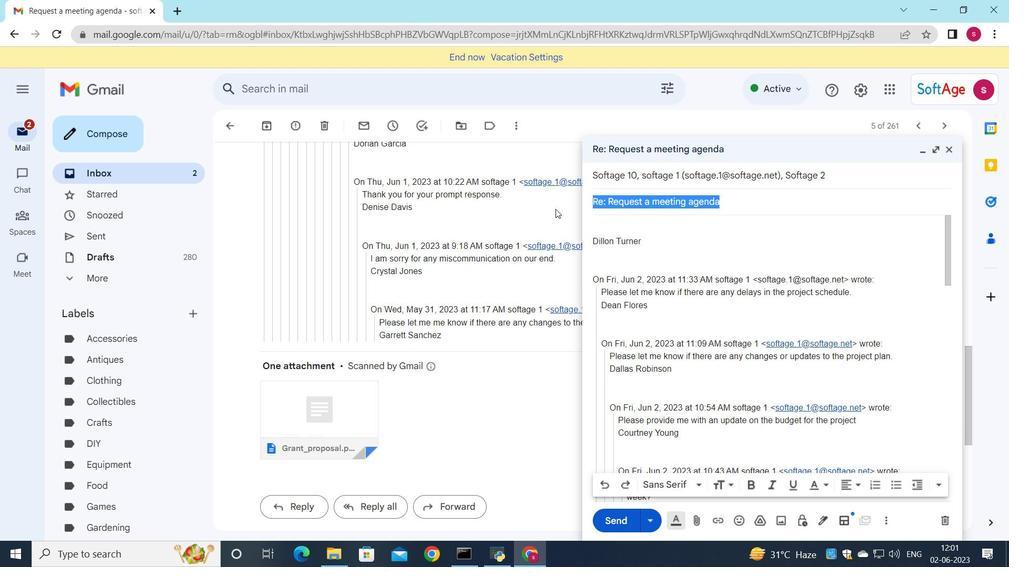 
Action: Mouse moved to (694, 208)
Screenshot: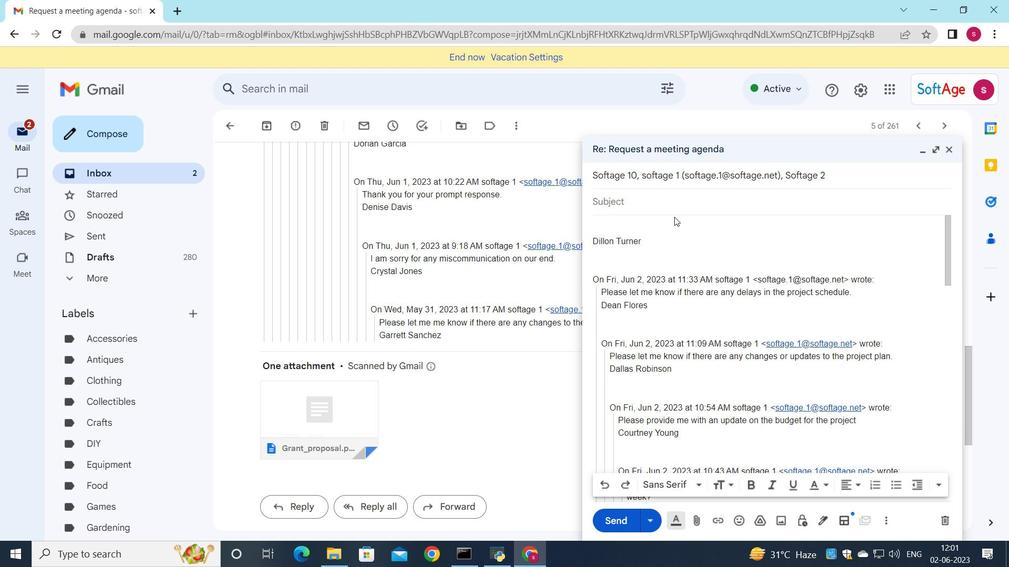 
Action: Key pressed <Key.shift>Would<Key.space>it<Key.space>be<Key.space>possible<Key.space>to<Key.space>have<Key.space>a<Key.space>project<Key.space>status<Key.space>update<Key.space>call<Key.space>with<Key.space>all<Key.space>stakeholders<Key.space>next<Key.space>week<Key.shift_r>?
Screenshot: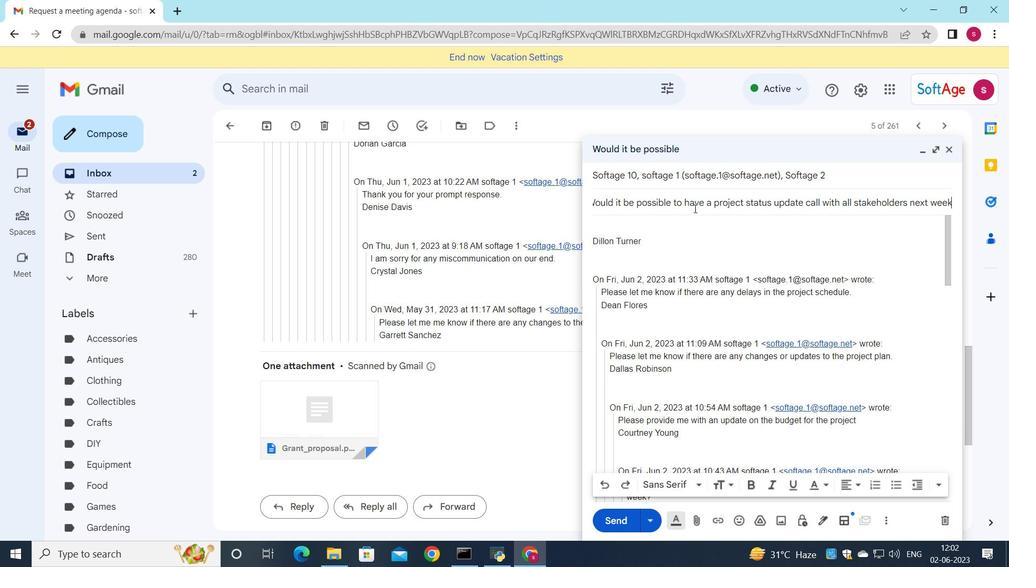 
Action: Mouse moved to (845, 182)
Screenshot: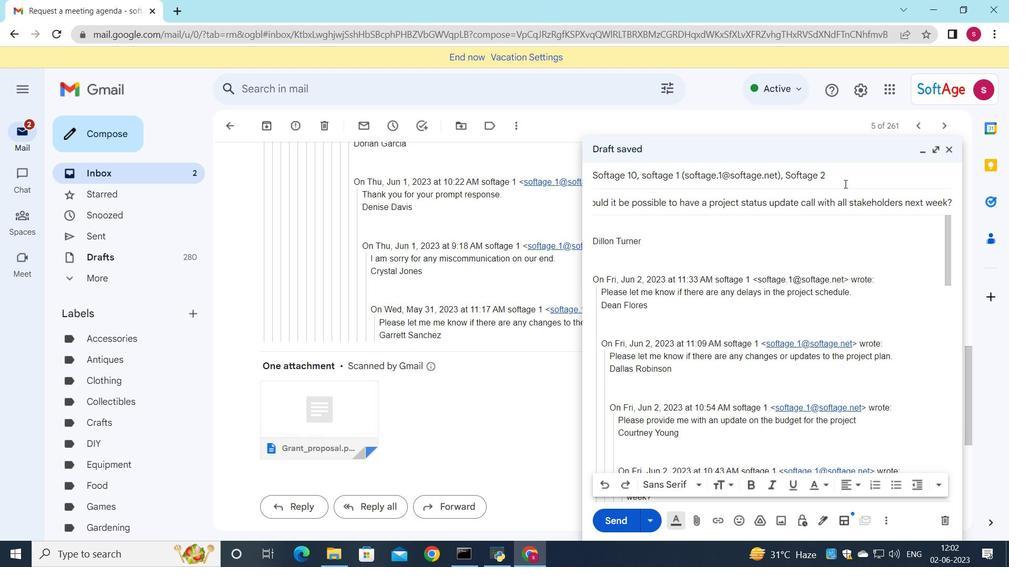 
Action: Mouse pressed left at (845, 182)
Screenshot: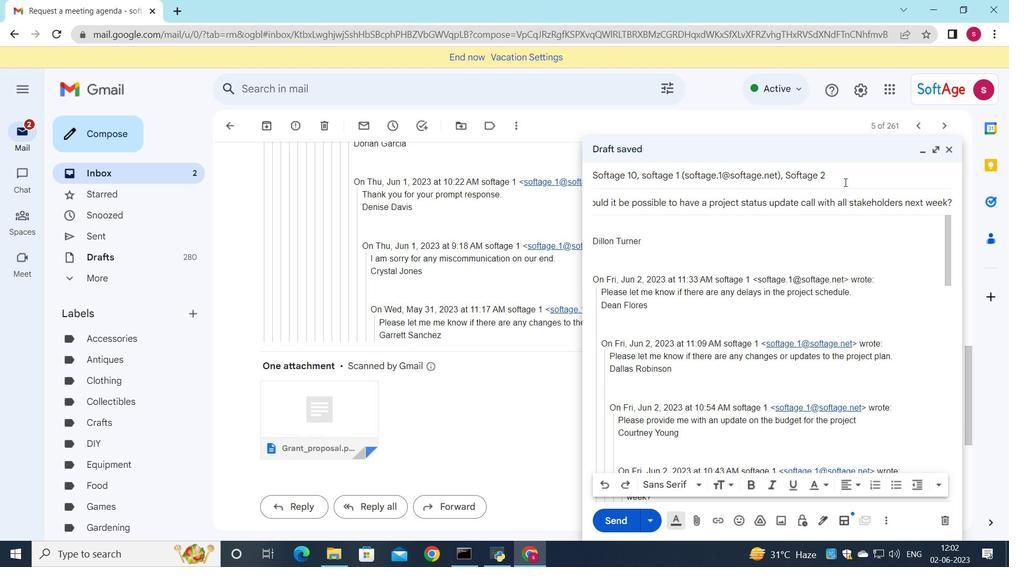 
Action: Mouse moved to (924, 192)
Screenshot: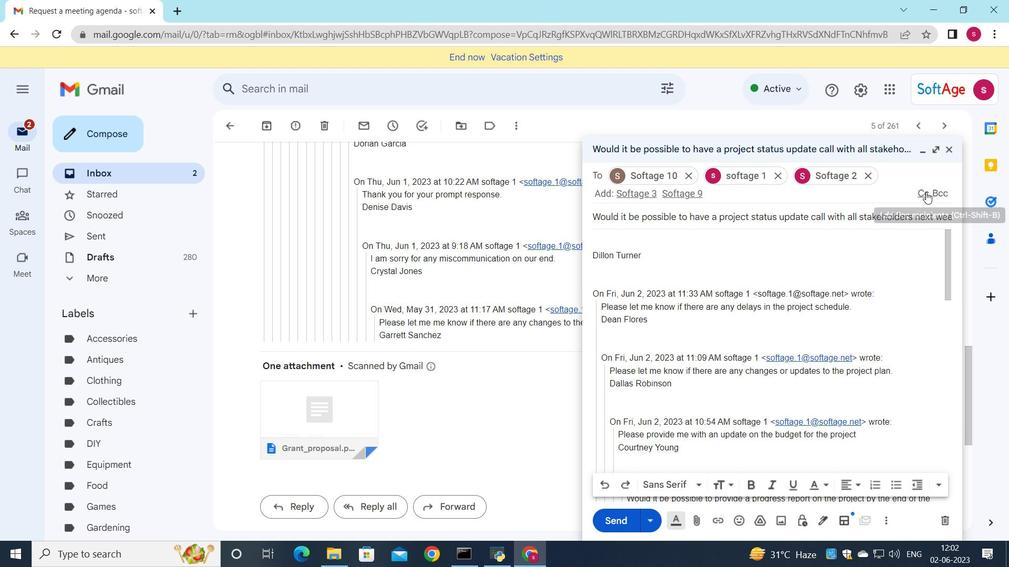 
Action: Mouse pressed left at (924, 192)
Screenshot: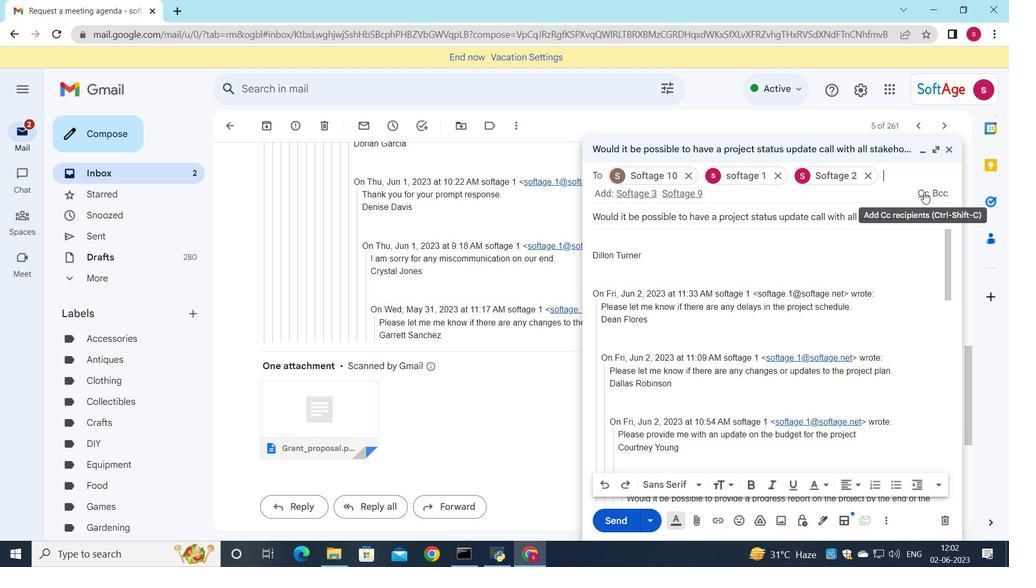 
Action: Mouse moved to (921, 207)
Screenshot: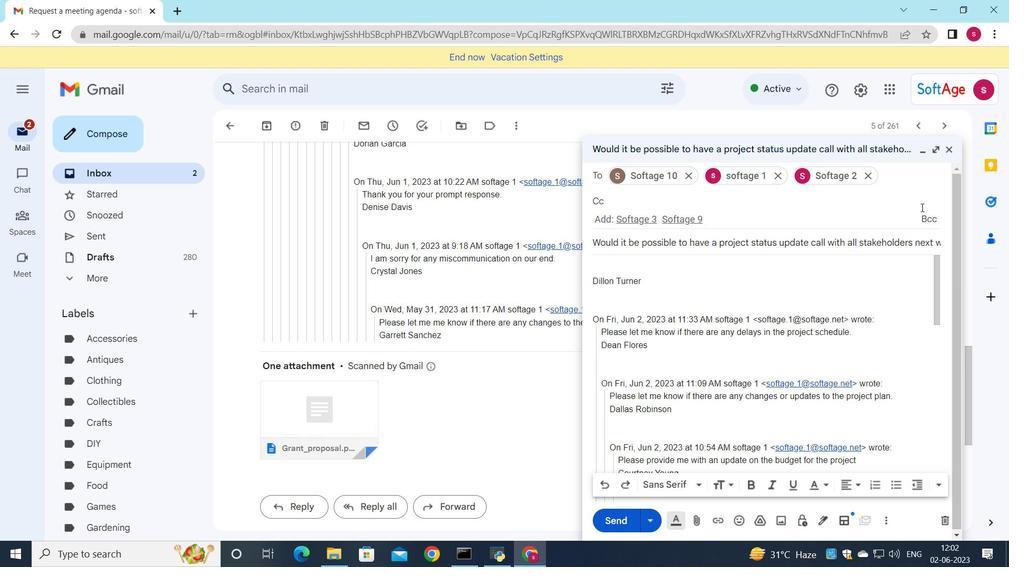 
Action: Key pressed s
Screenshot: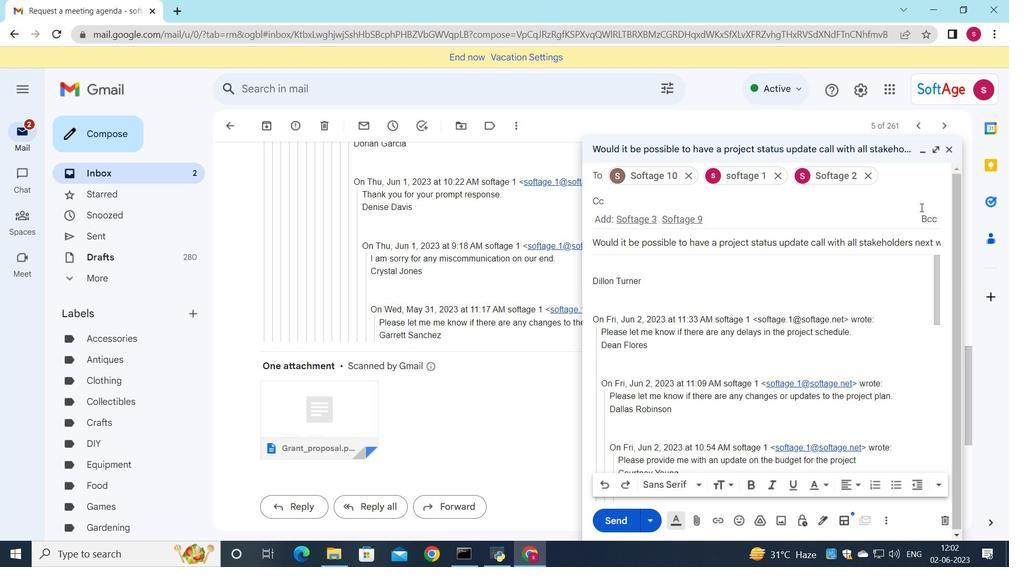 
Action: Mouse moved to (754, 386)
Screenshot: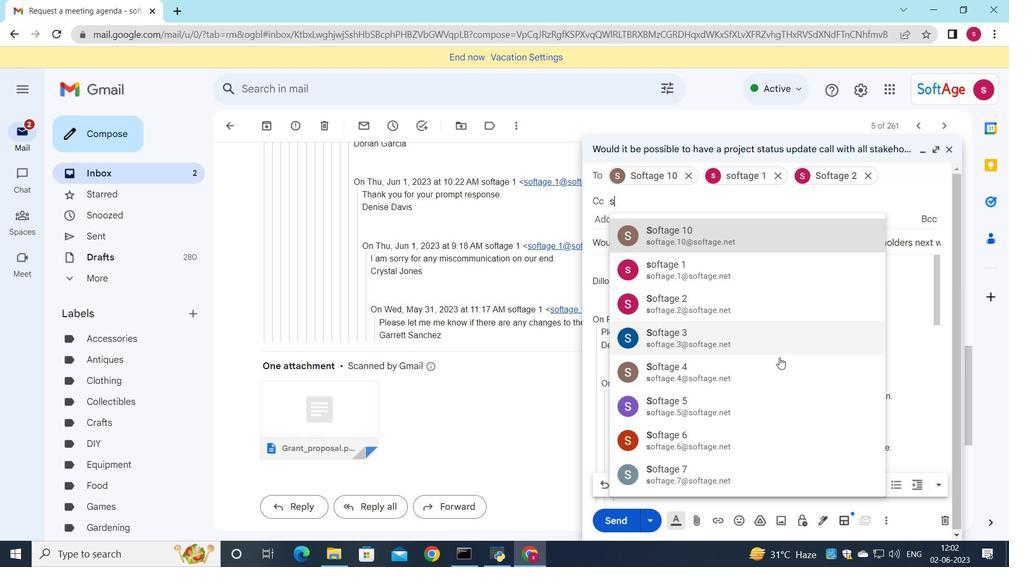 
Action: Mouse pressed left at (754, 386)
Screenshot: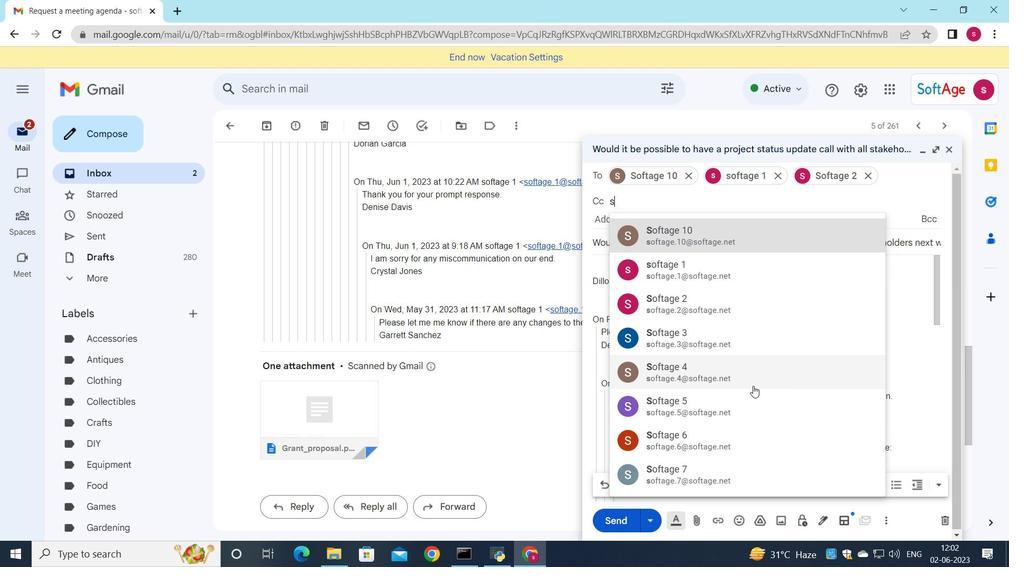 
Action: Mouse moved to (635, 269)
Screenshot: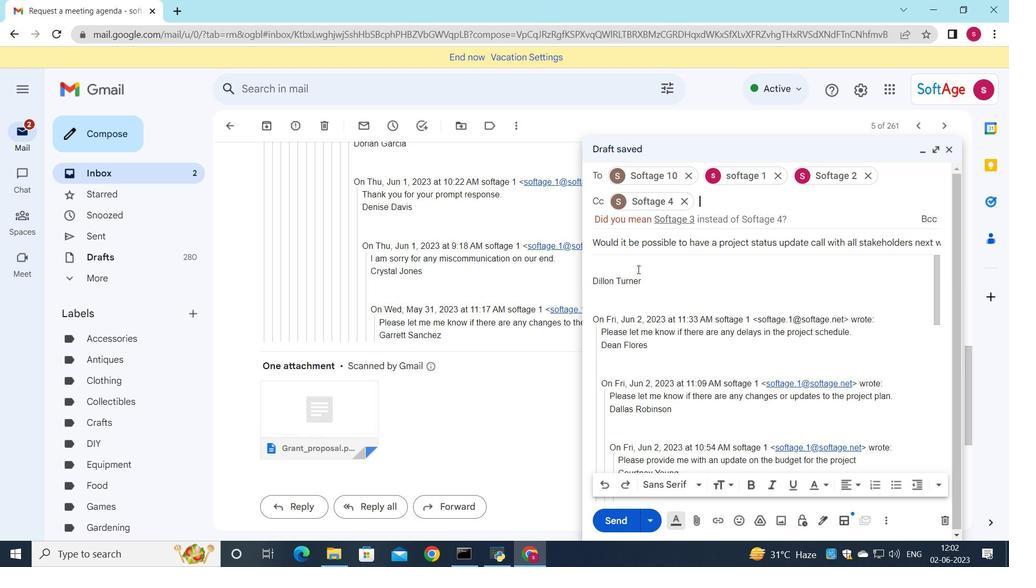 
Action: Mouse pressed left at (635, 269)
Screenshot: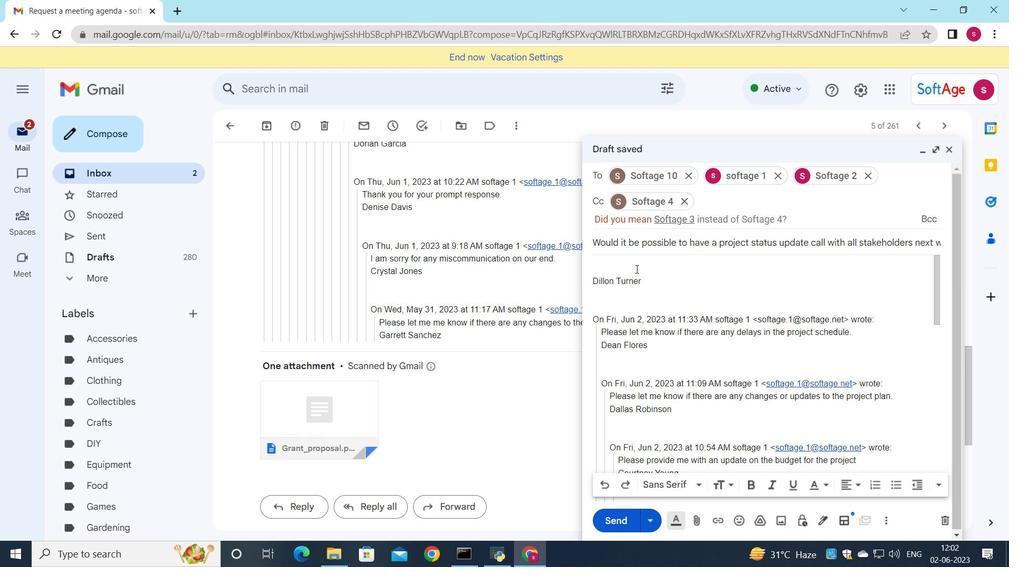 
Action: Mouse moved to (593, 200)
Screenshot: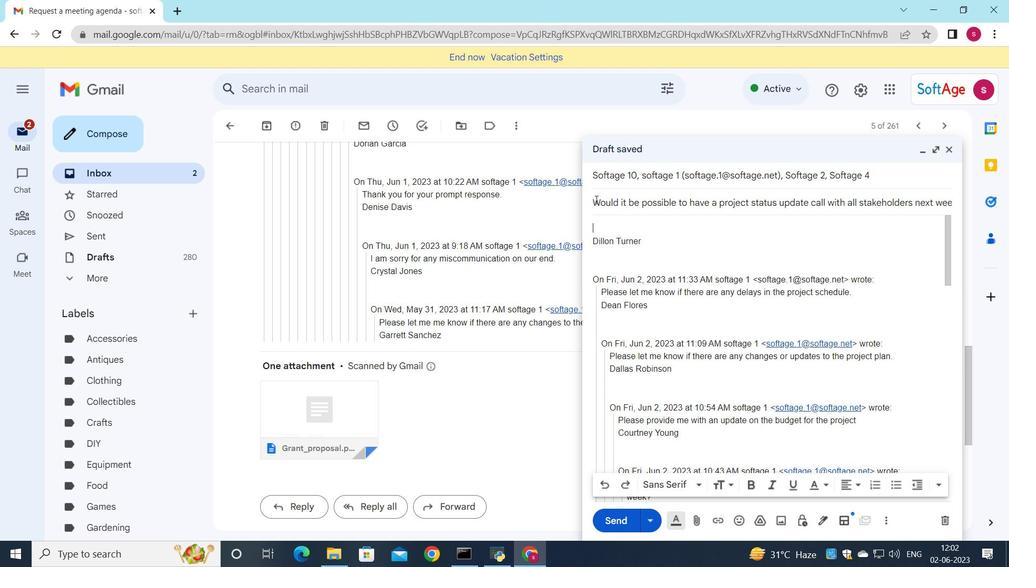 
Action: Mouse pressed left at (593, 200)
Screenshot: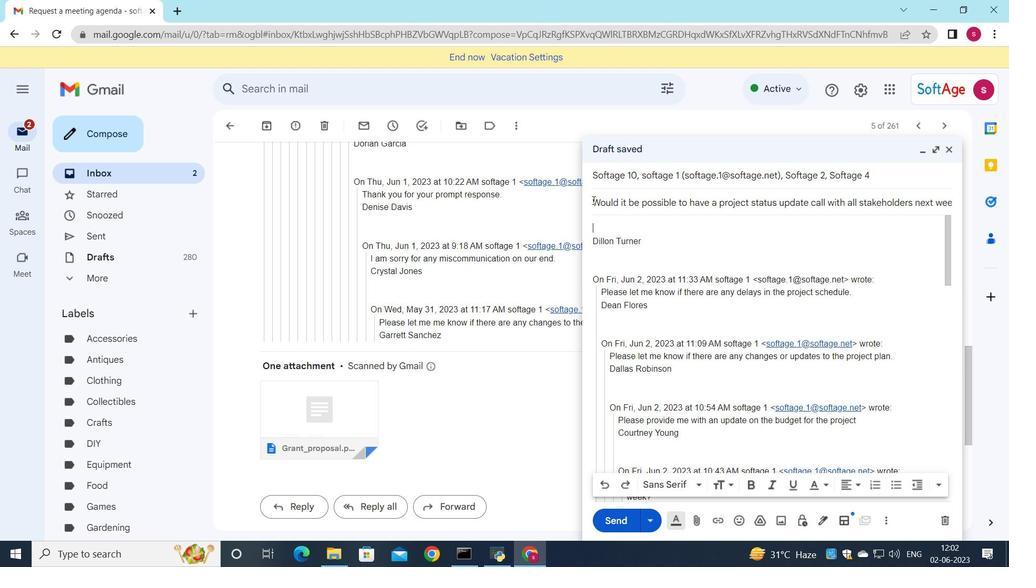 
Action: Mouse moved to (981, 188)
Screenshot: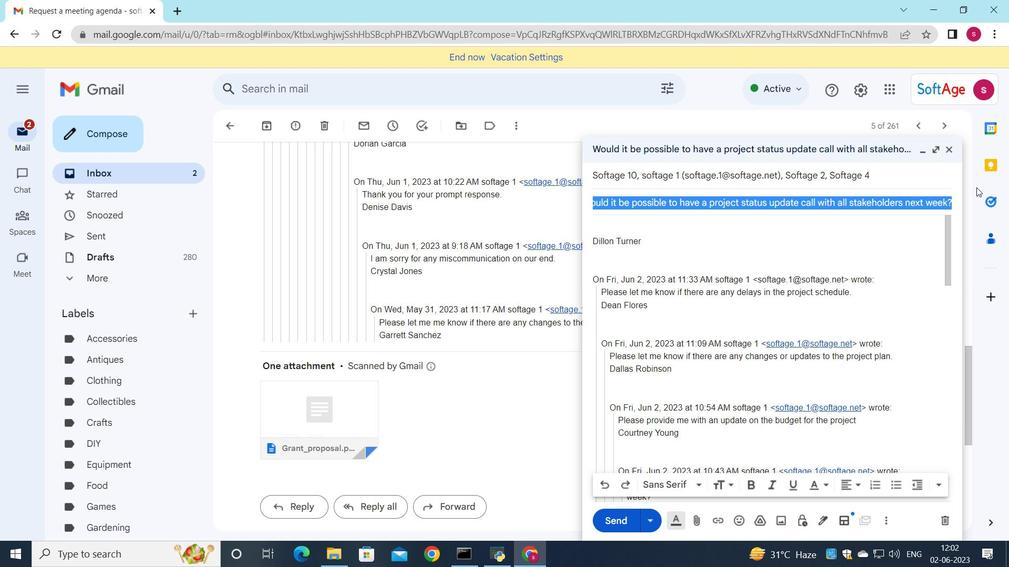 
Action: Key pressed ctrl+C
Screenshot: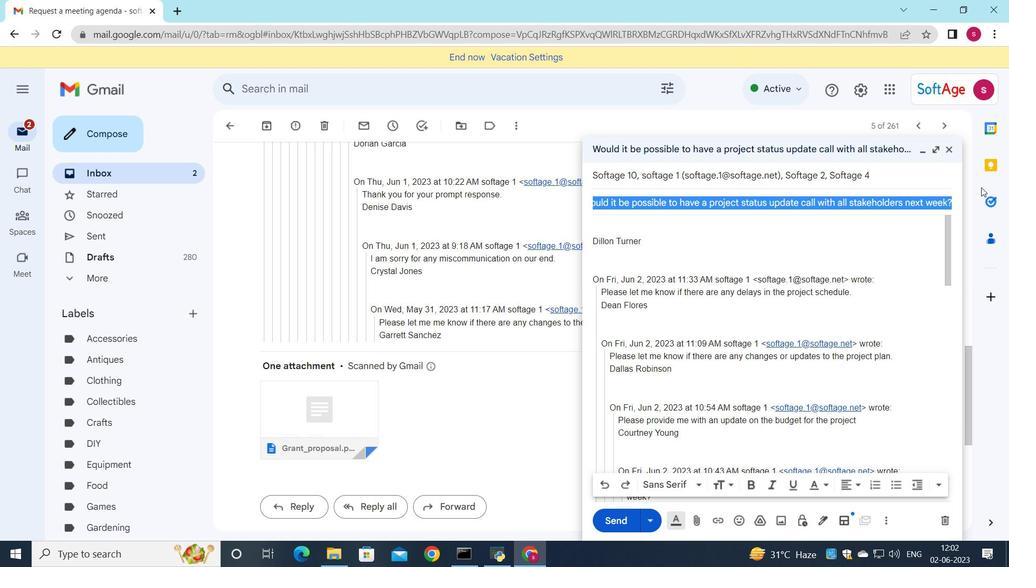 
Action: Mouse moved to (681, 226)
Screenshot: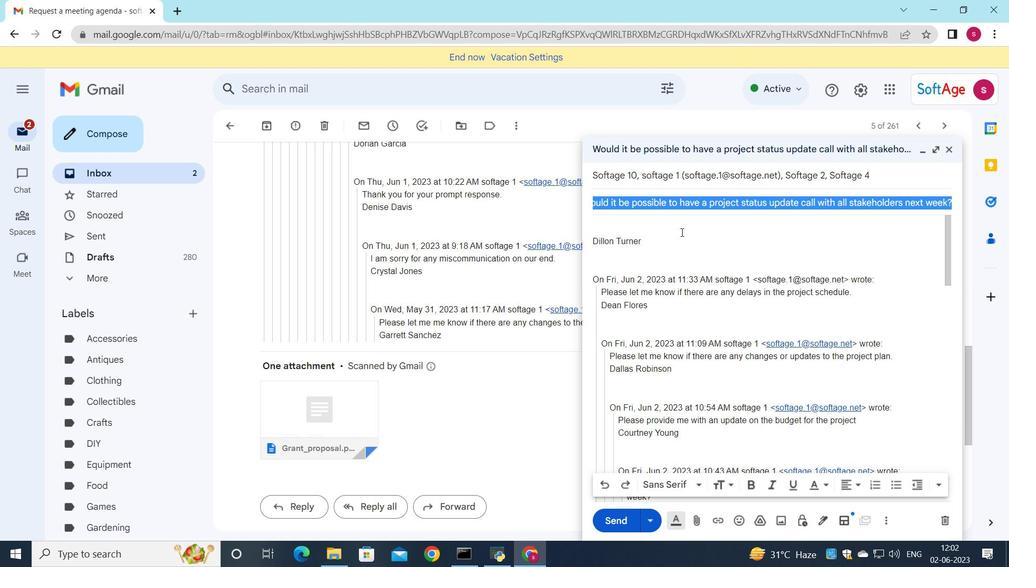 
Action: Mouse pressed left at (681, 226)
Screenshot: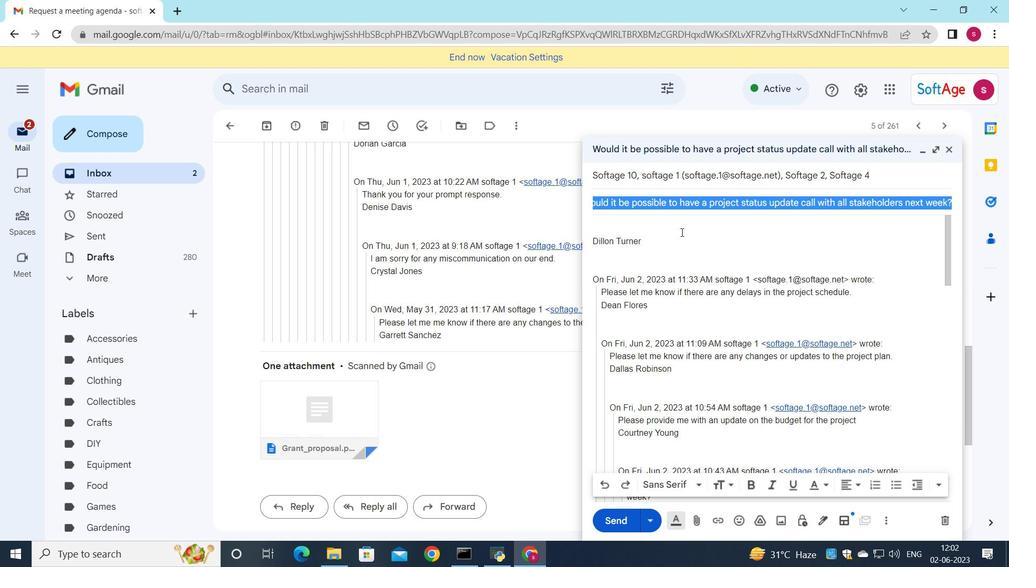 
Action: Key pressed ctrl+V
Screenshot: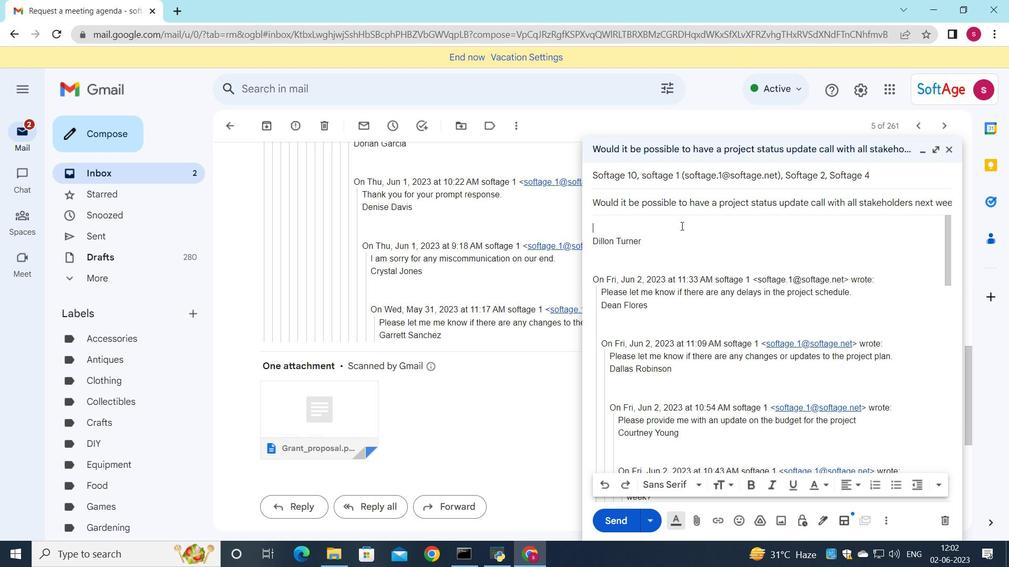 
Action: Mouse moved to (593, 203)
Screenshot: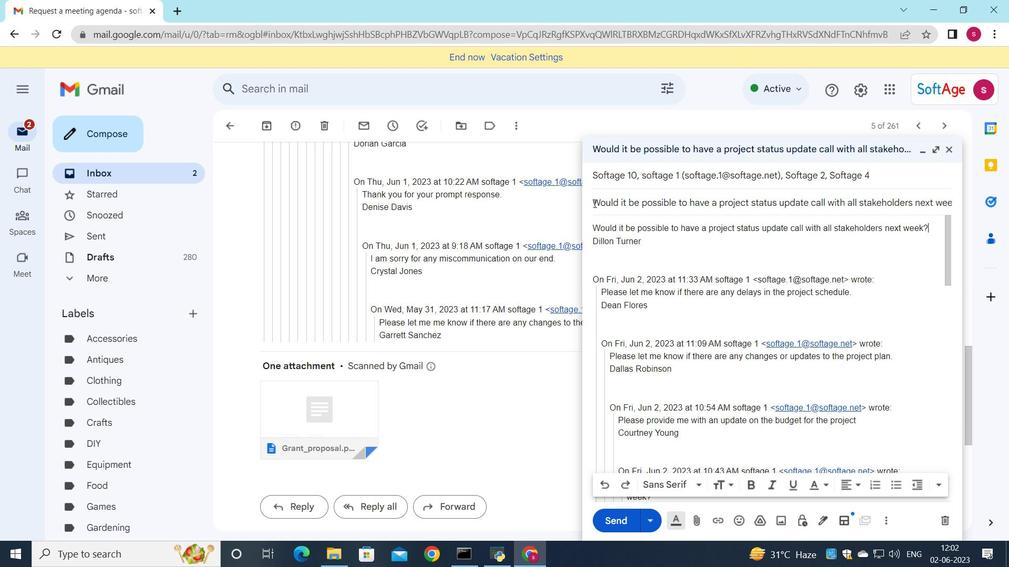 
Action: Mouse pressed left at (593, 203)
Screenshot: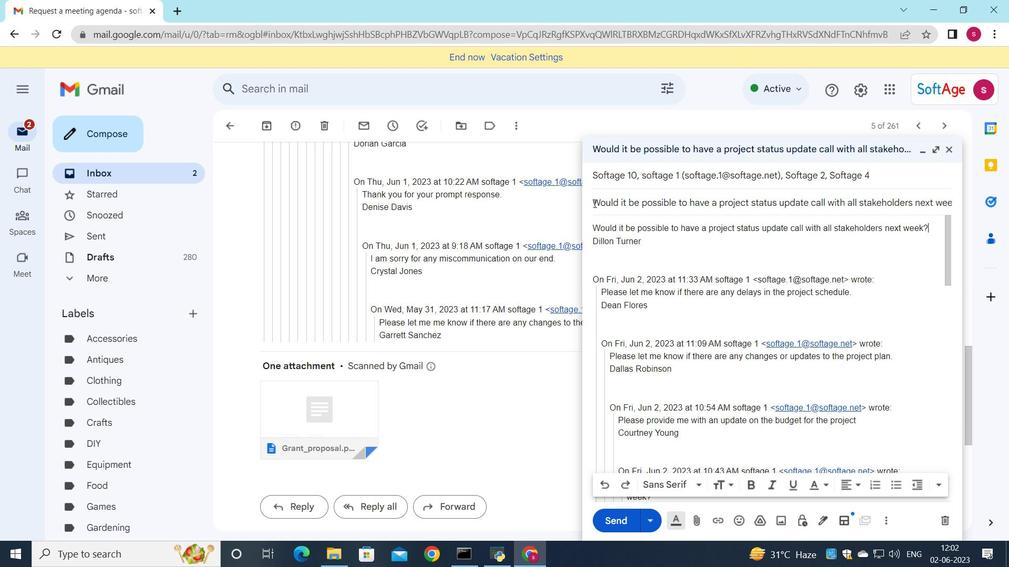
Action: Mouse moved to (1029, 195)
Screenshot: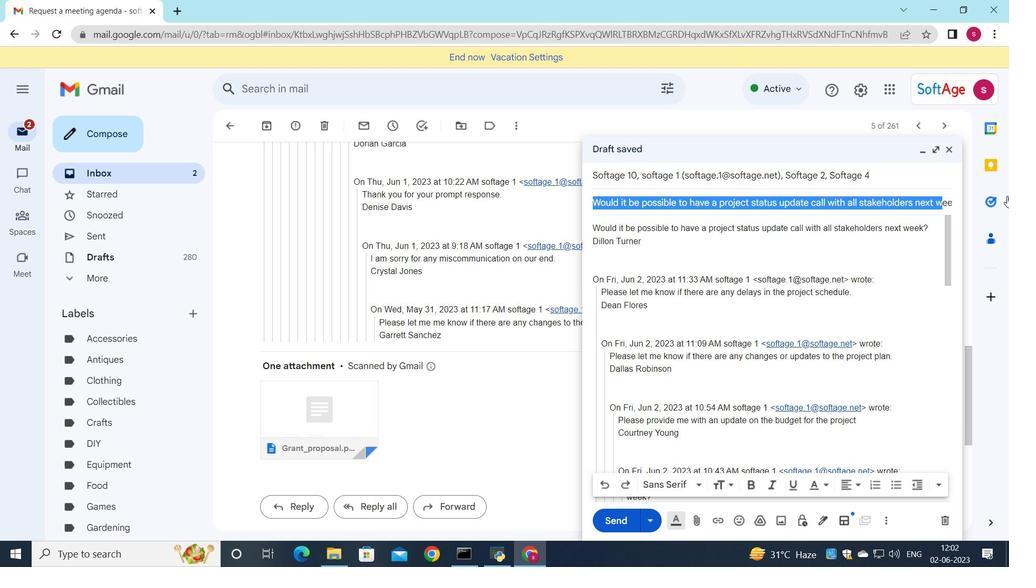 
Action: Key pressed <Key.delete><Key.shift_r><Key.shift_r><Key.shift_r><Key.shift_r><Key.shift_r><Key.shift_r>Yearly<Key.space><Key.shift><Key.shift><Key.shift><Key.shift><Key.shift><Key.shift><Key.shift><Key.shift><Key.shift><Key.shift><Key.shift><Key.shift><Key.shift>report
Screenshot: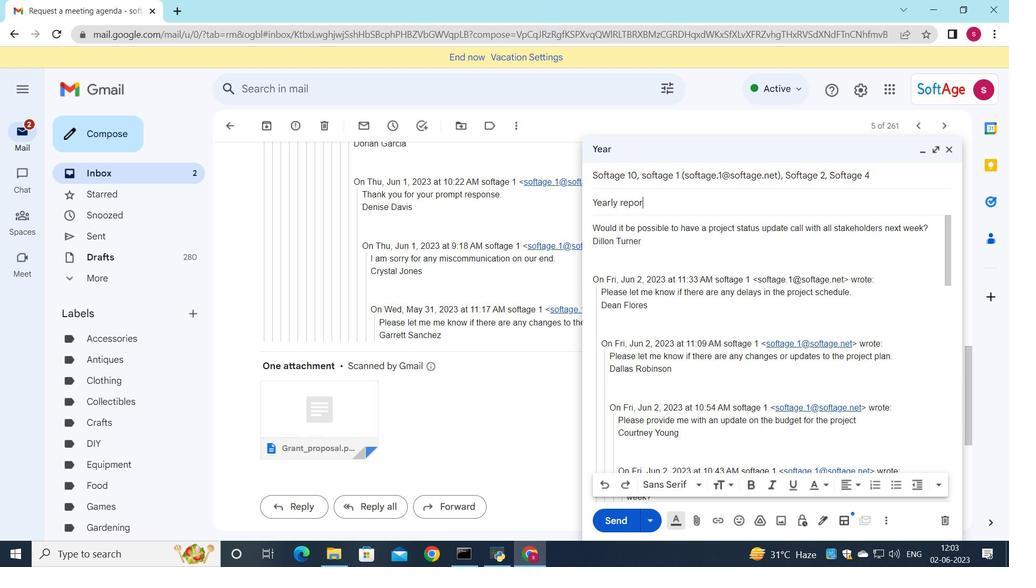 
Action: Mouse moved to (843, 258)
Screenshot: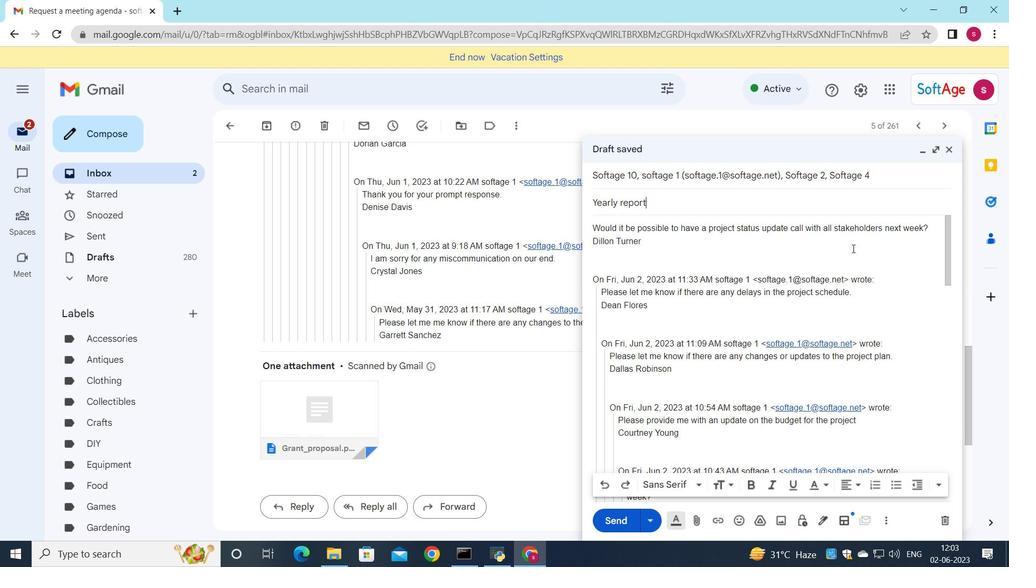 
Action: Mouse scrolled (843, 257) with delta (0, 0)
Screenshot: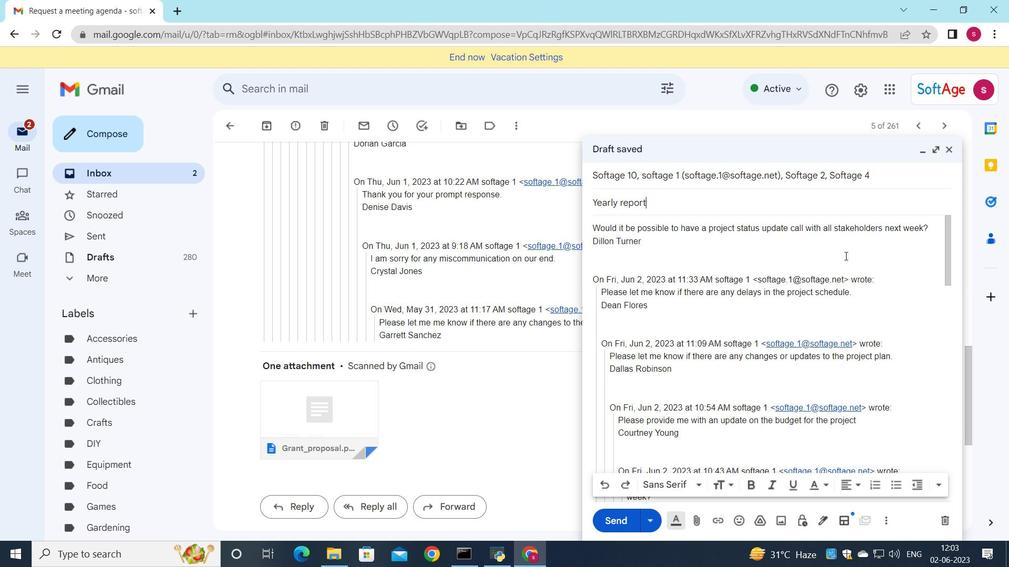 
Action: Mouse scrolled (843, 257) with delta (0, 0)
Screenshot: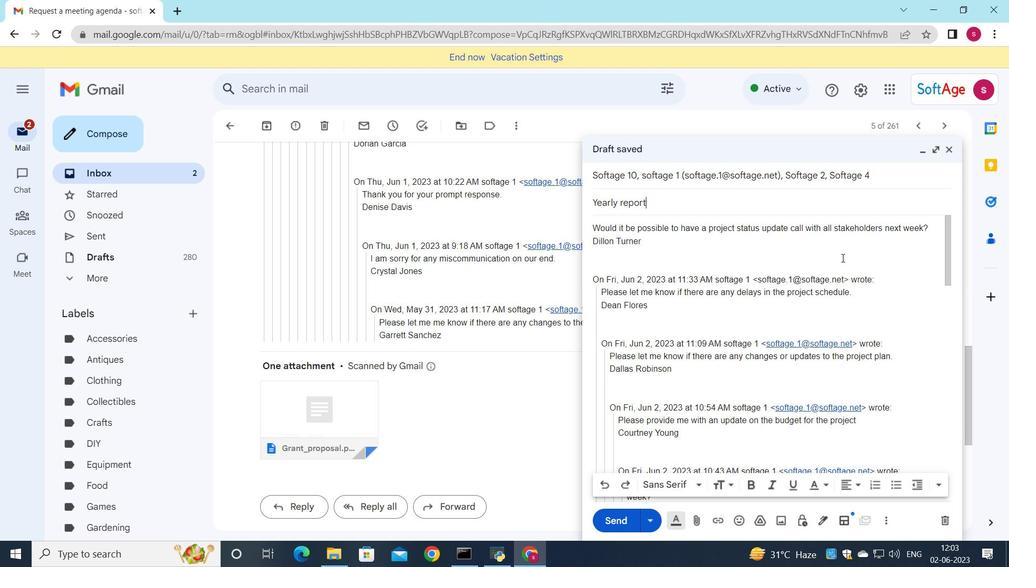 
Action: Mouse scrolled (843, 257) with delta (0, 0)
Screenshot: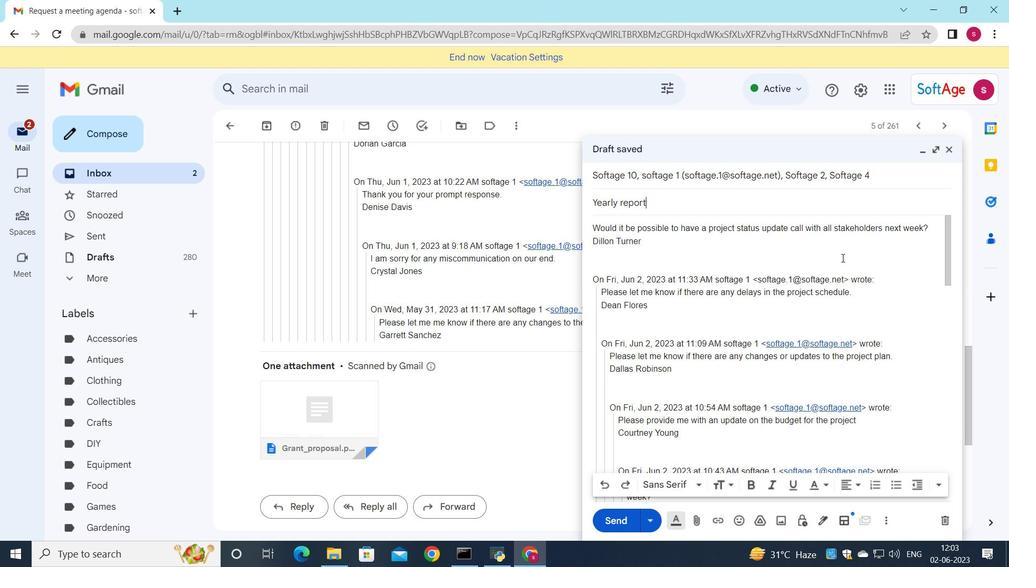 
Action: Mouse moved to (753, 323)
Screenshot: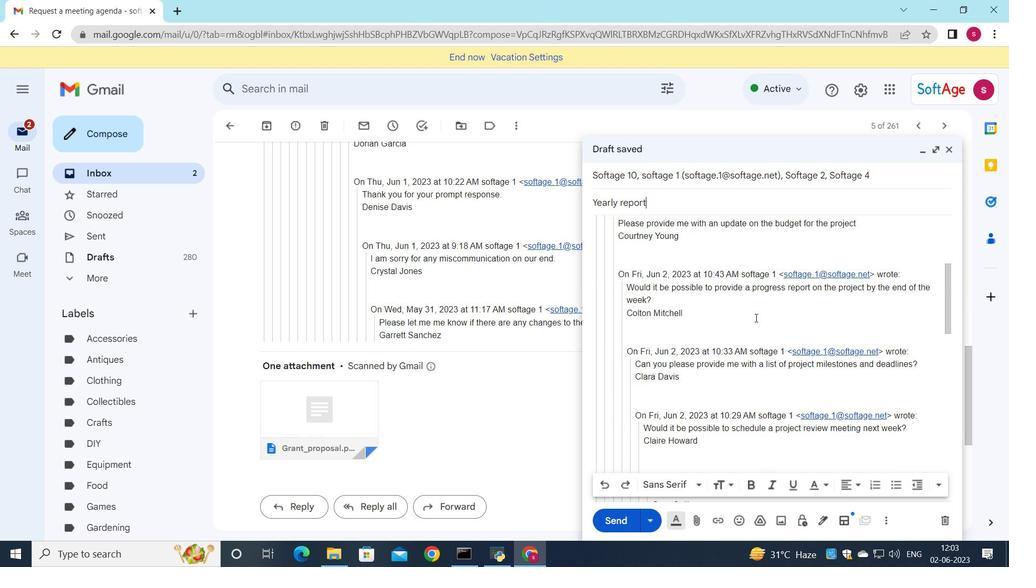 
Action: Mouse scrolled (753, 323) with delta (0, 0)
Screenshot: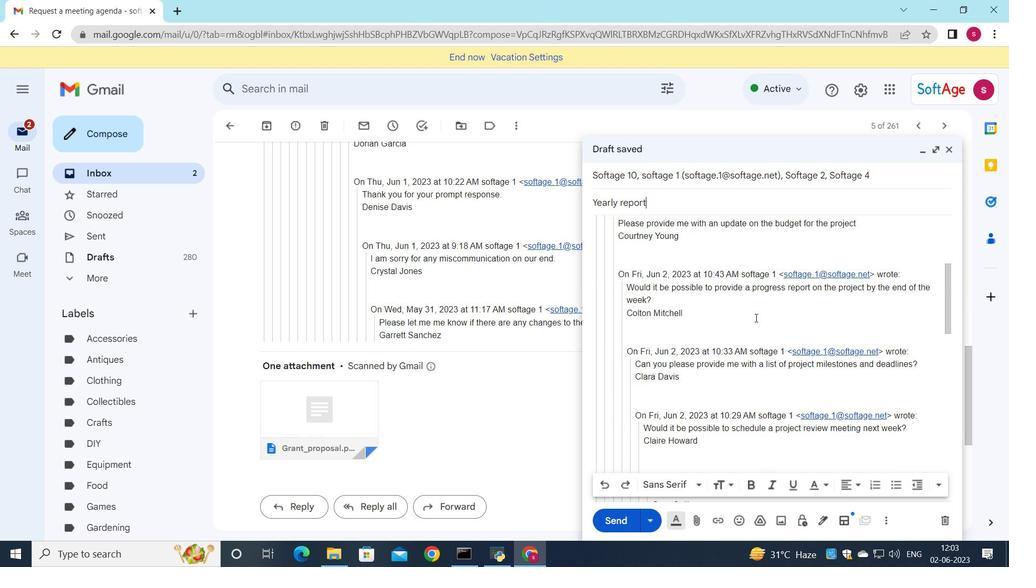 
Action: Mouse moved to (752, 325)
Screenshot: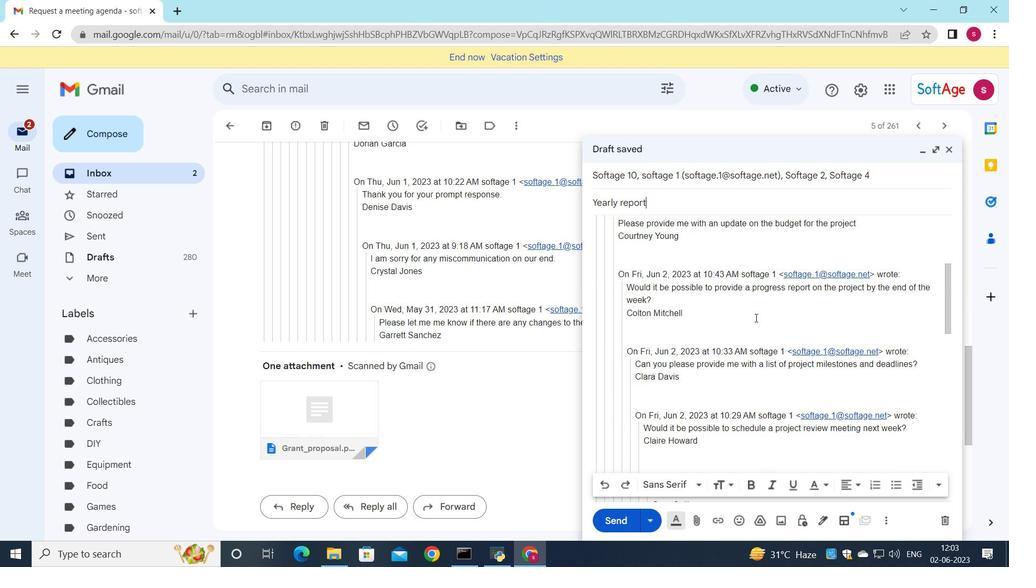 
Action: Mouse scrolled (752, 325) with delta (0, 0)
Screenshot: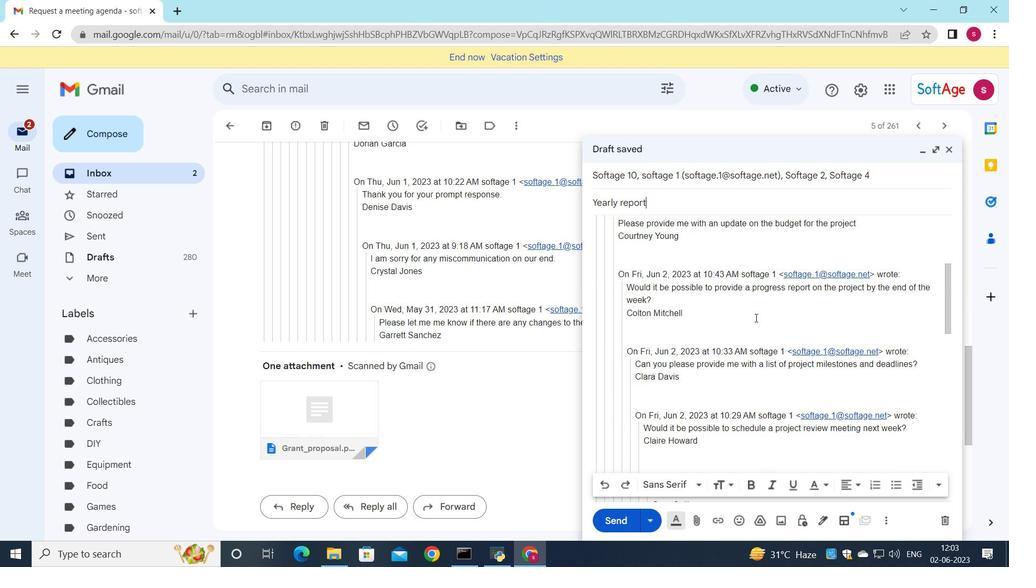 
Action: Mouse moved to (752, 326)
Screenshot: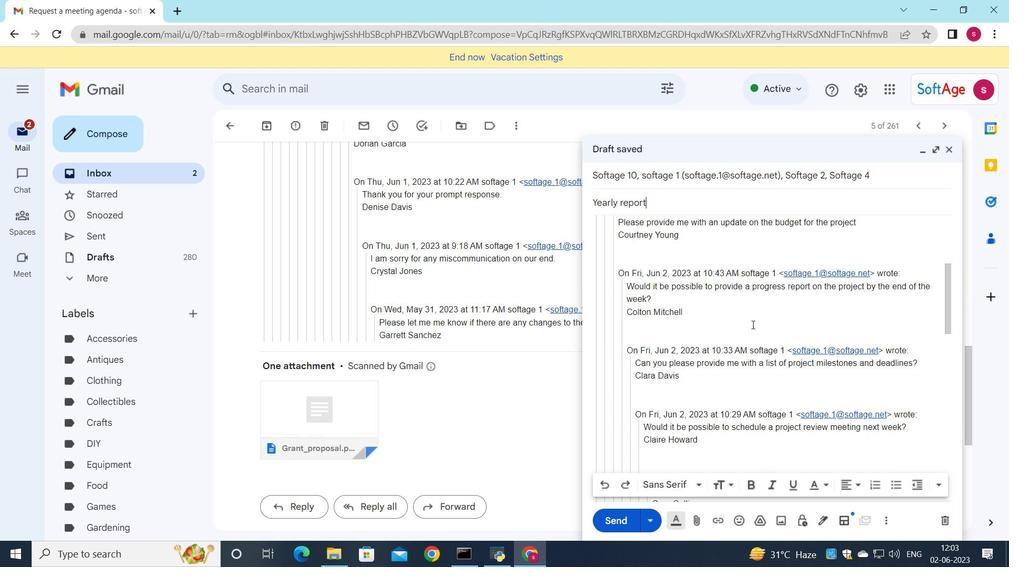 
Action: Mouse scrolled (752, 325) with delta (0, 0)
Screenshot: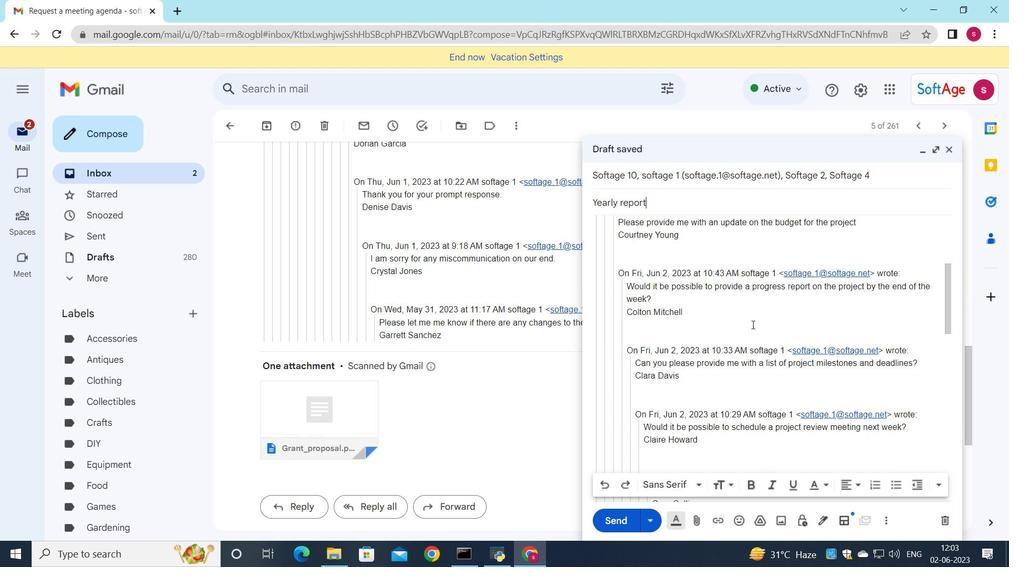 
Action: Mouse moved to (746, 332)
Screenshot: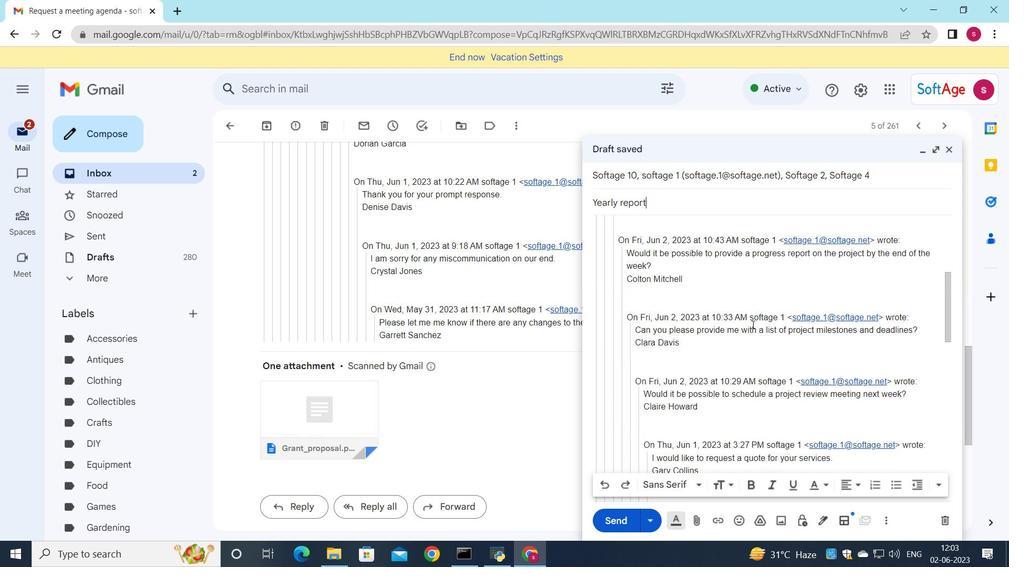
Action: Mouse scrolled (751, 326) with delta (0, 0)
Screenshot: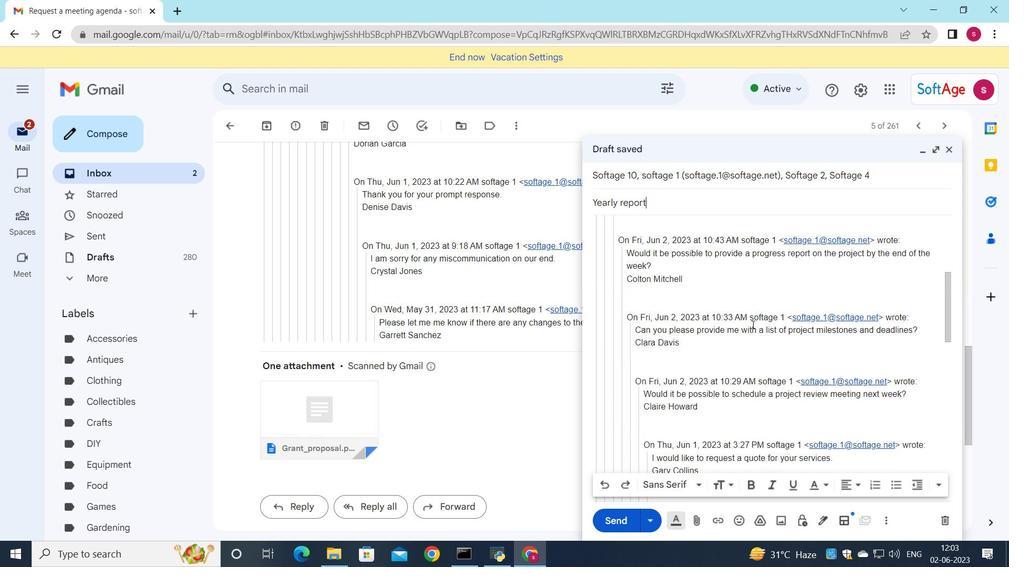 
Action: Mouse moved to (745, 332)
Screenshot: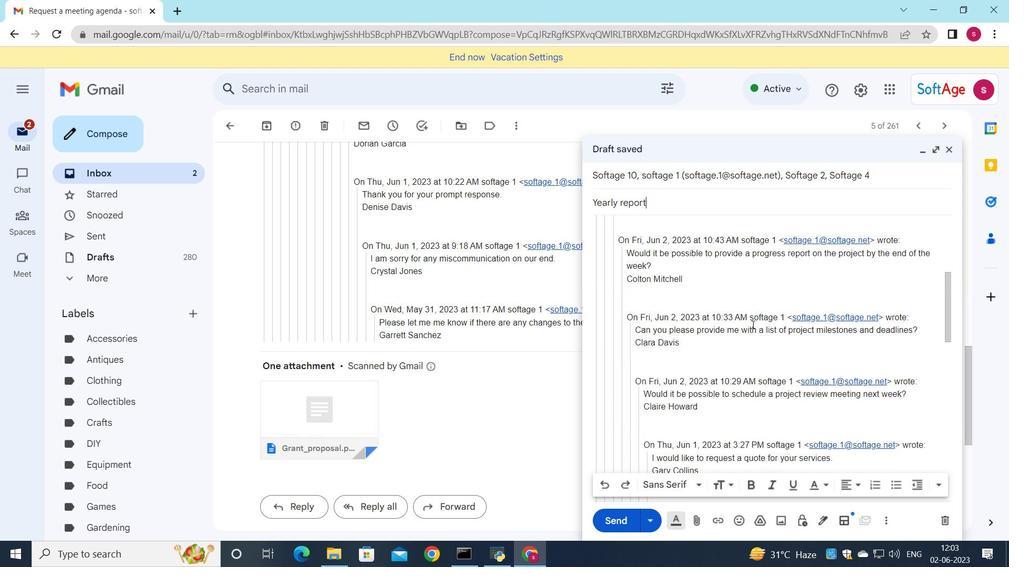 
Action: Mouse scrolled (751, 326) with delta (0, 0)
Screenshot: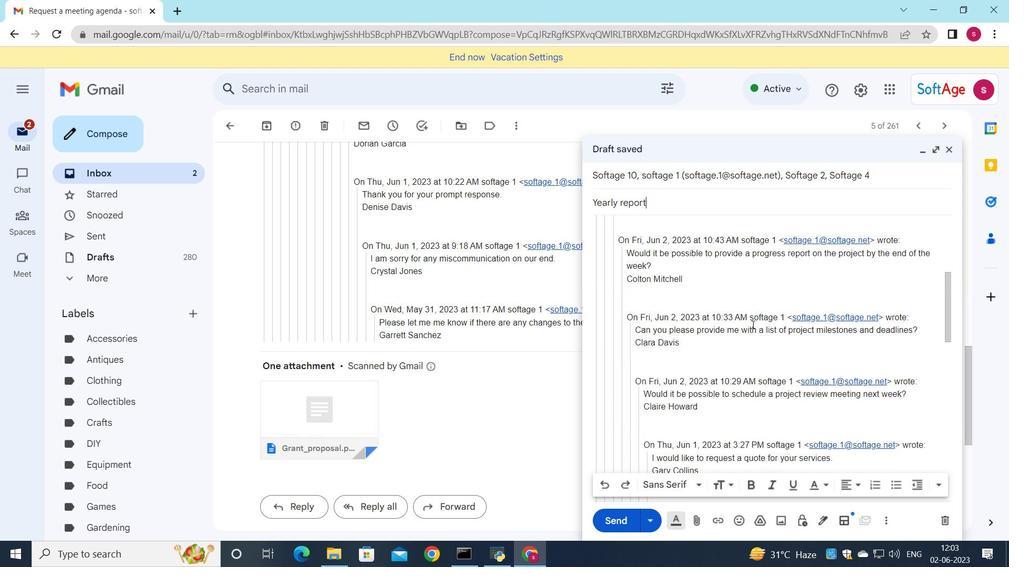 
Action: Mouse moved to (727, 477)
Screenshot: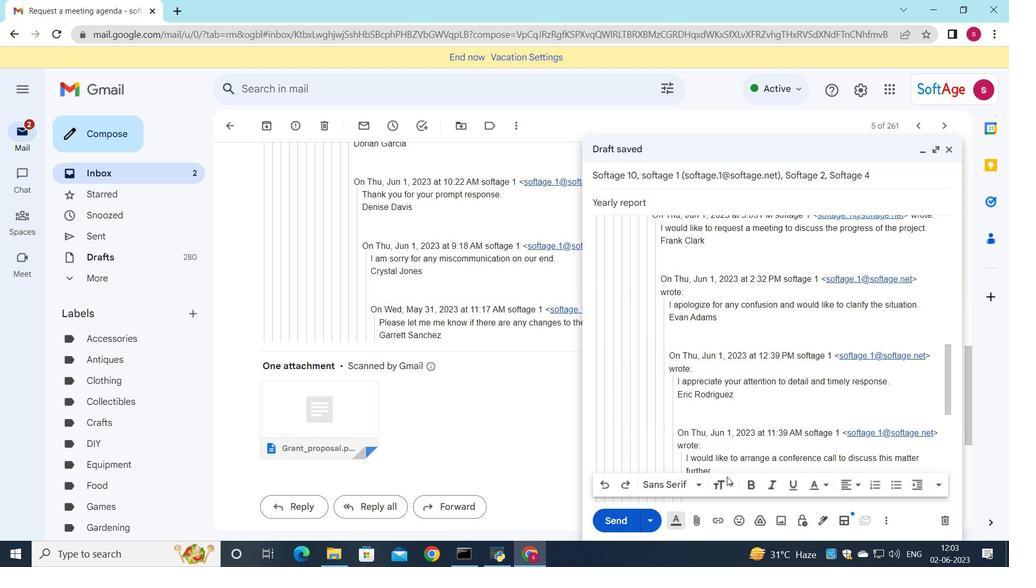 
Action: Mouse scrolled (727, 476) with delta (0, 0)
Screenshot: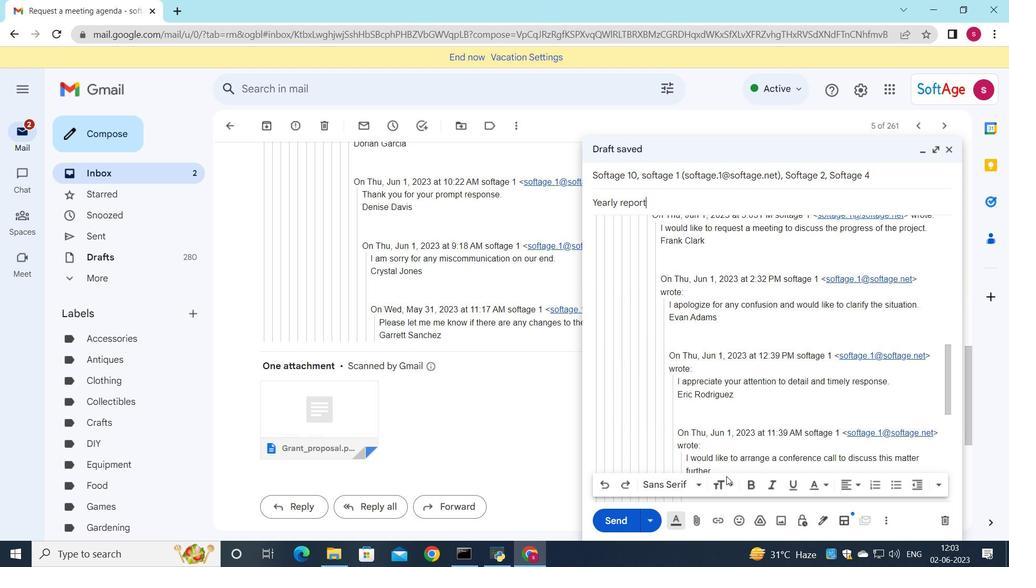 
Action: Mouse moved to (727, 465)
Screenshot: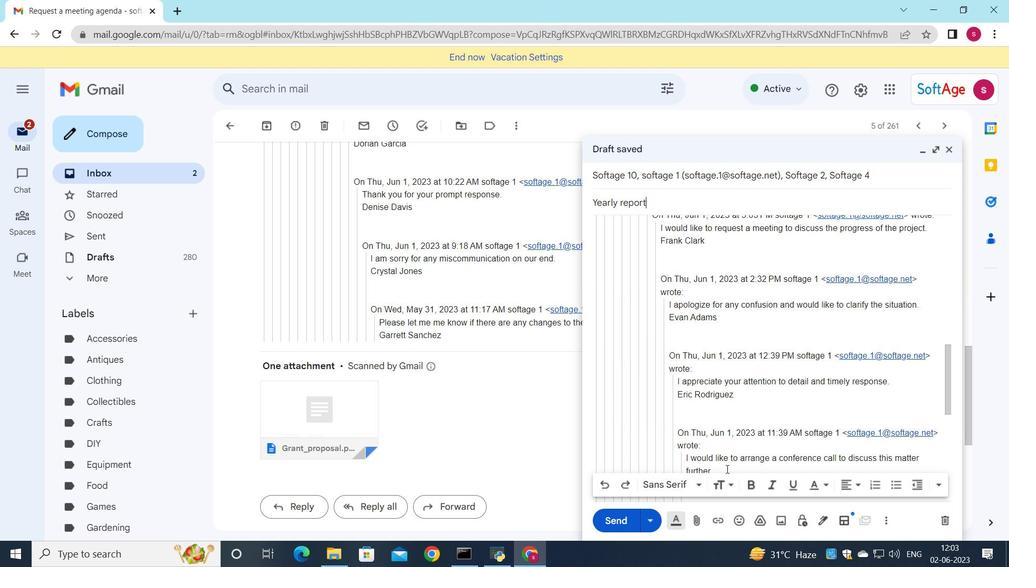 
Action: Mouse scrolled (727, 464) with delta (0, 0)
Screenshot: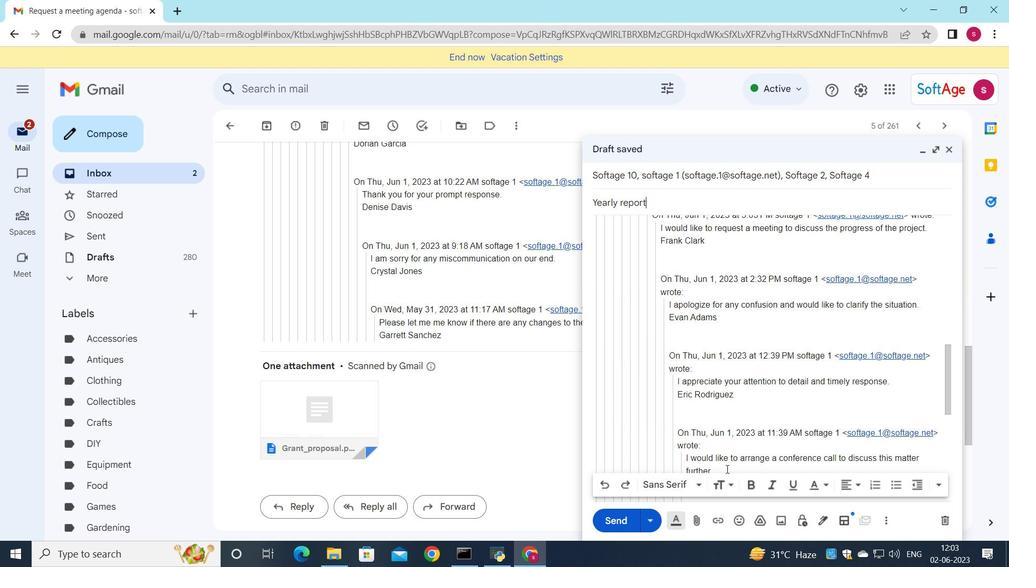 
Action: Mouse moved to (727, 462)
Screenshot: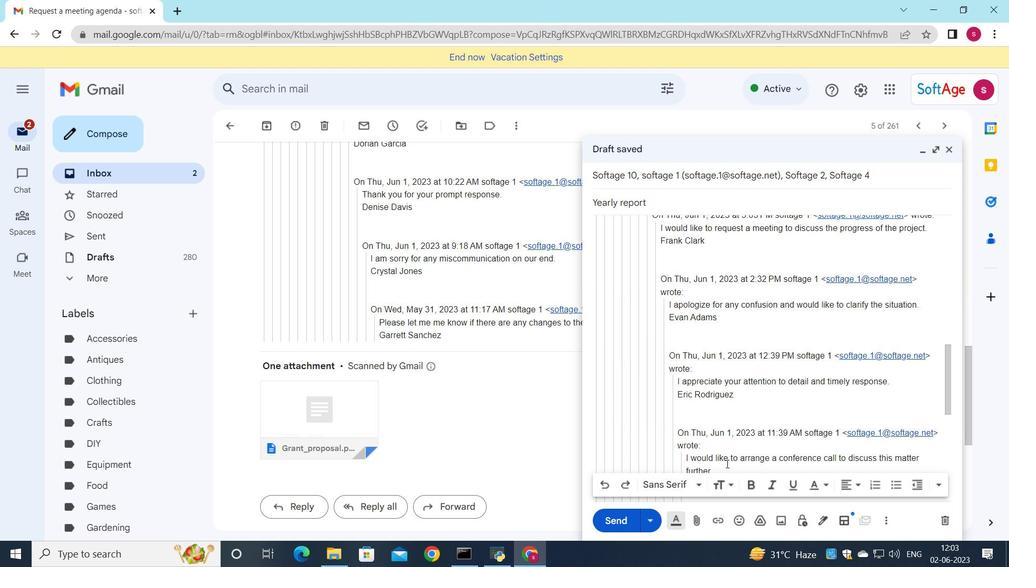 
Action: Mouse scrolled (727, 463) with delta (0, 0)
Screenshot: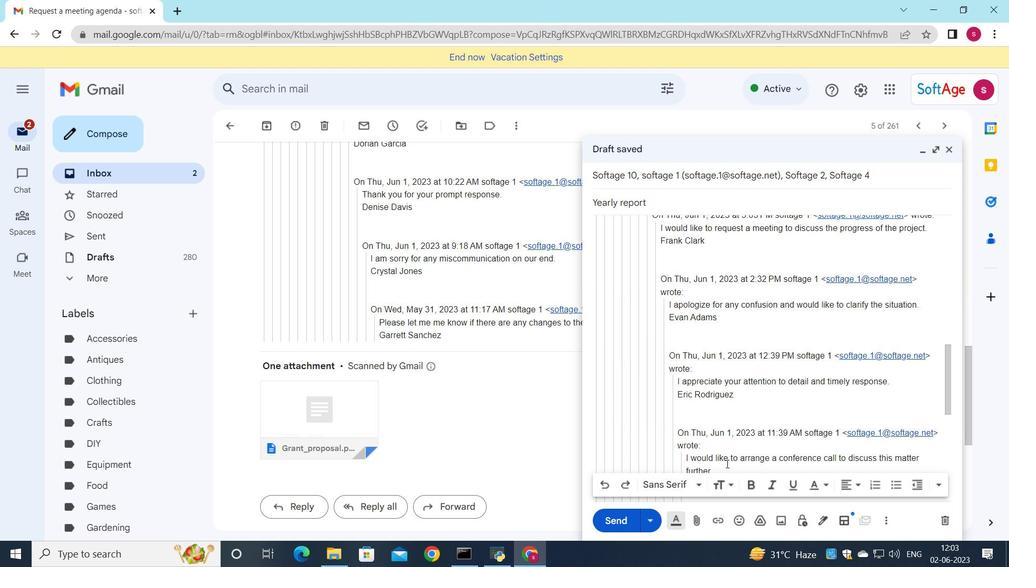 
Action: Mouse scrolled (727, 462) with delta (0, 0)
Screenshot: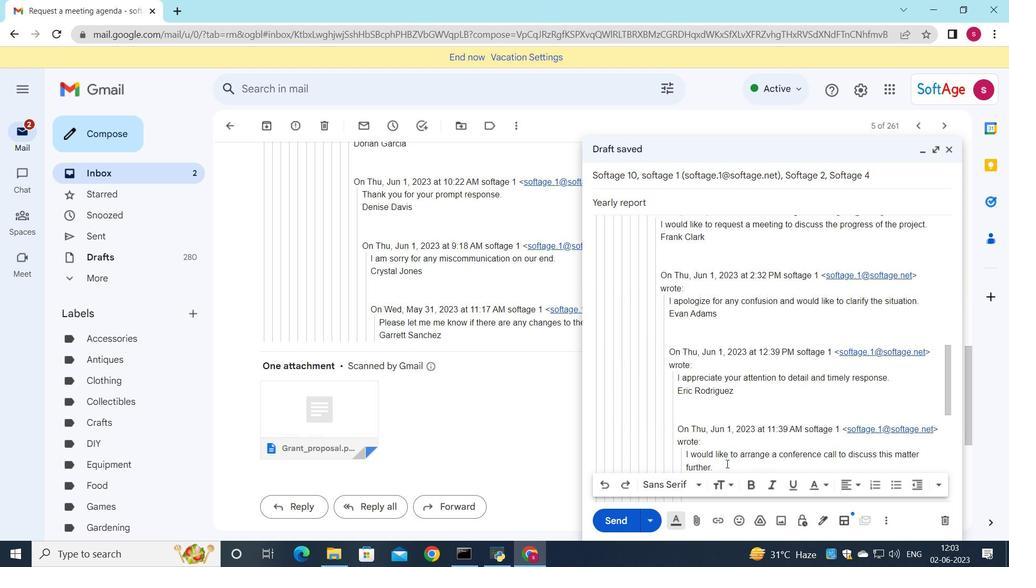
Action: Mouse scrolled (727, 462) with delta (0, 0)
Screenshot: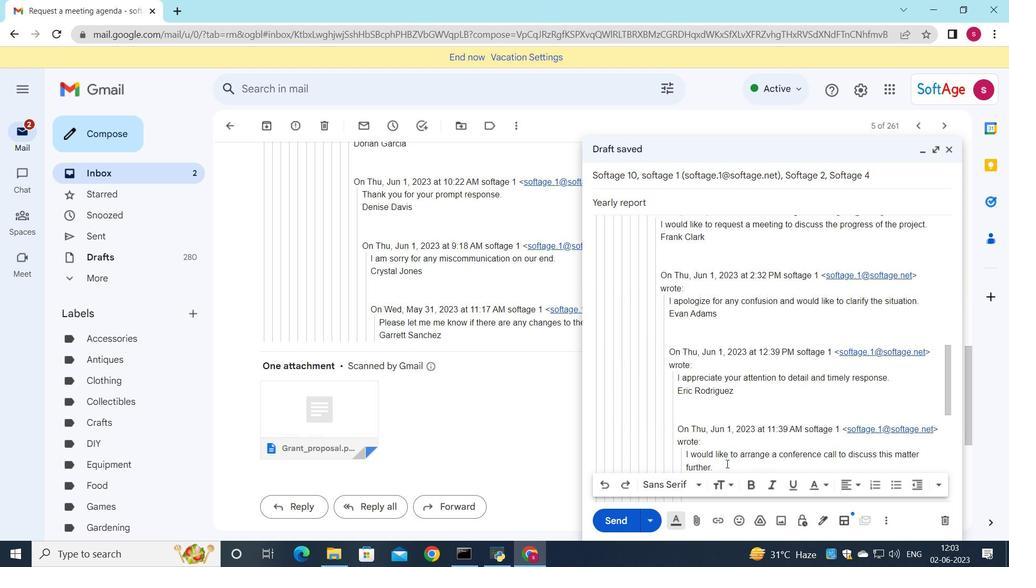 
Action: Mouse scrolled (727, 462) with delta (0, 0)
Screenshot: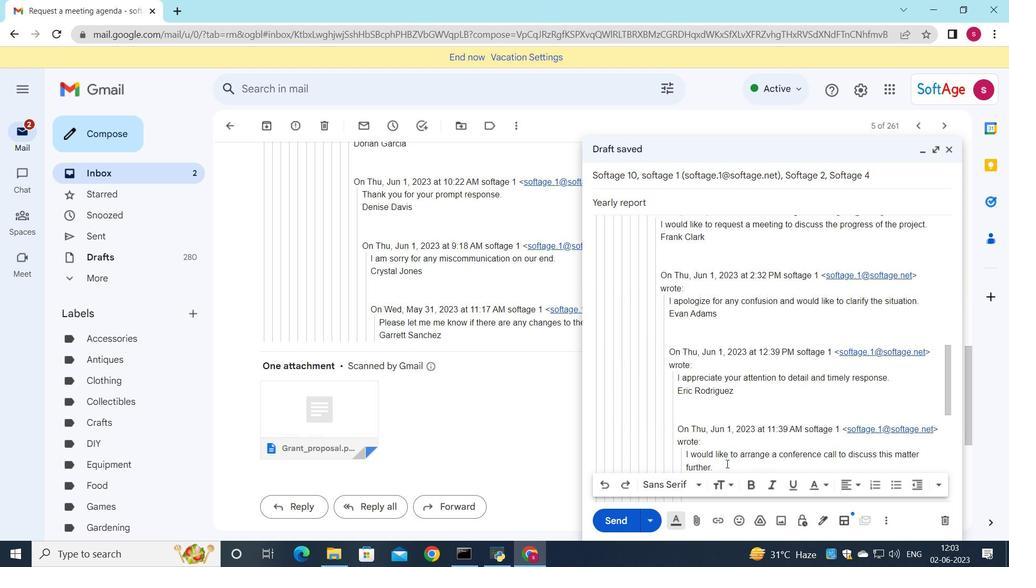
Action: Mouse moved to (701, 522)
Screenshot: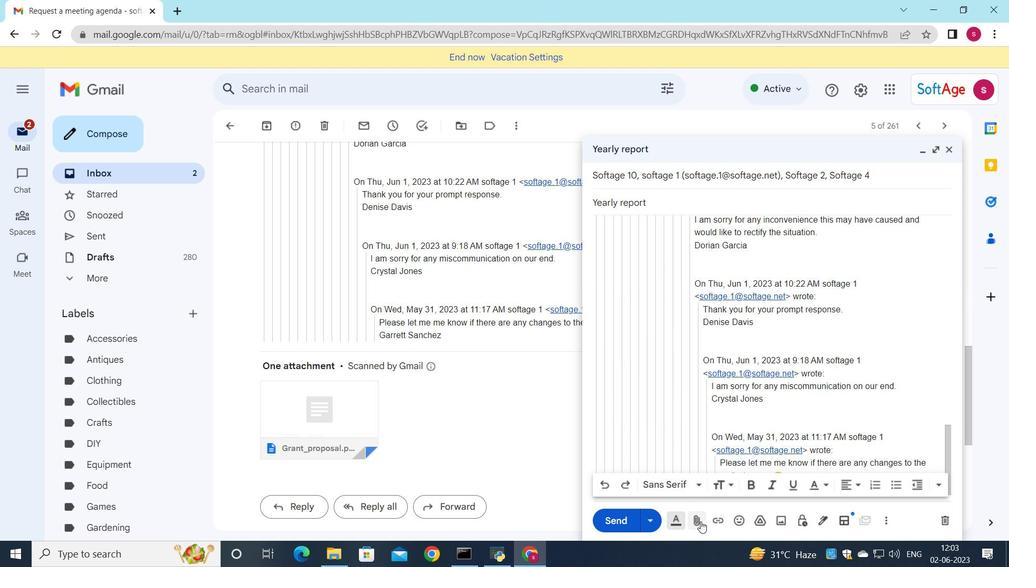 
Action: Mouse pressed left at (701, 522)
Screenshot: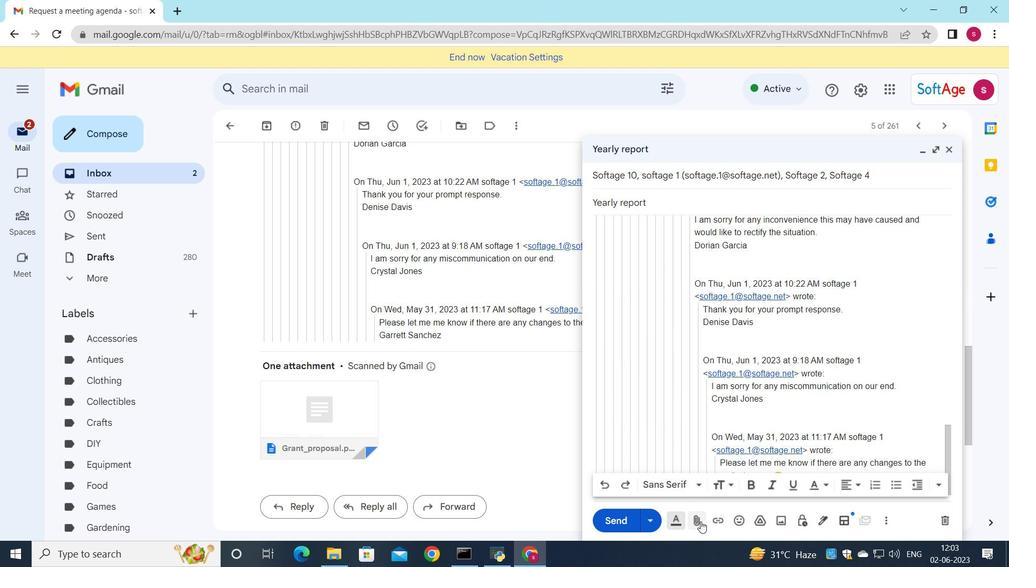 
Action: Mouse moved to (256, 89)
Screenshot: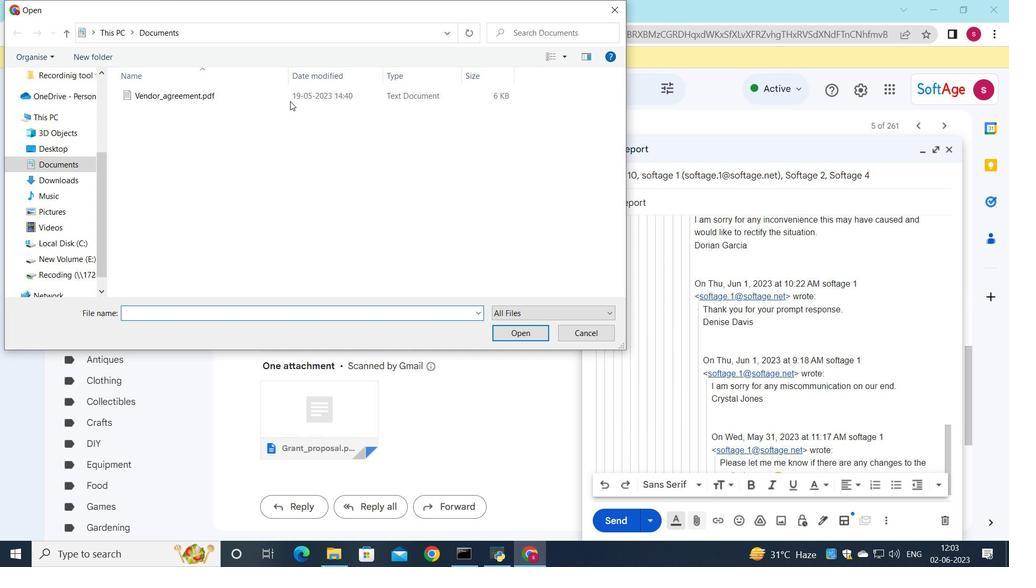 
Action: Mouse pressed left at (256, 89)
Screenshot: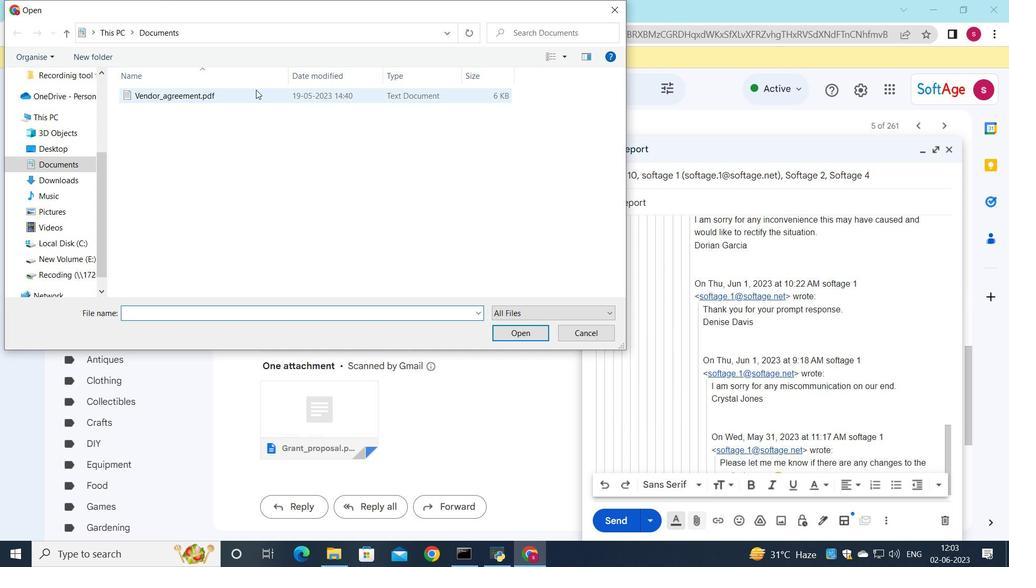 
Action: Mouse moved to (239, 92)
Screenshot: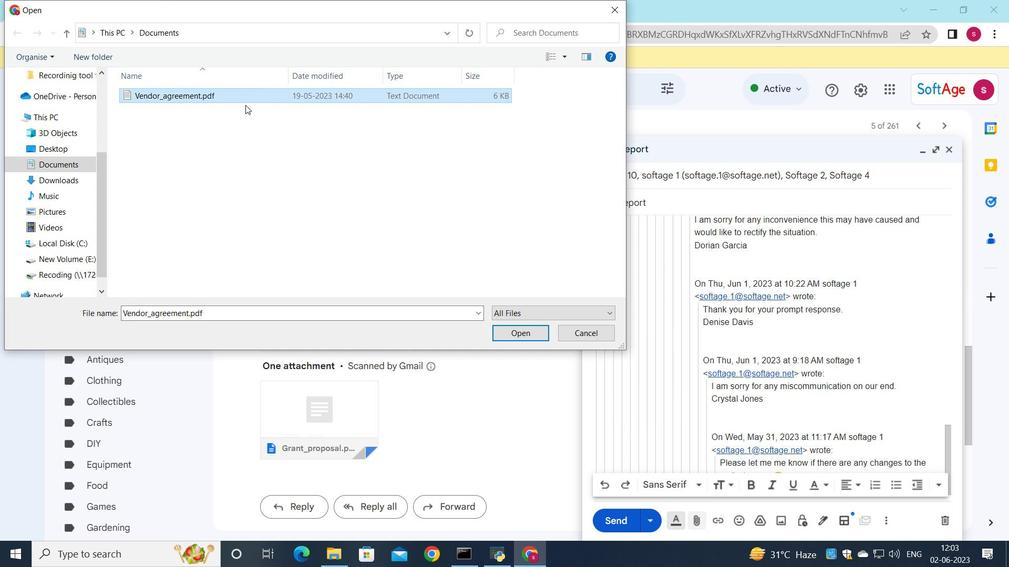 
Action: Mouse pressed left at (239, 92)
Screenshot: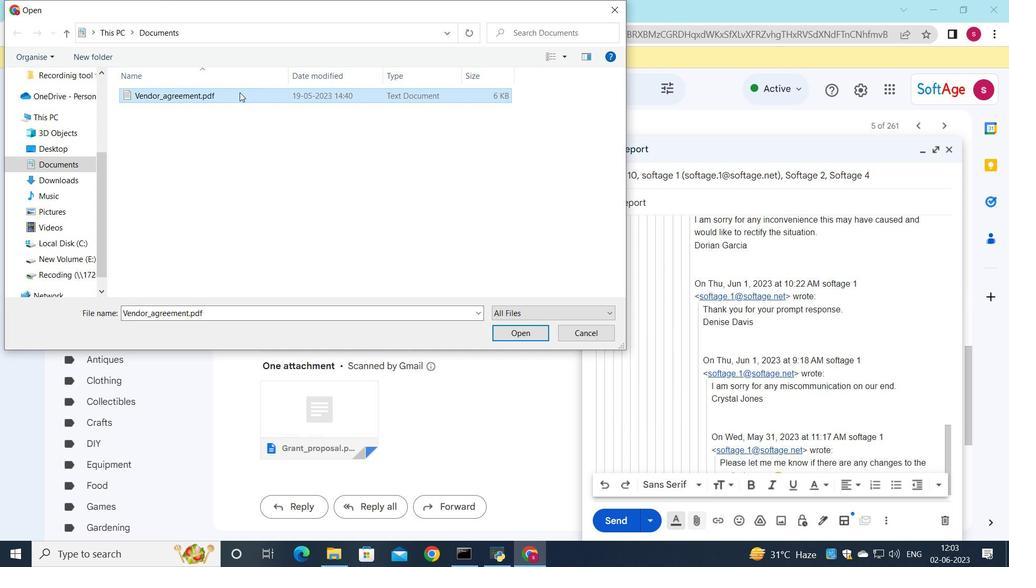 
Action: Mouse moved to (433, 157)
Screenshot: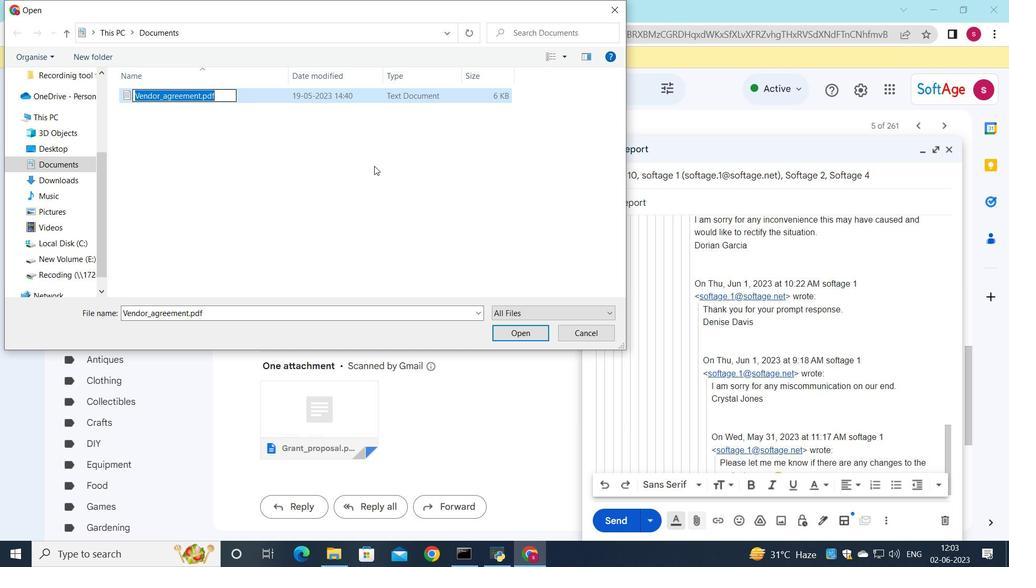 
Action: Key pressed <Key.shift>Sponsorship<Key.shift_r><Key.shift_r><Key.shift_r><Key.shift_r><Key.shift_r><Key.shift_r><Key.shift_r><Key.shift_r>_proposal.docx
Screenshot: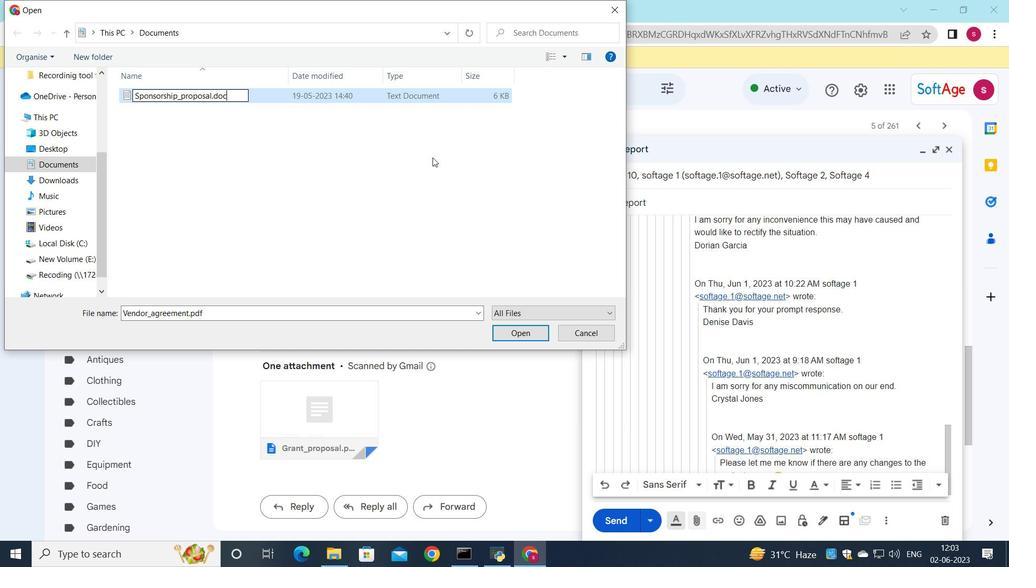 
Action: Mouse scrolled (433, 158) with delta (0, 0)
Screenshot: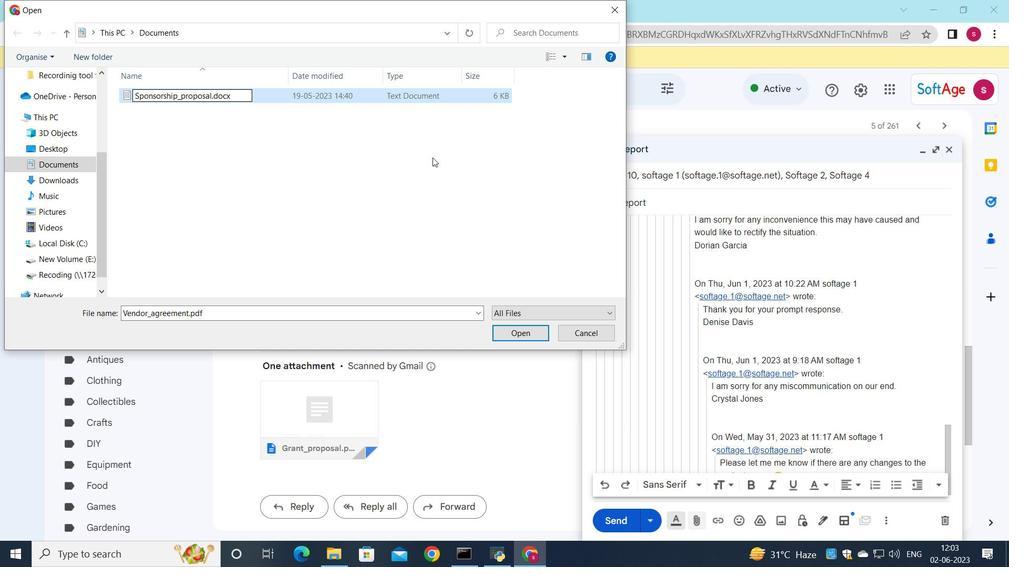 
Action: Mouse scrolled (433, 158) with delta (0, 0)
Screenshot: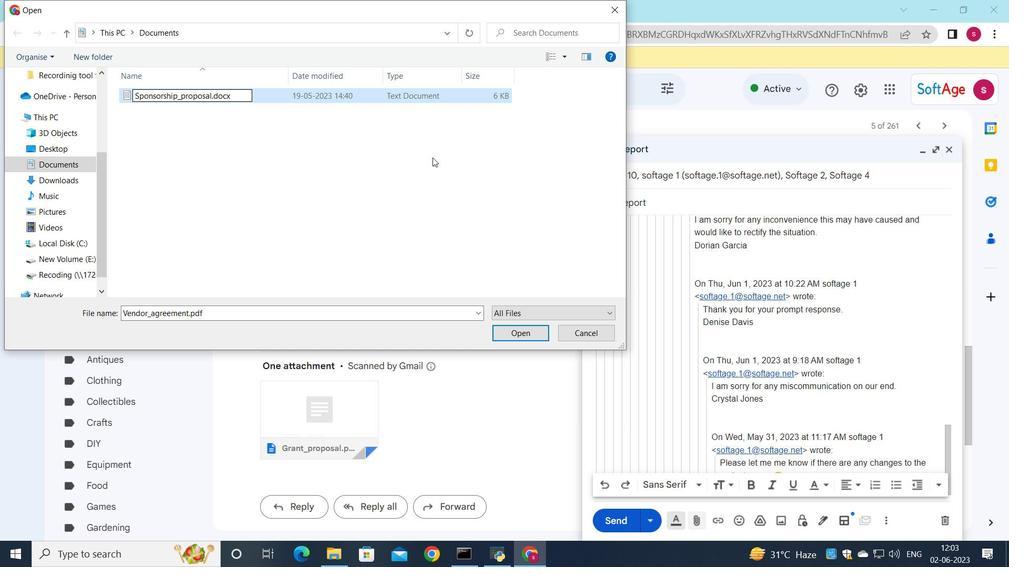 
Action: Mouse moved to (407, 98)
Screenshot: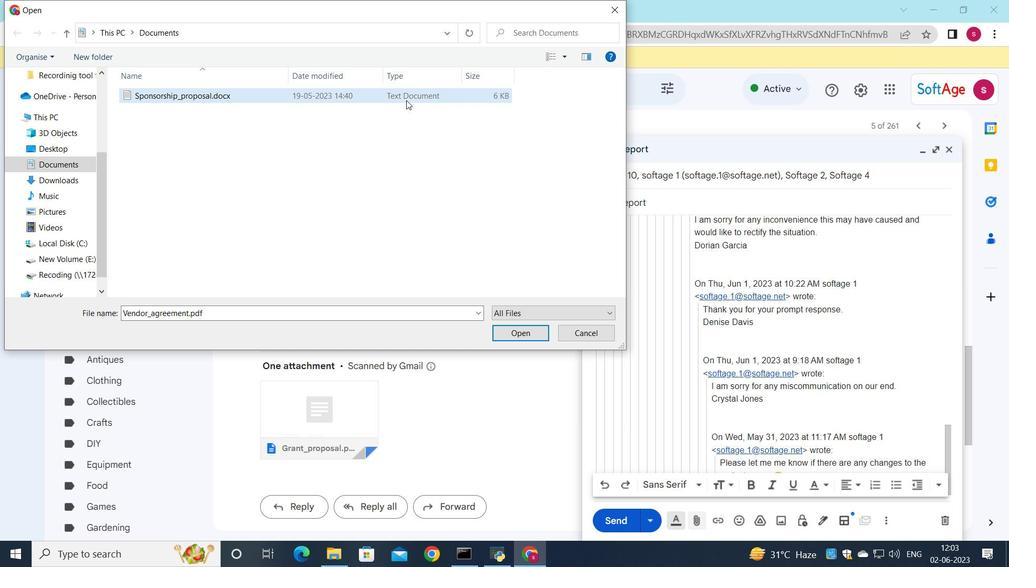 
Action: Mouse pressed left at (407, 98)
Screenshot: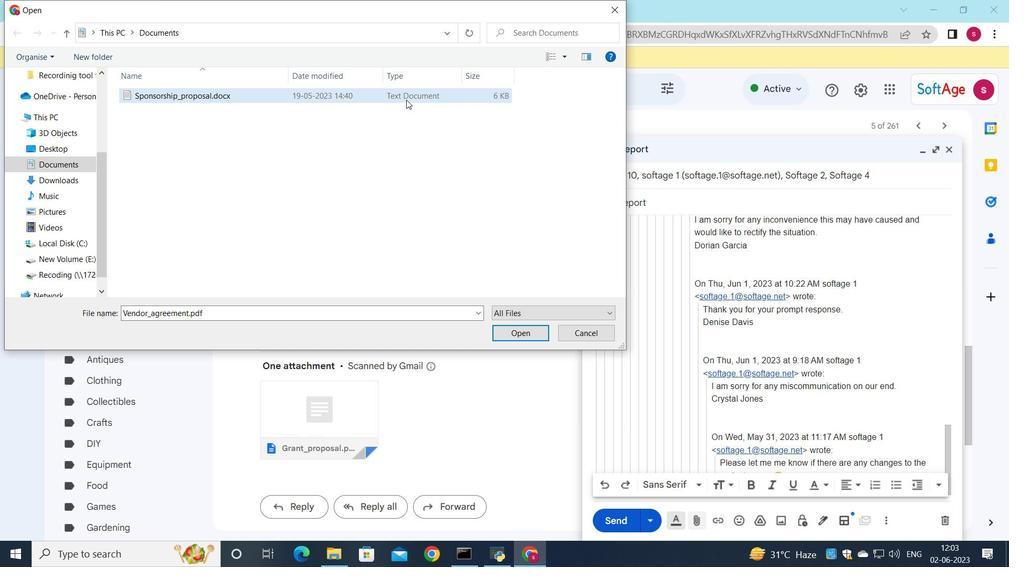 
Action: Mouse moved to (525, 333)
Screenshot: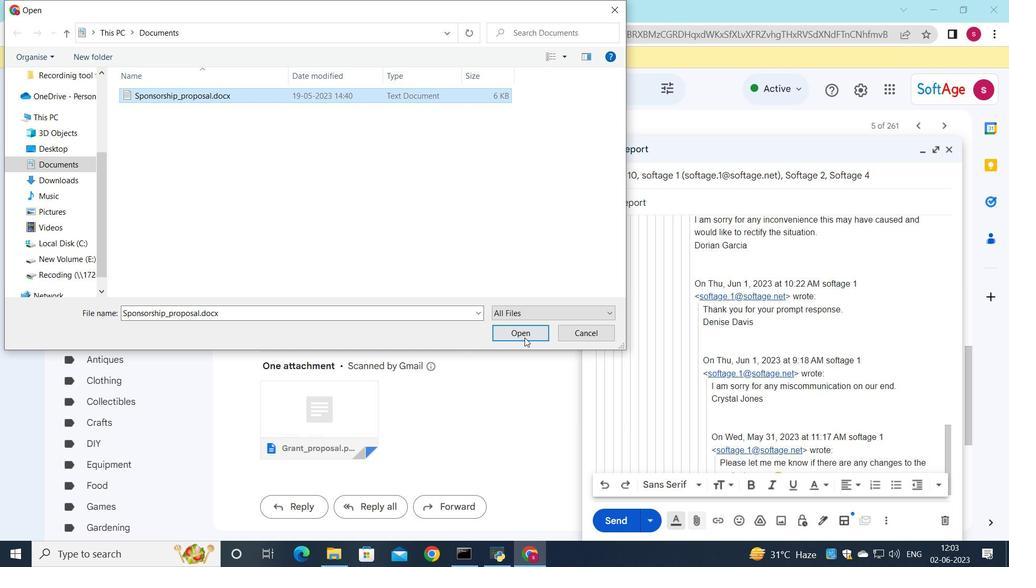 
Action: Mouse pressed left at (525, 333)
Screenshot: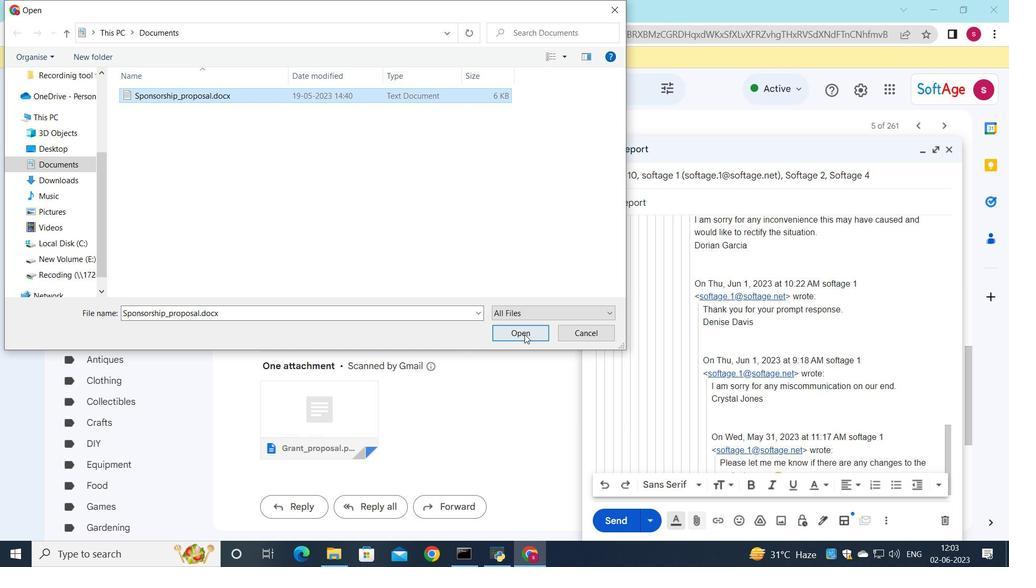 
Action: Mouse moved to (618, 527)
Screenshot: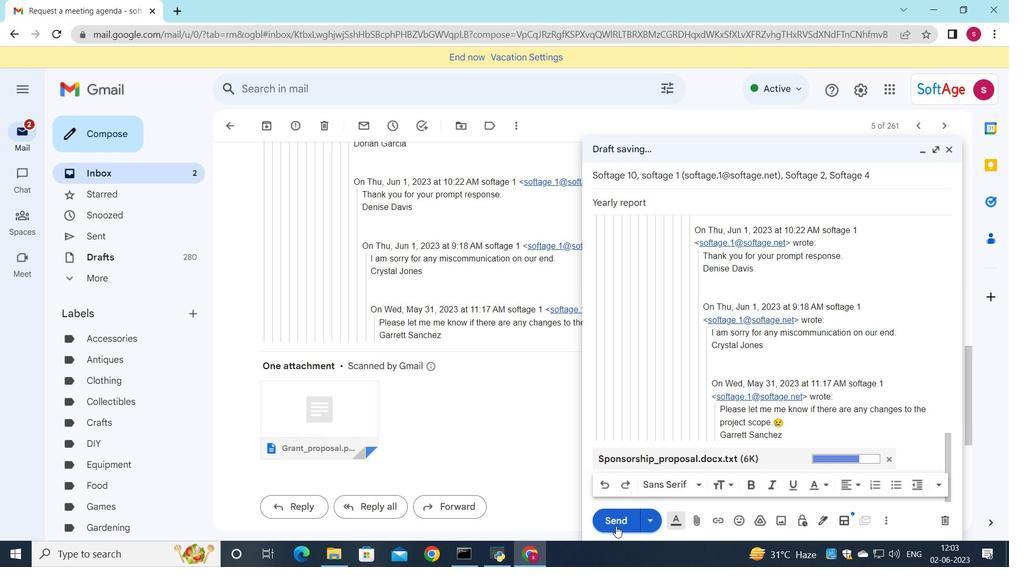 
Action: Mouse pressed left at (618, 527)
Screenshot: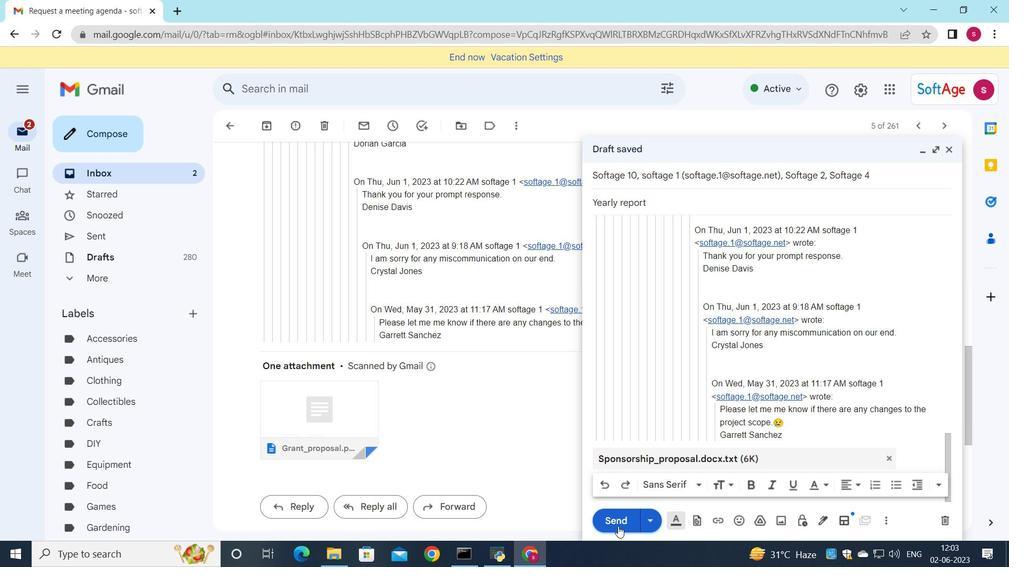 
Action: Mouse moved to (171, 177)
Screenshot: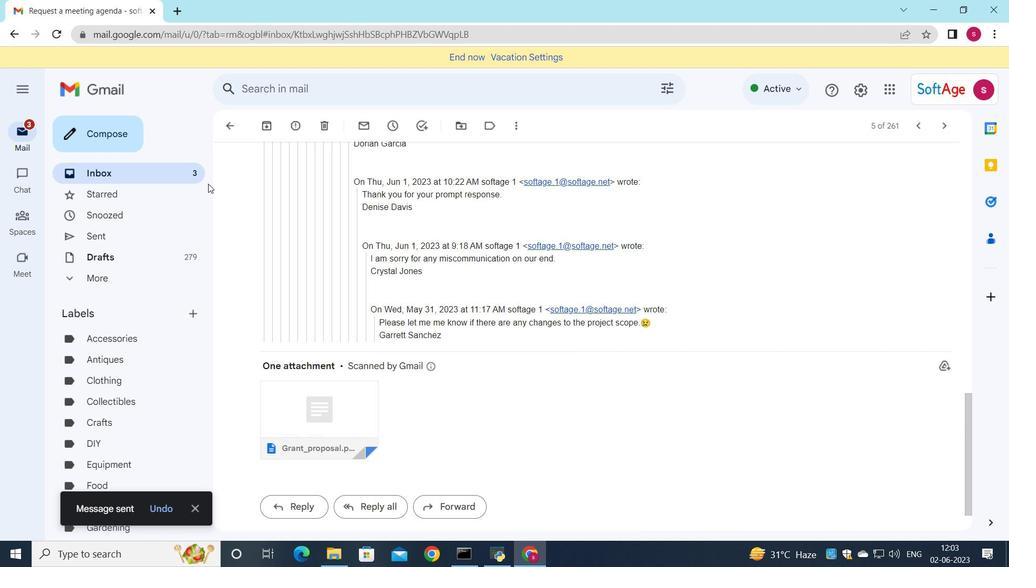 
Action: Mouse pressed left at (171, 177)
Screenshot: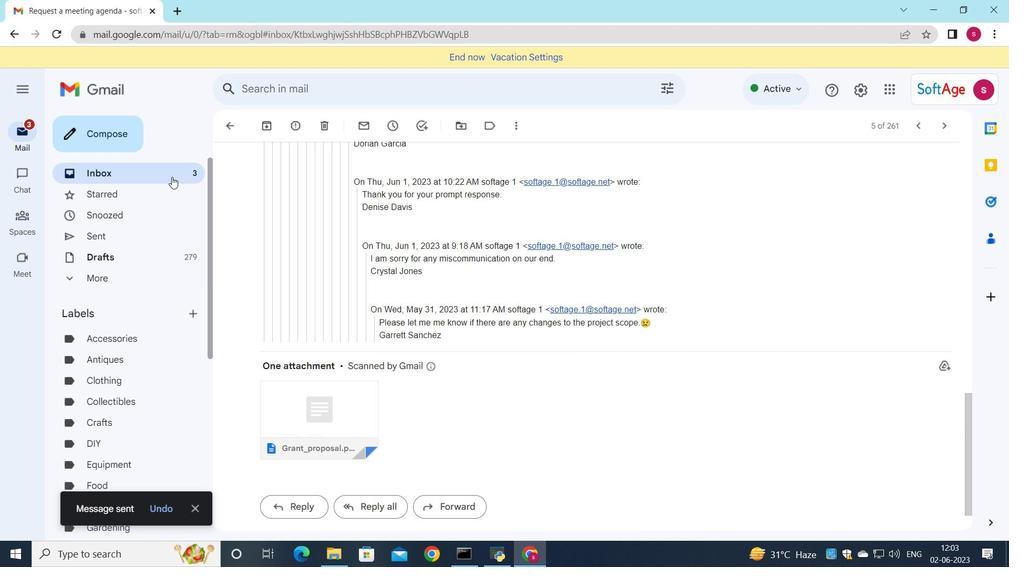 
Action: Mouse moved to (530, 164)
Screenshot: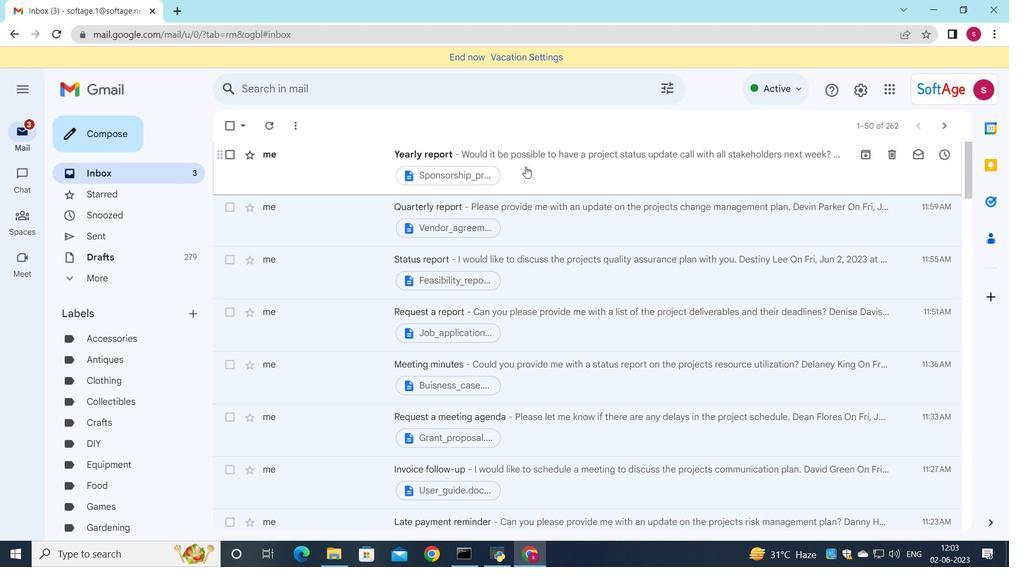 
Action: Mouse pressed left at (530, 164)
Screenshot: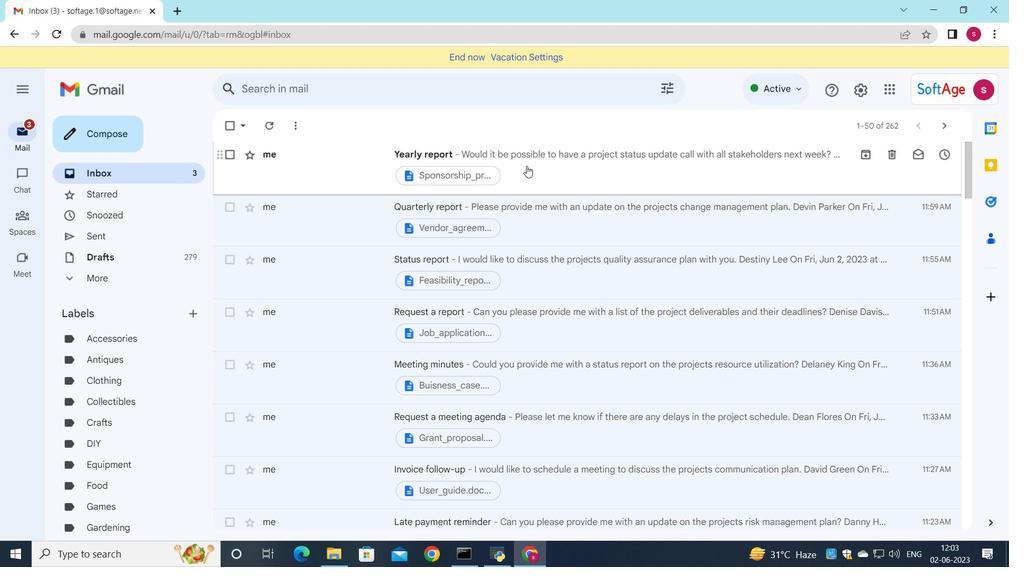 
